Task: Look for space in Sarikei, Malaysia from 3rd June, 2023 to 9th June, 2023 for 2 adults in price range Rs.6000 to Rs.12000. Place can be entire place with 1  bedroom having 1 bed and 1 bathroom. Property type can be house, flat, guest house, hotel. Booking option can be shelf check-in. Required host language is English.
Action: Mouse moved to (575, 150)
Screenshot: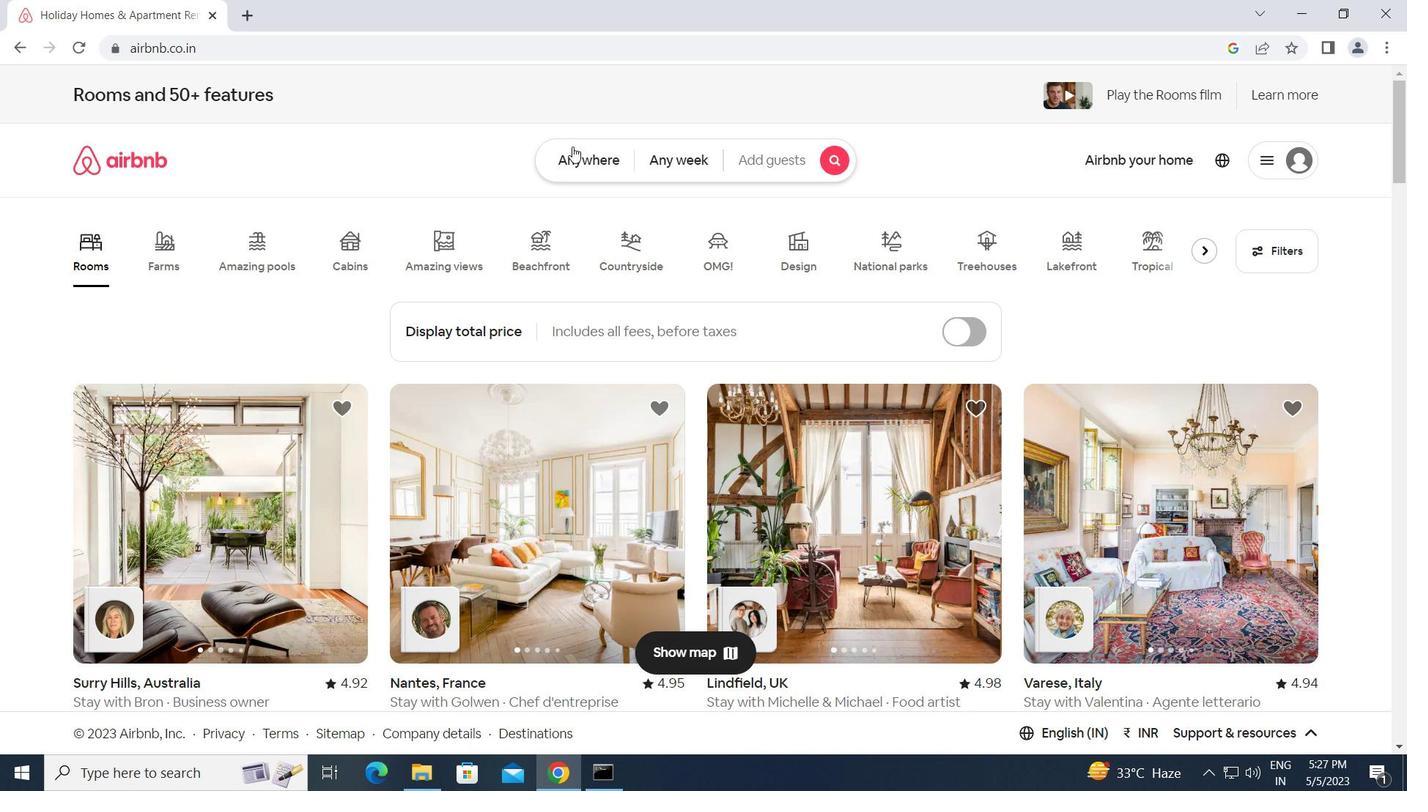 
Action: Mouse pressed left at (575, 150)
Screenshot: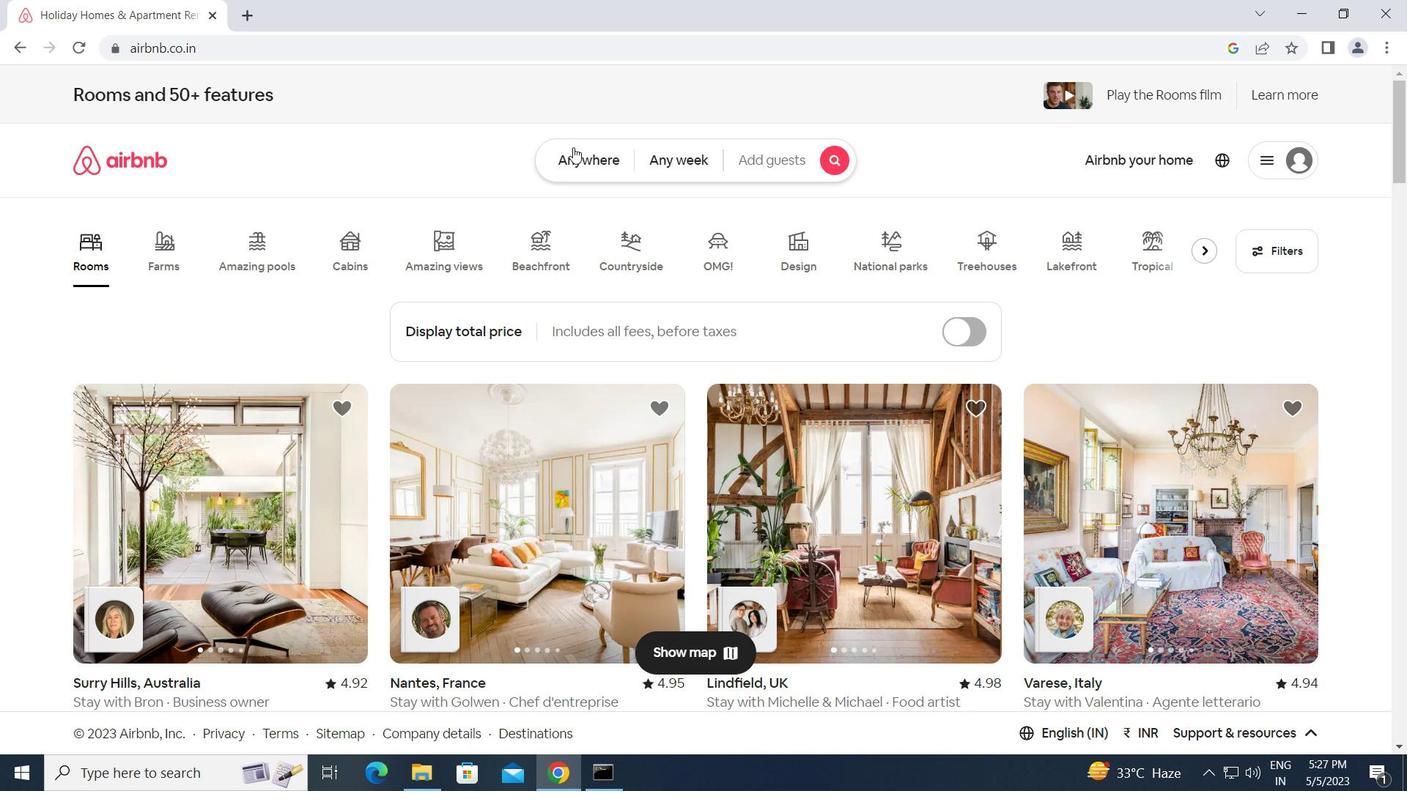 
Action: Mouse moved to (505, 218)
Screenshot: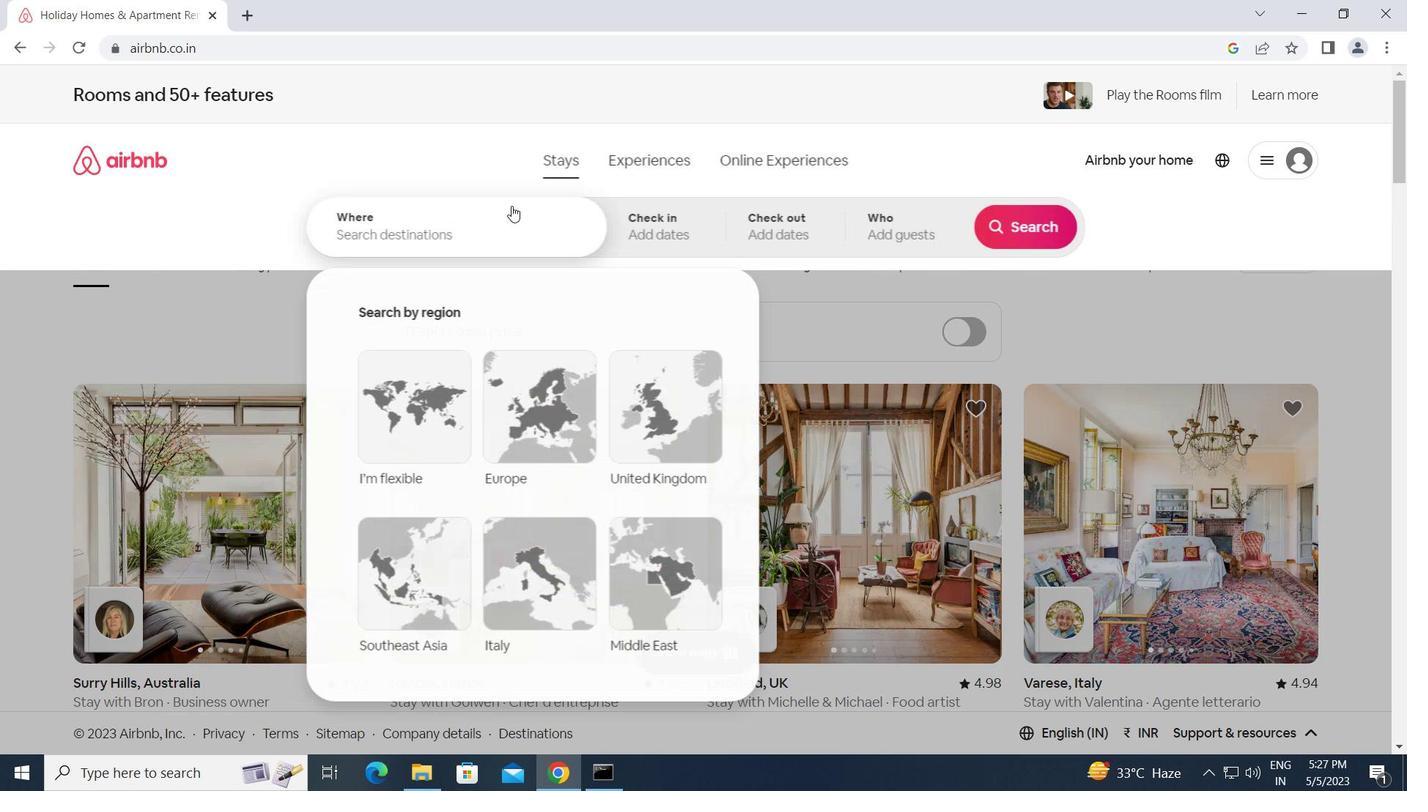 
Action: Mouse pressed left at (505, 218)
Screenshot: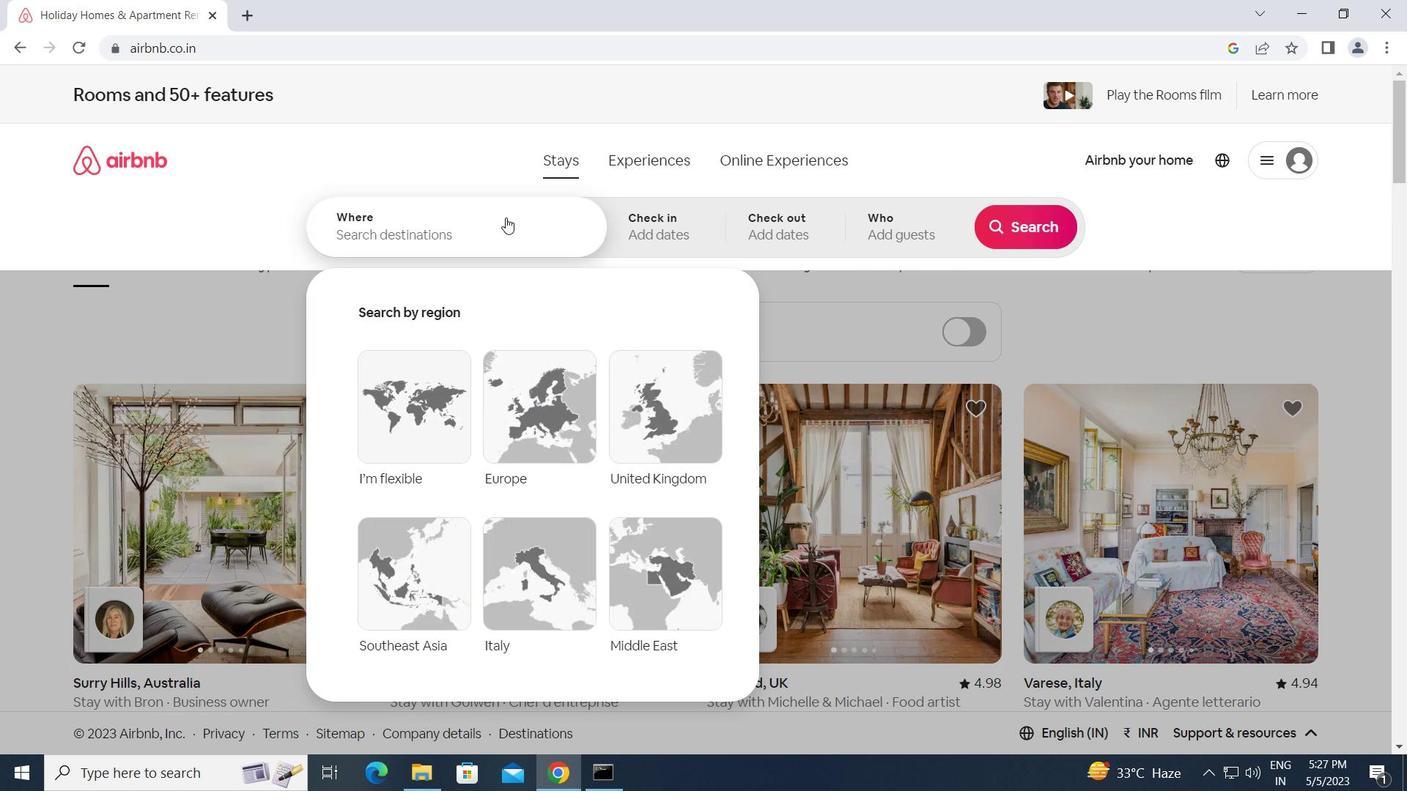 
Action: Key pressed s<Key.caps_lock>arikei,<Key.space><Key.caps_lock>m<Key.caps_lock>alaysia<Key.enter>
Screenshot: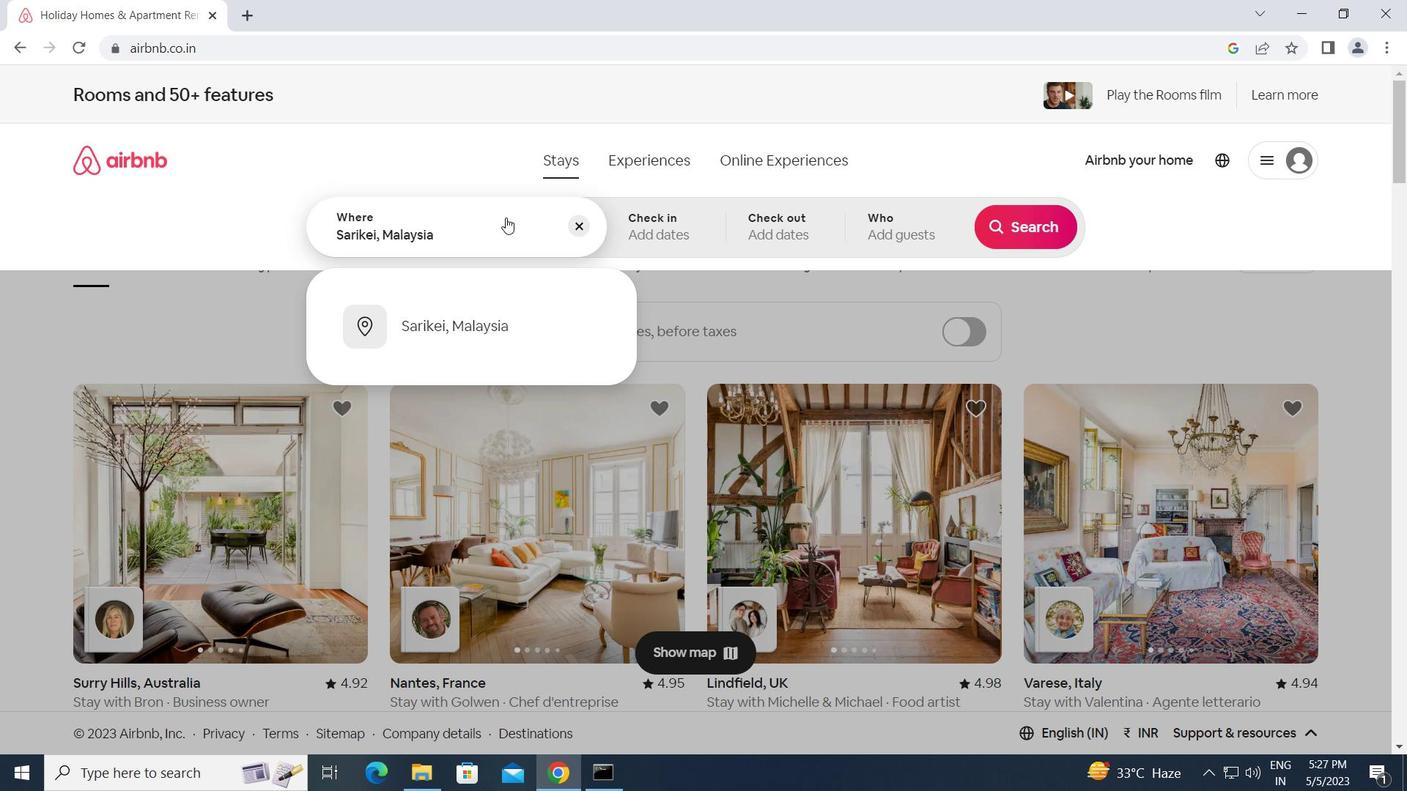 
Action: Mouse moved to (1000, 446)
Screenshot: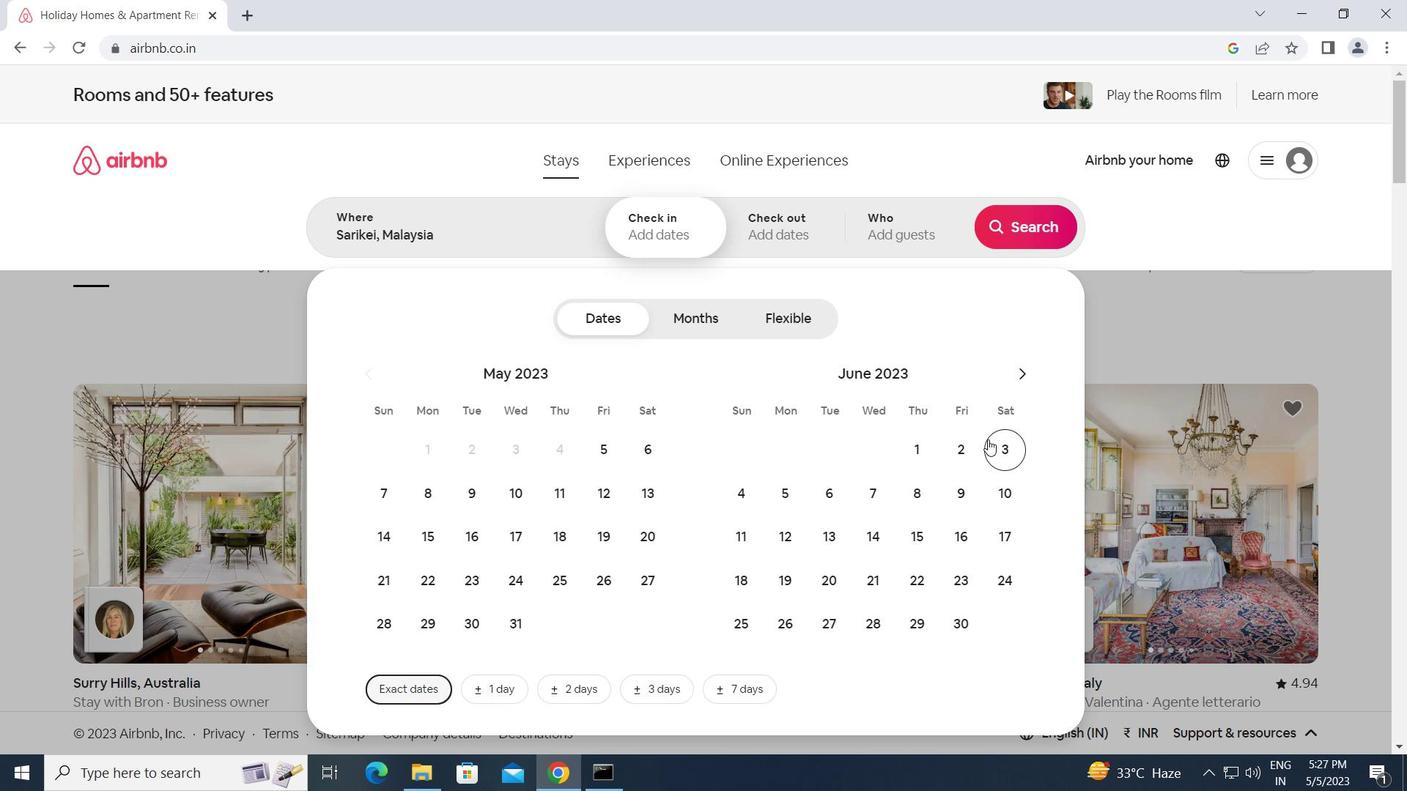 
Action: Mouse pressed left at (1000, 446)
Screenshot: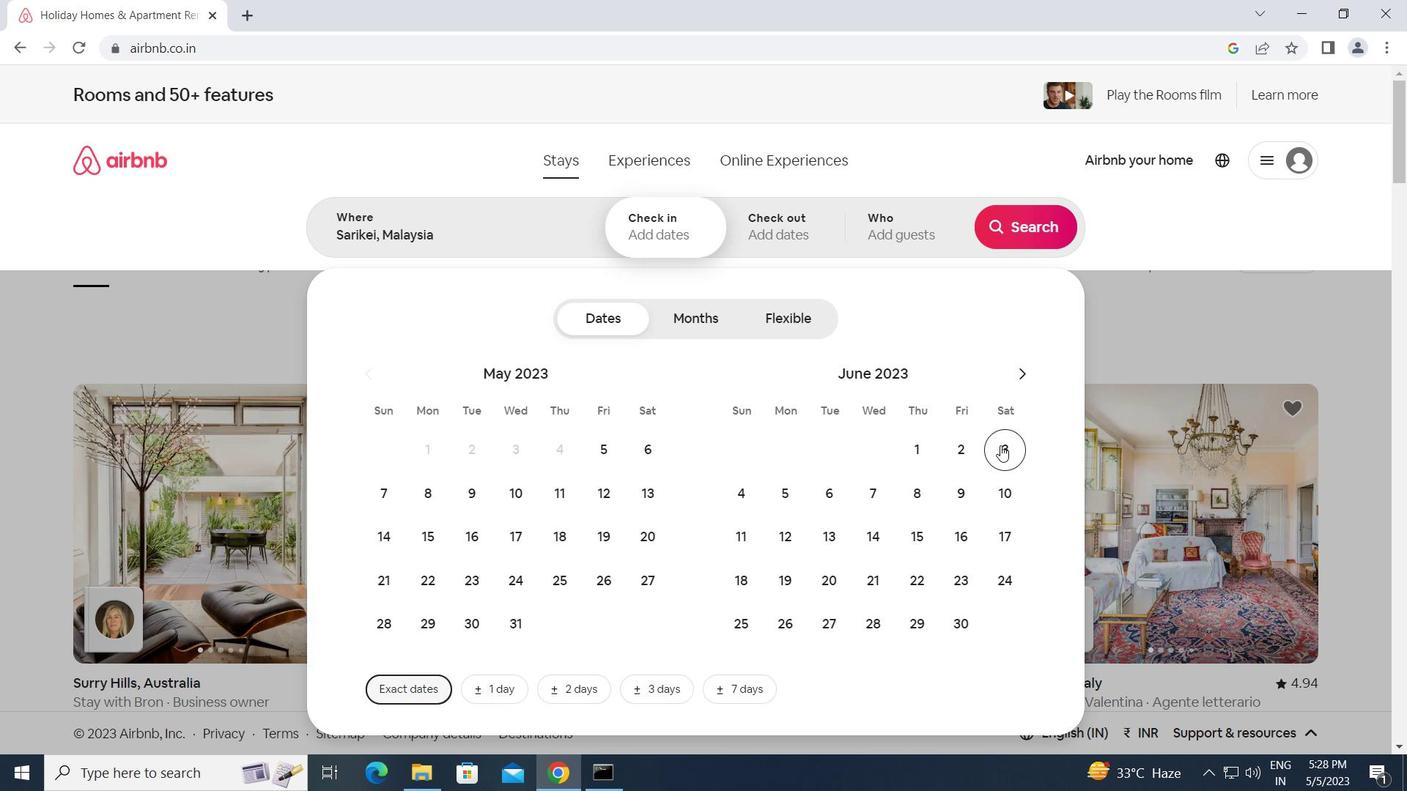 
Action: Mouse moved to (958, 505)
Screenshot: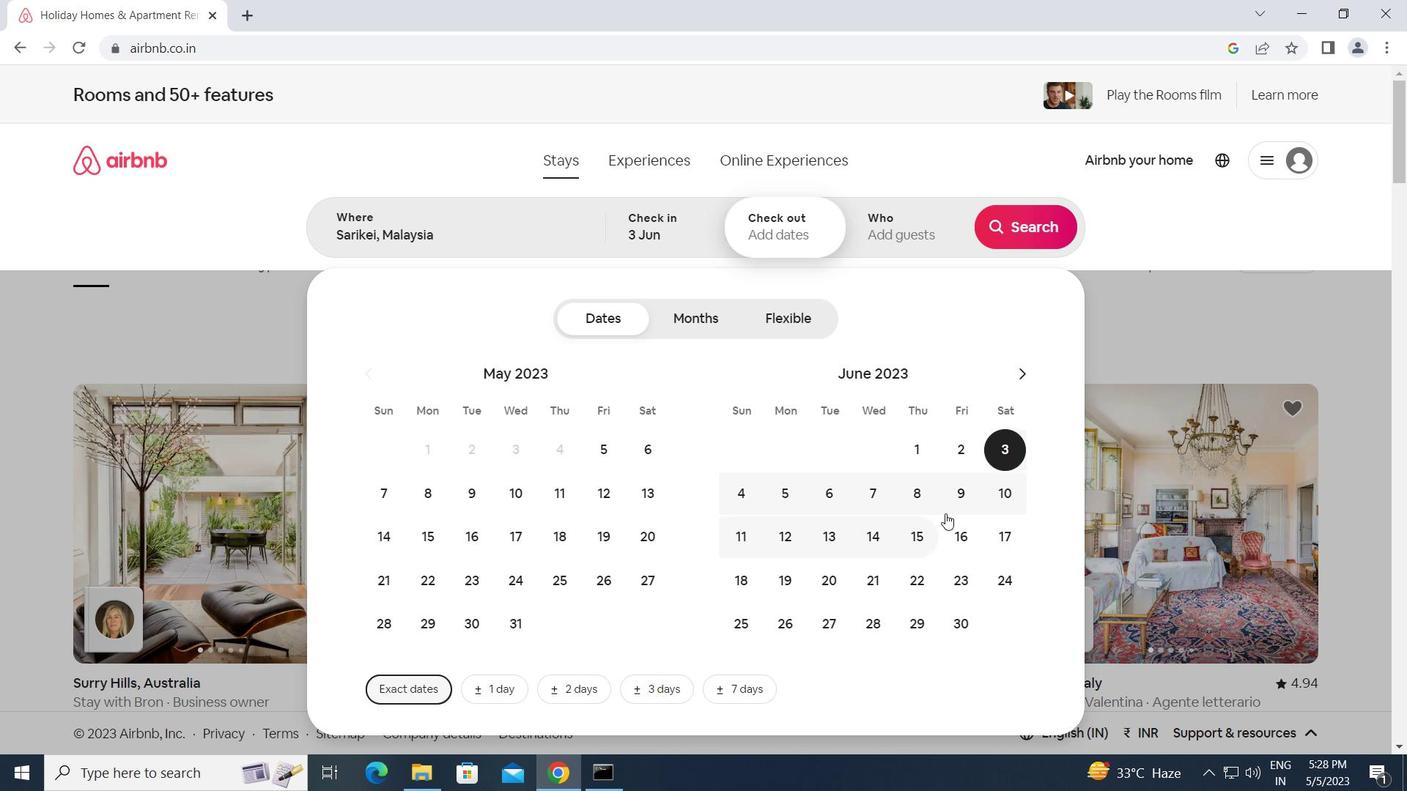 
Action: Mouse pressed left at (958, 505)
Screenshot: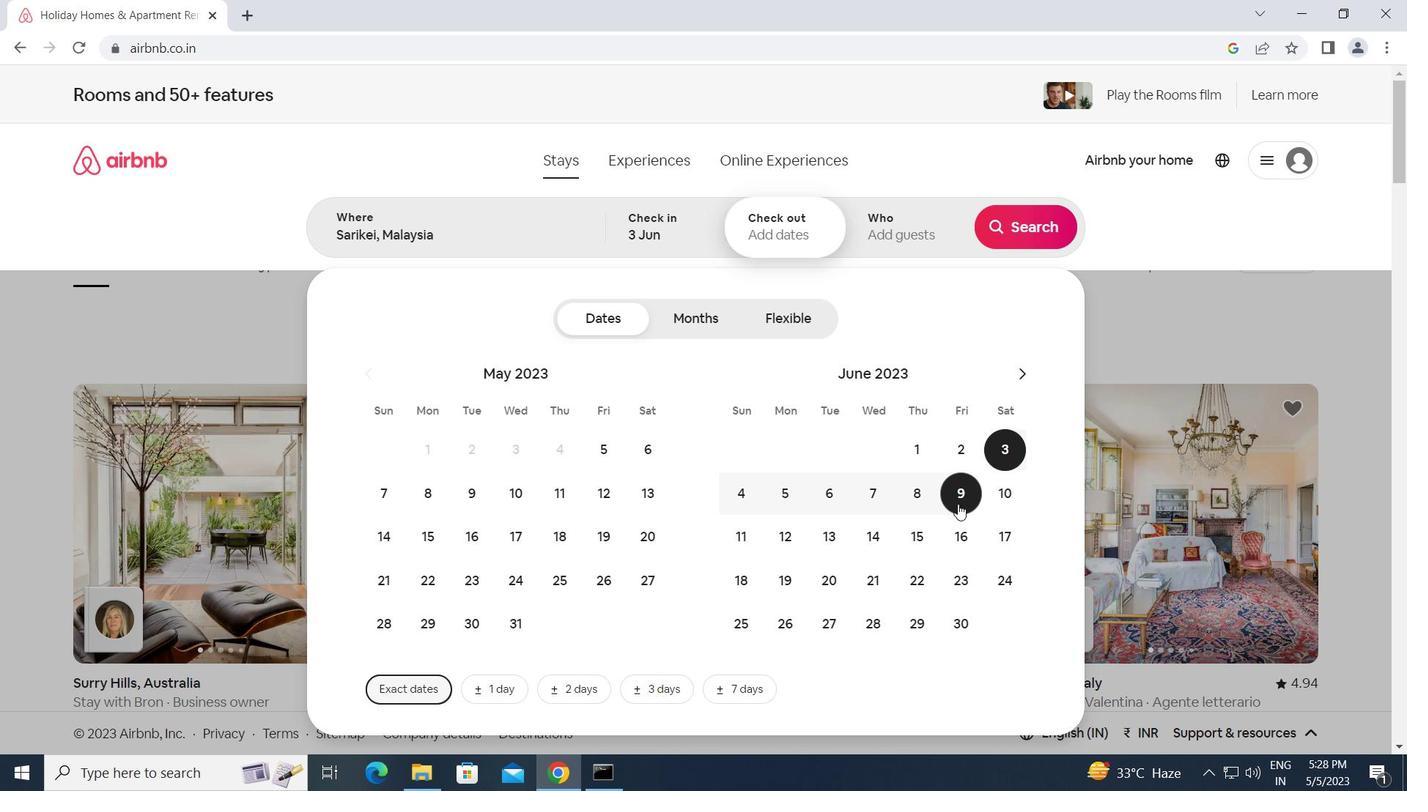 
Action: Mouse moved to (903, 230)
Screenshot: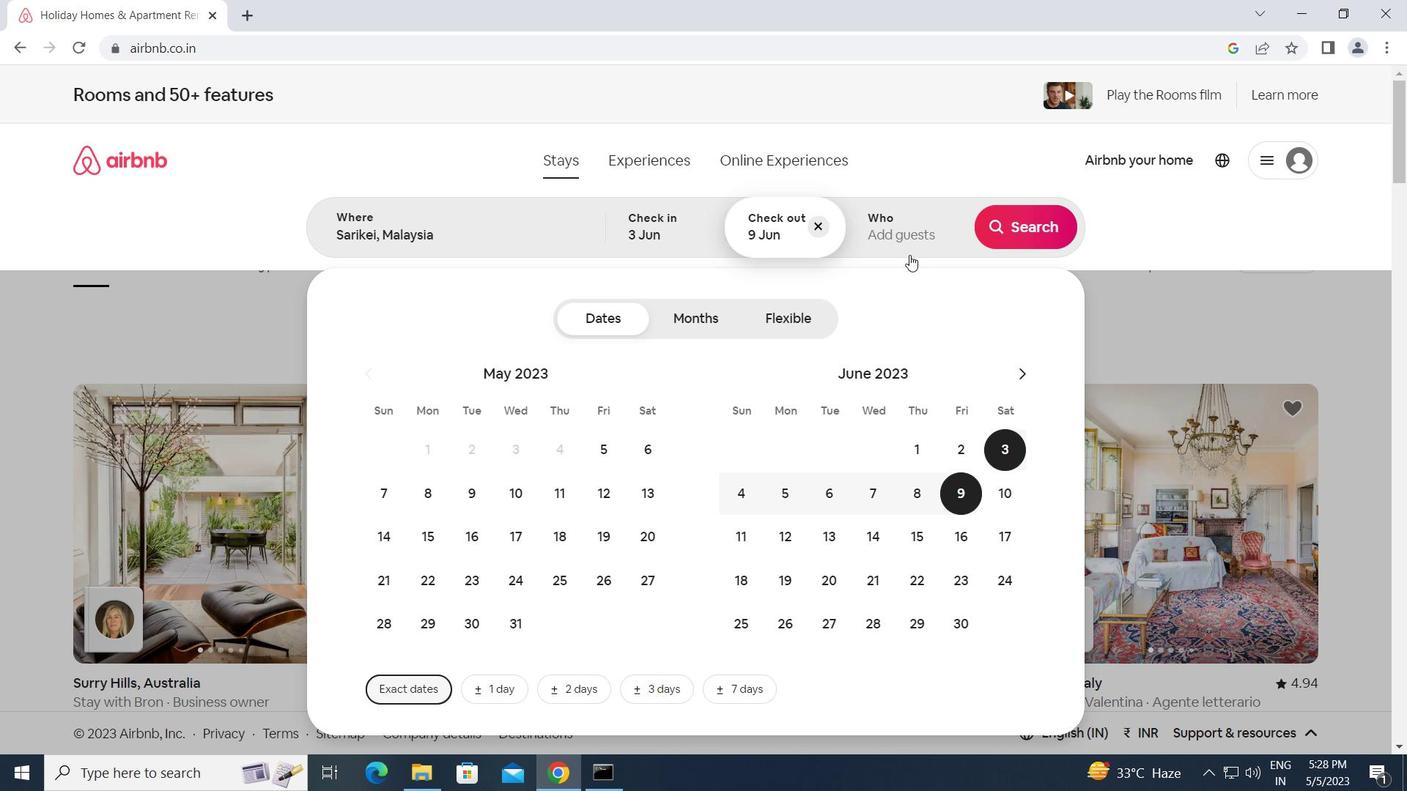 
Action: Mouse pressed left at (903, 230)
Screenshot: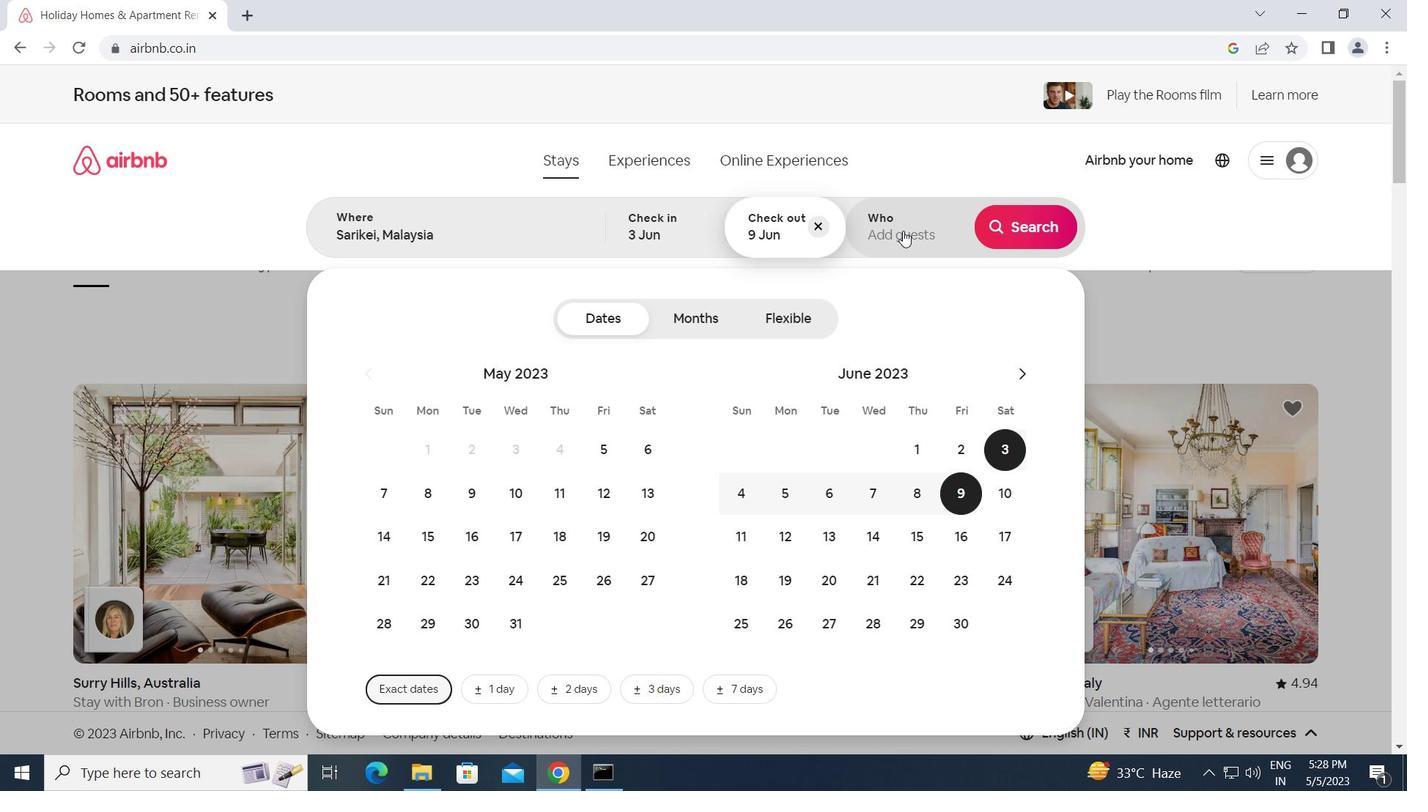 
Action: Mouse moved to (1030, 320)
Screenshot: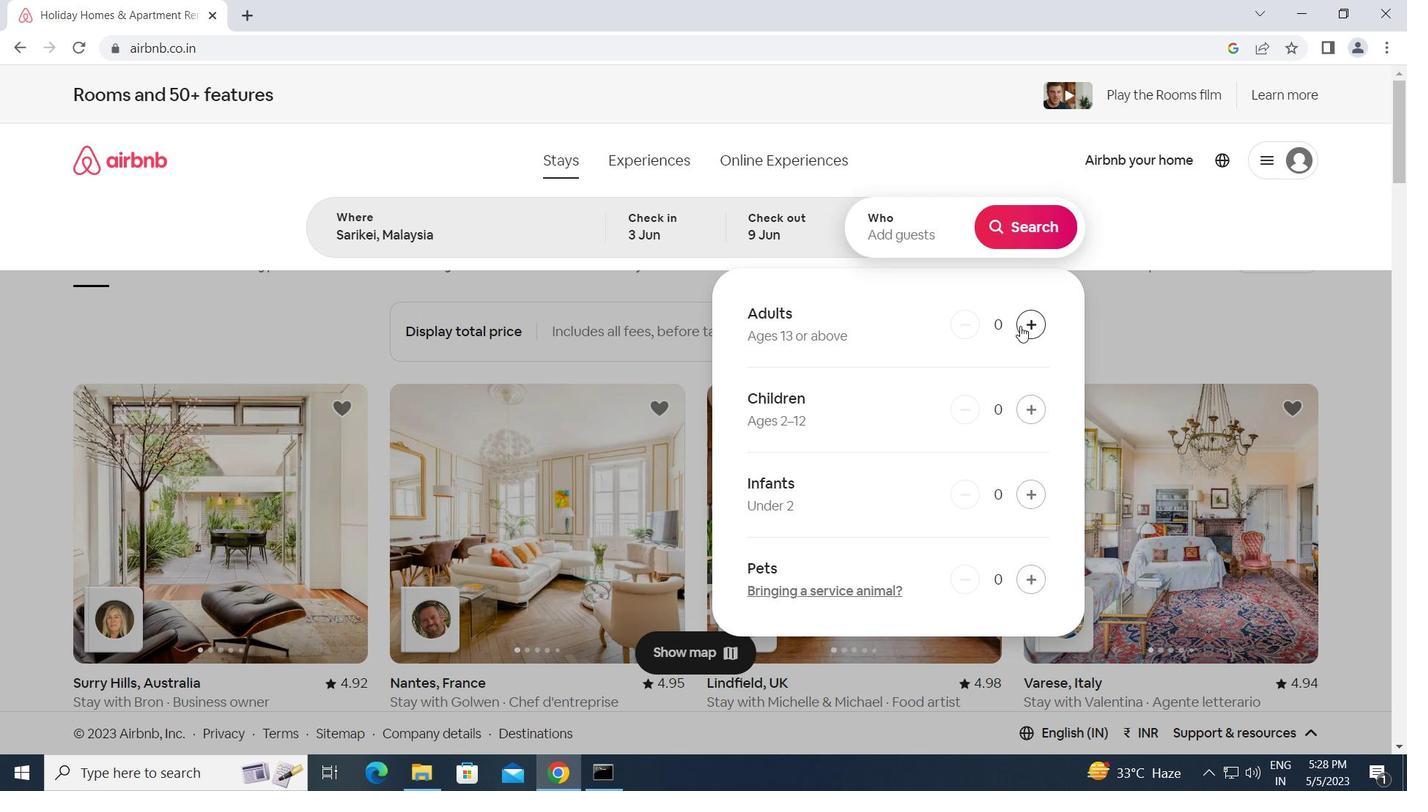 
Action: Mouse pressed left at (1030, 320)
Screenshot: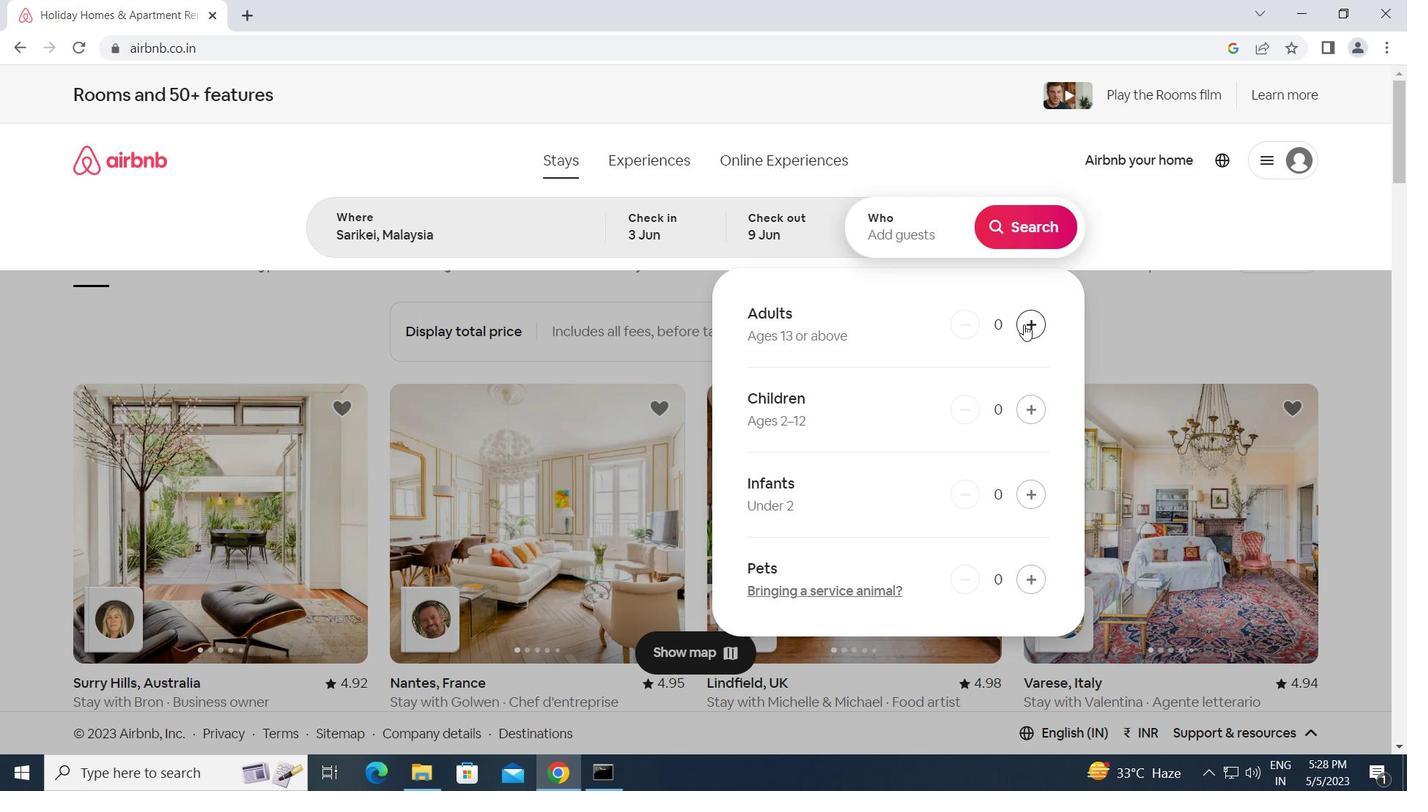 
Action: Mouse pressed left at (1030, 320)
Screenshot: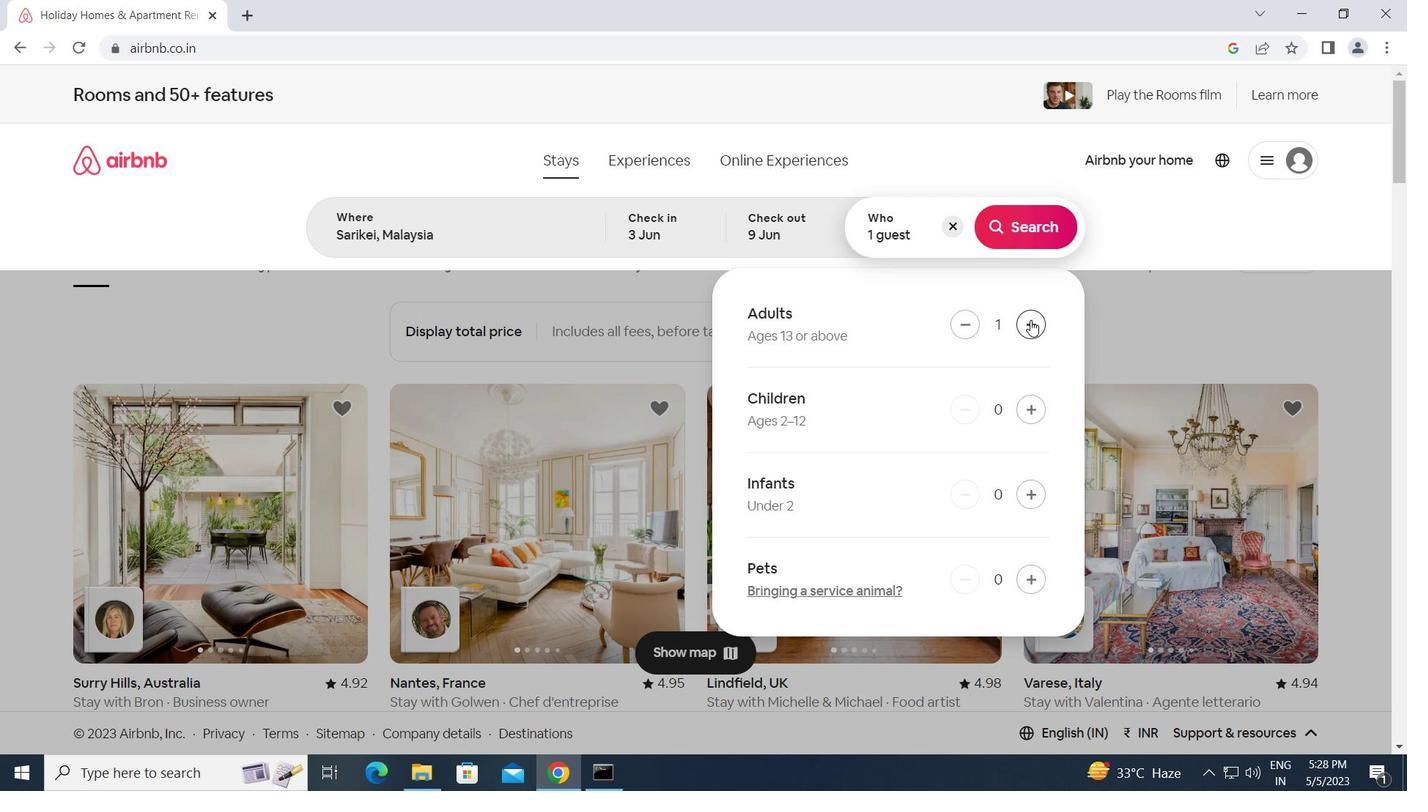
Action: Mouse moved to (1023, 230)
Screenshot: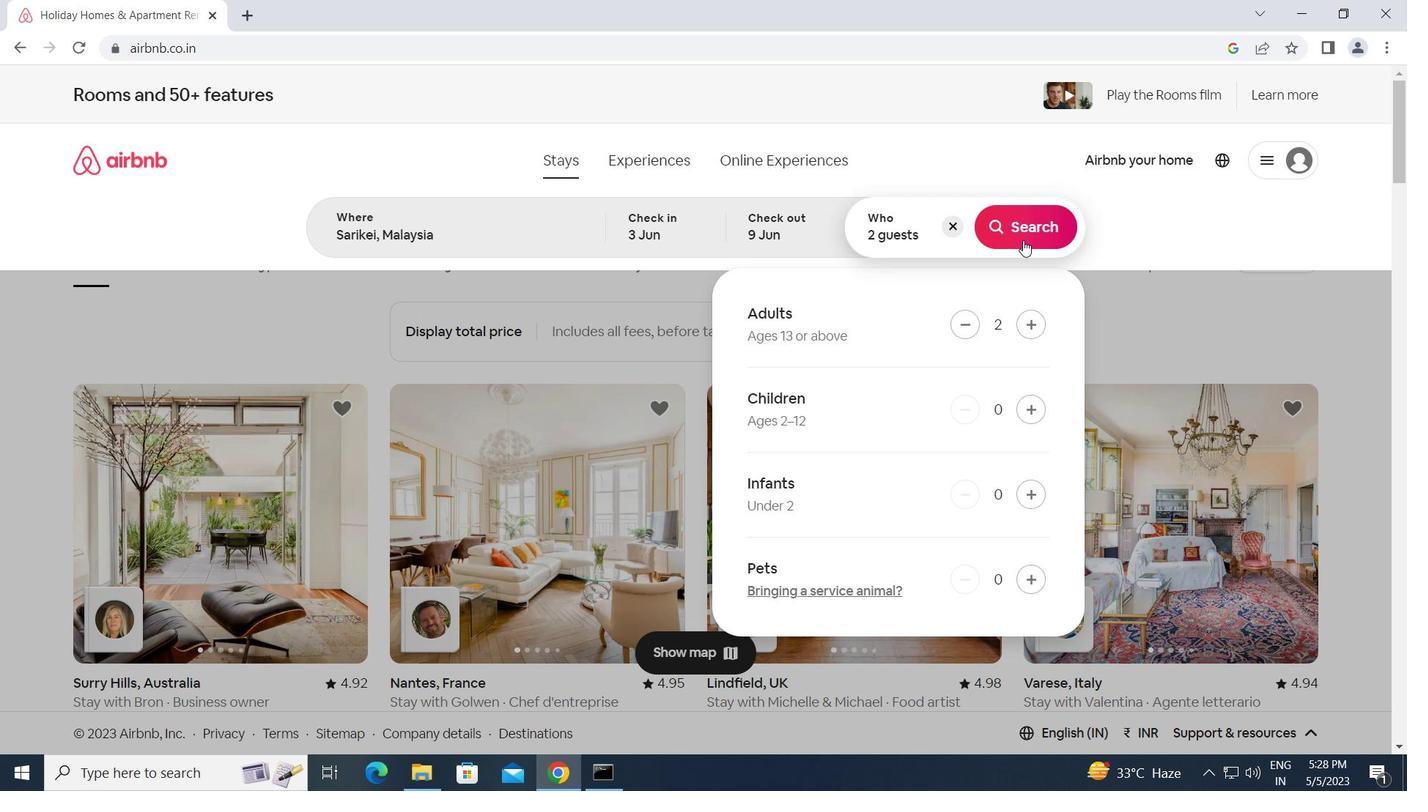 
Action: Mouse pressed left at (1023, 230)
Screenshot: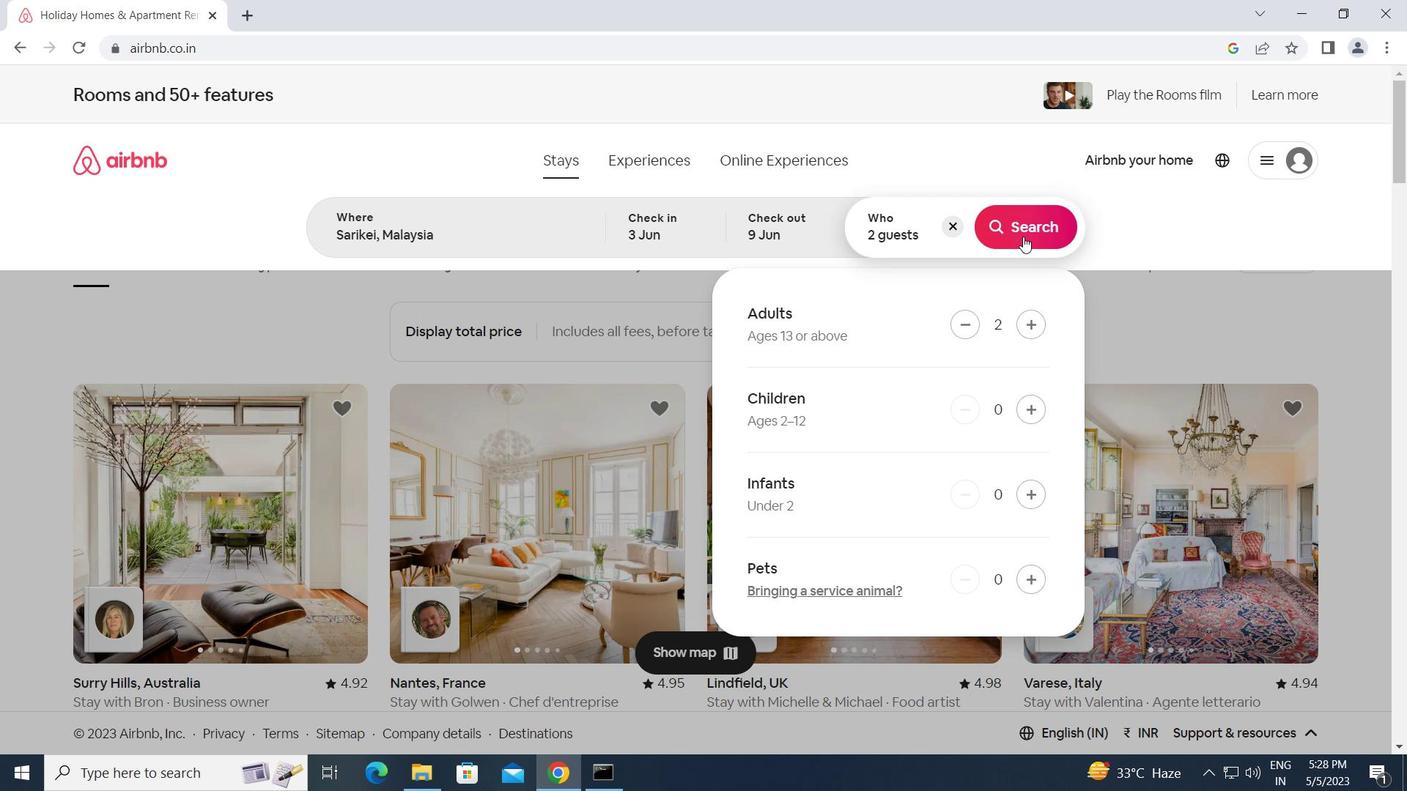 
Action: Mouse moved to (1321, 170)
Screenshot: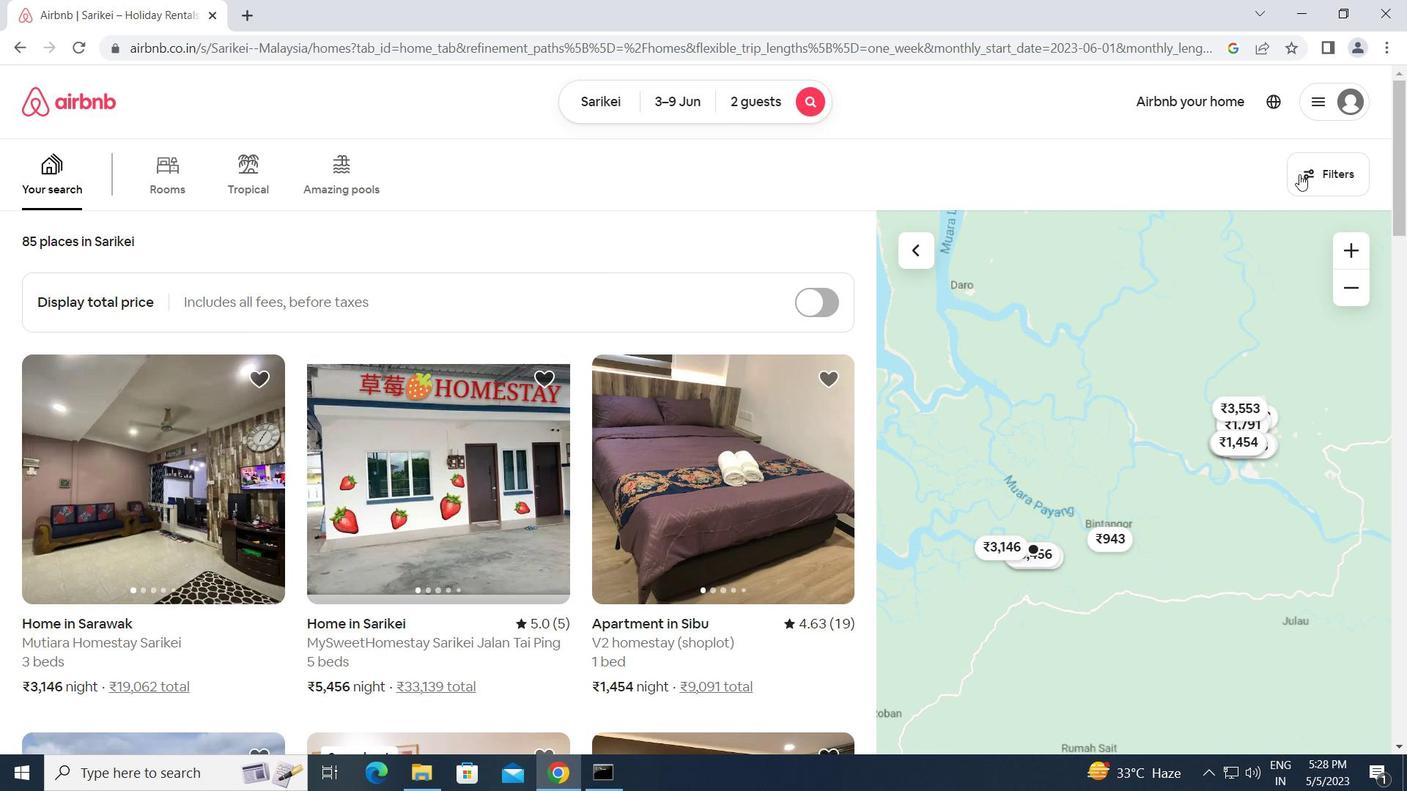 
Action: Mouse pressed left at (1321, 170)
Screenshot: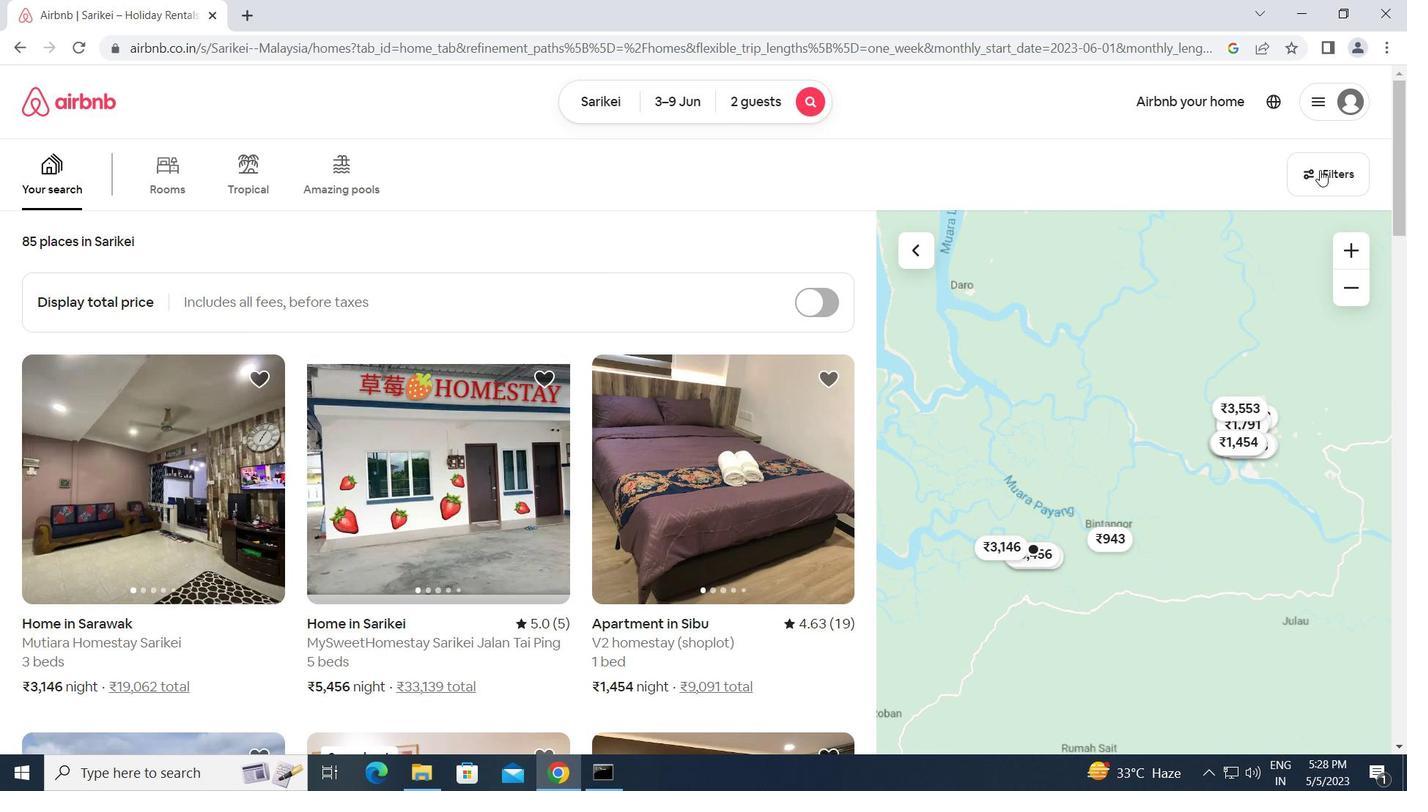 
Action: Mouse moved to (431, 494)
Screenshot: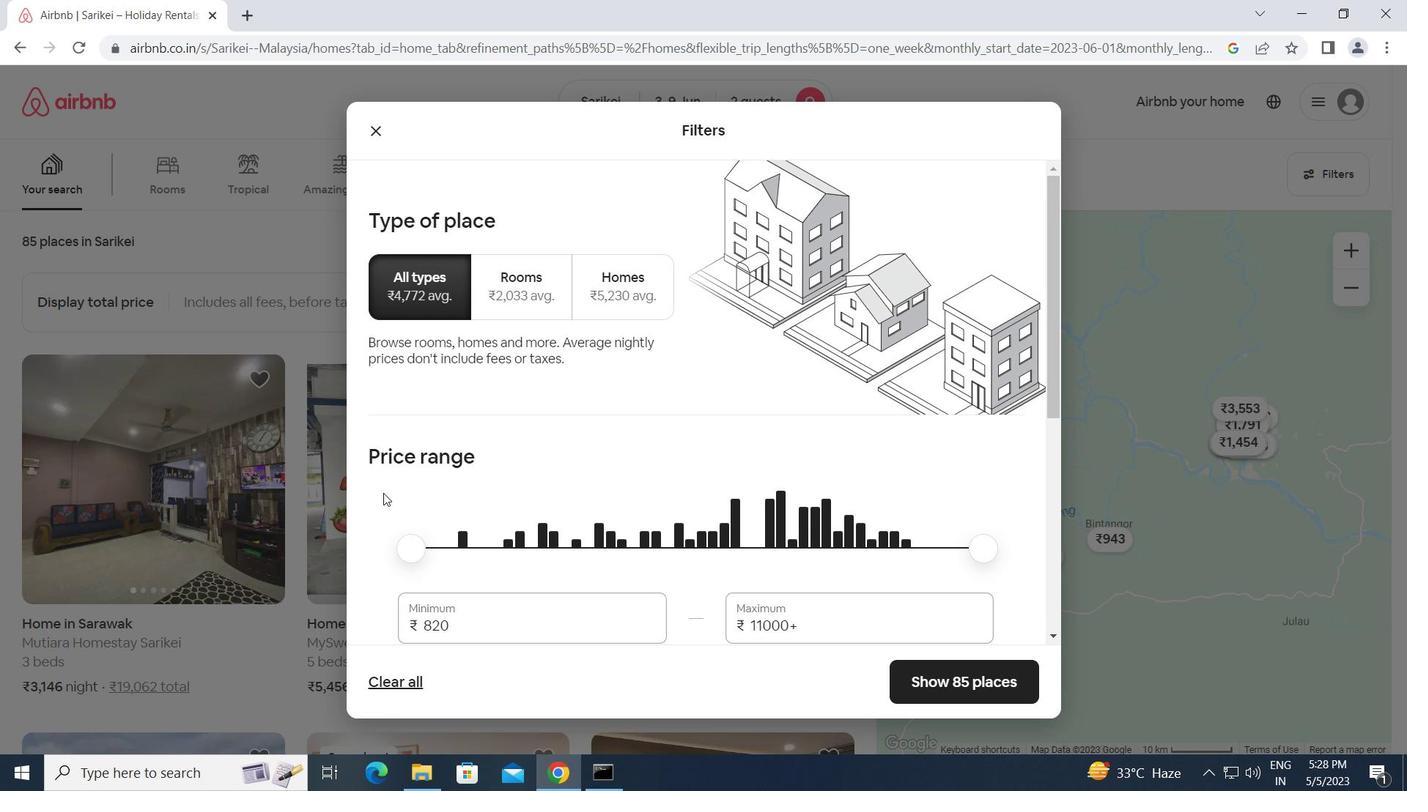 
Action: Mouse scrolled (431, 493) with delta (0, 0)
Screenshot: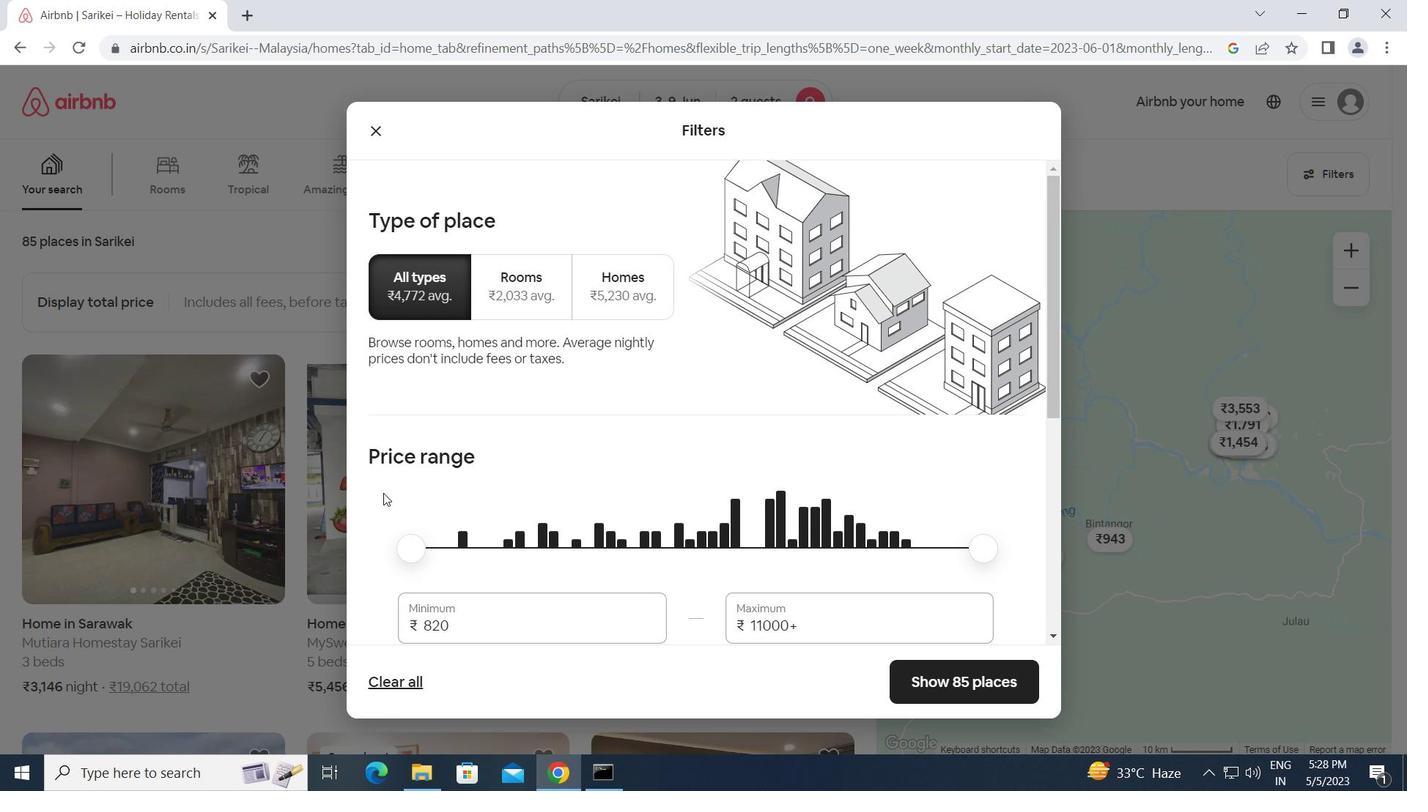 
Action: Mouse scrolled (431, 493) with delta (0, 0)
Screenshot: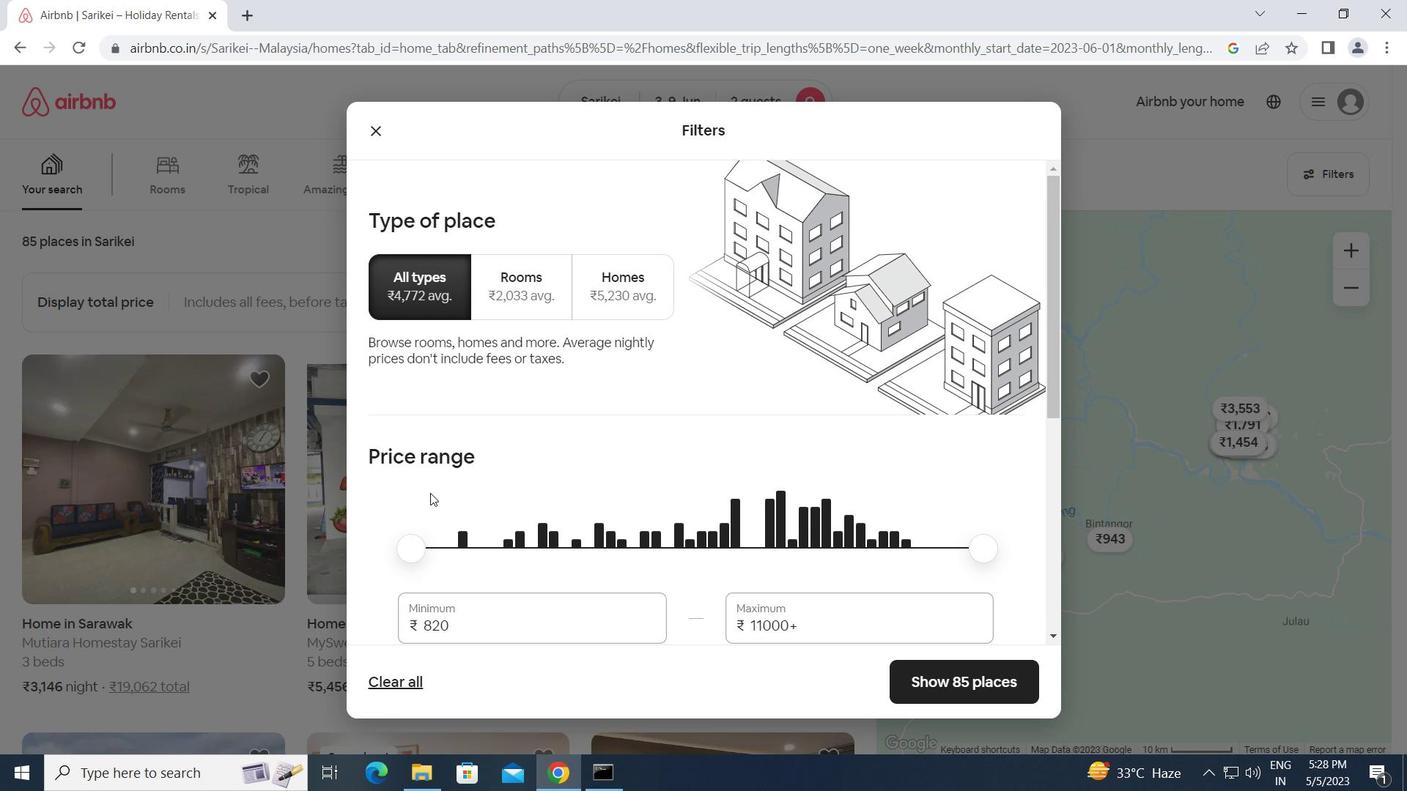 
Action: Mouse moved to (459, 431)
Screenshot: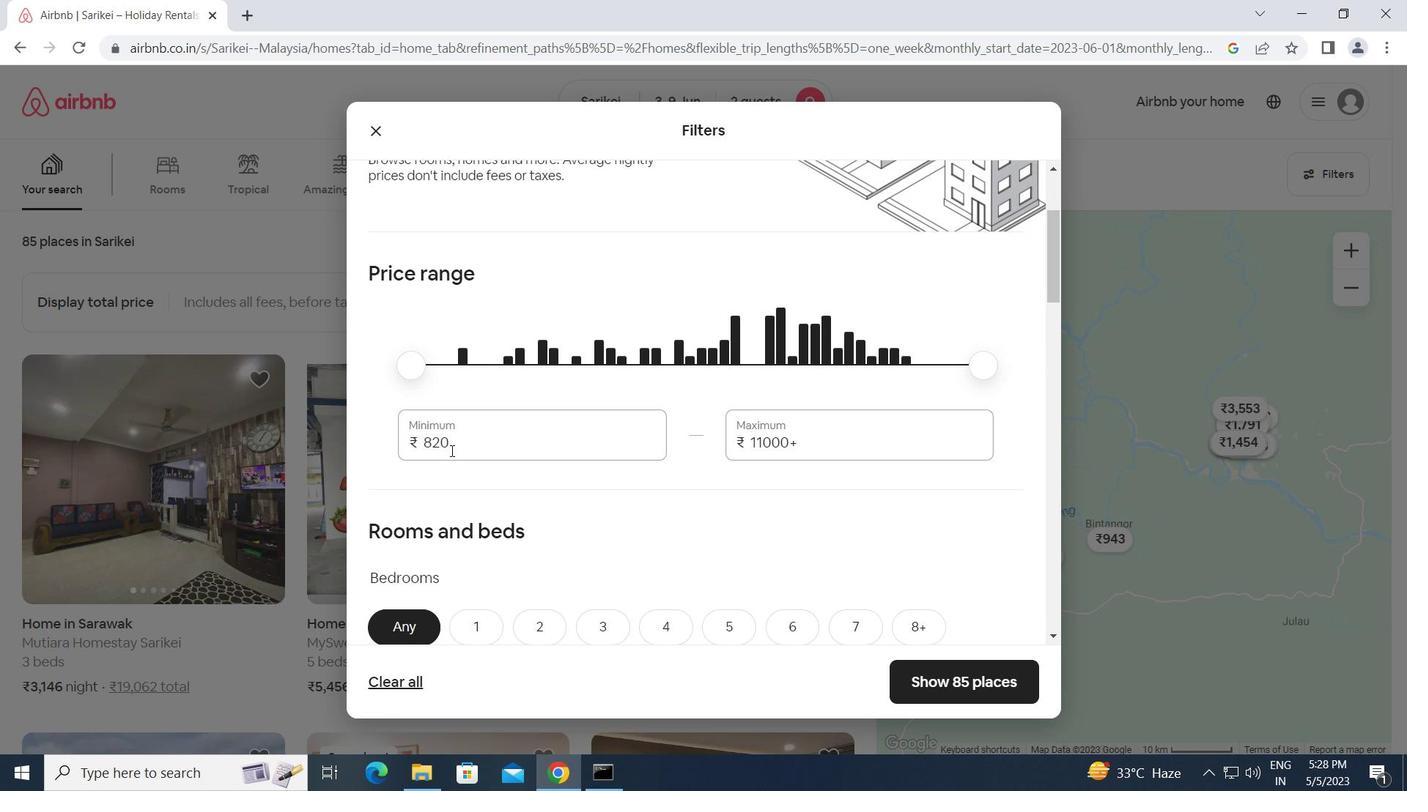 
Action: Mouse pressed left at (459, 431)
Screenshot: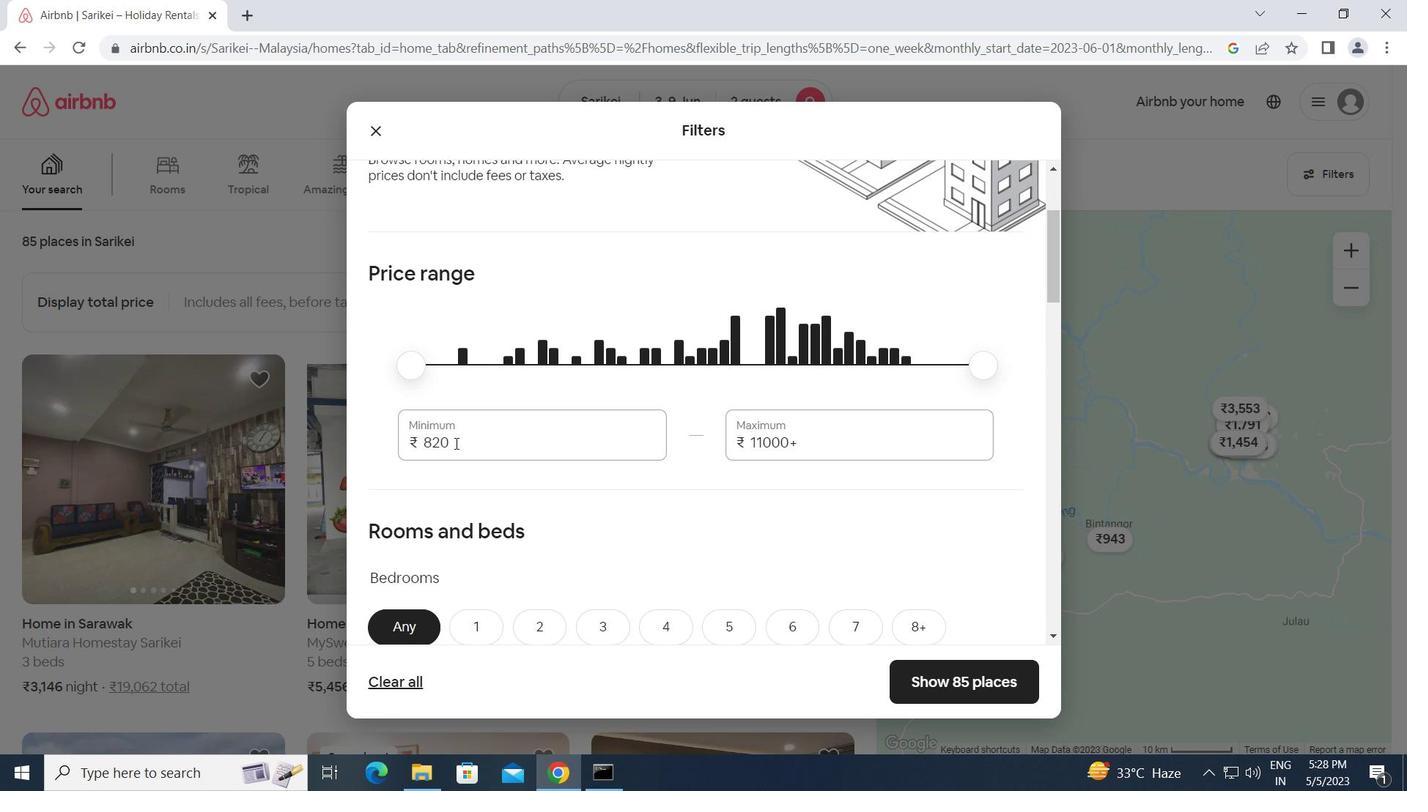
Action: Mouse moved to (371, 449)
Screenshot: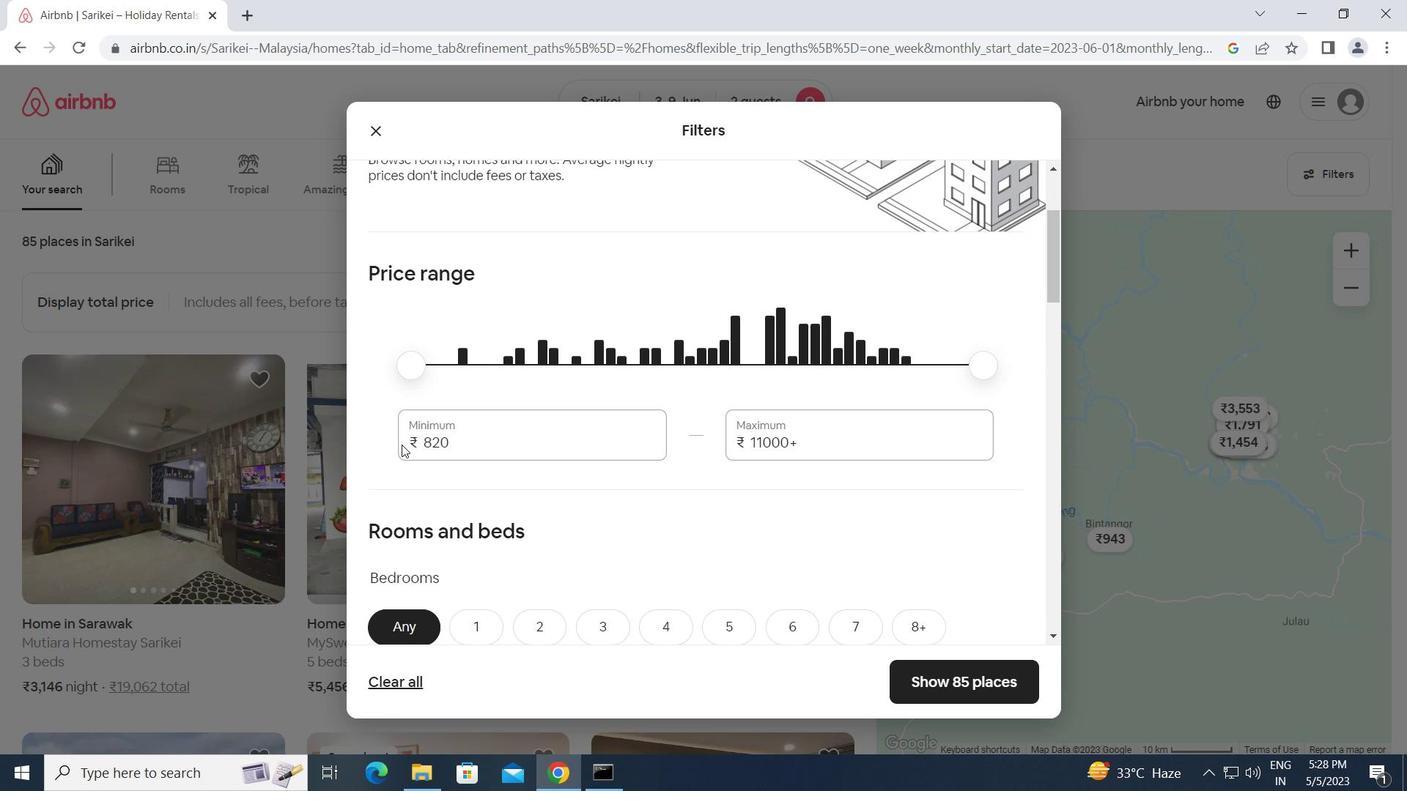 
Action: Key pressed 6
Screenshot: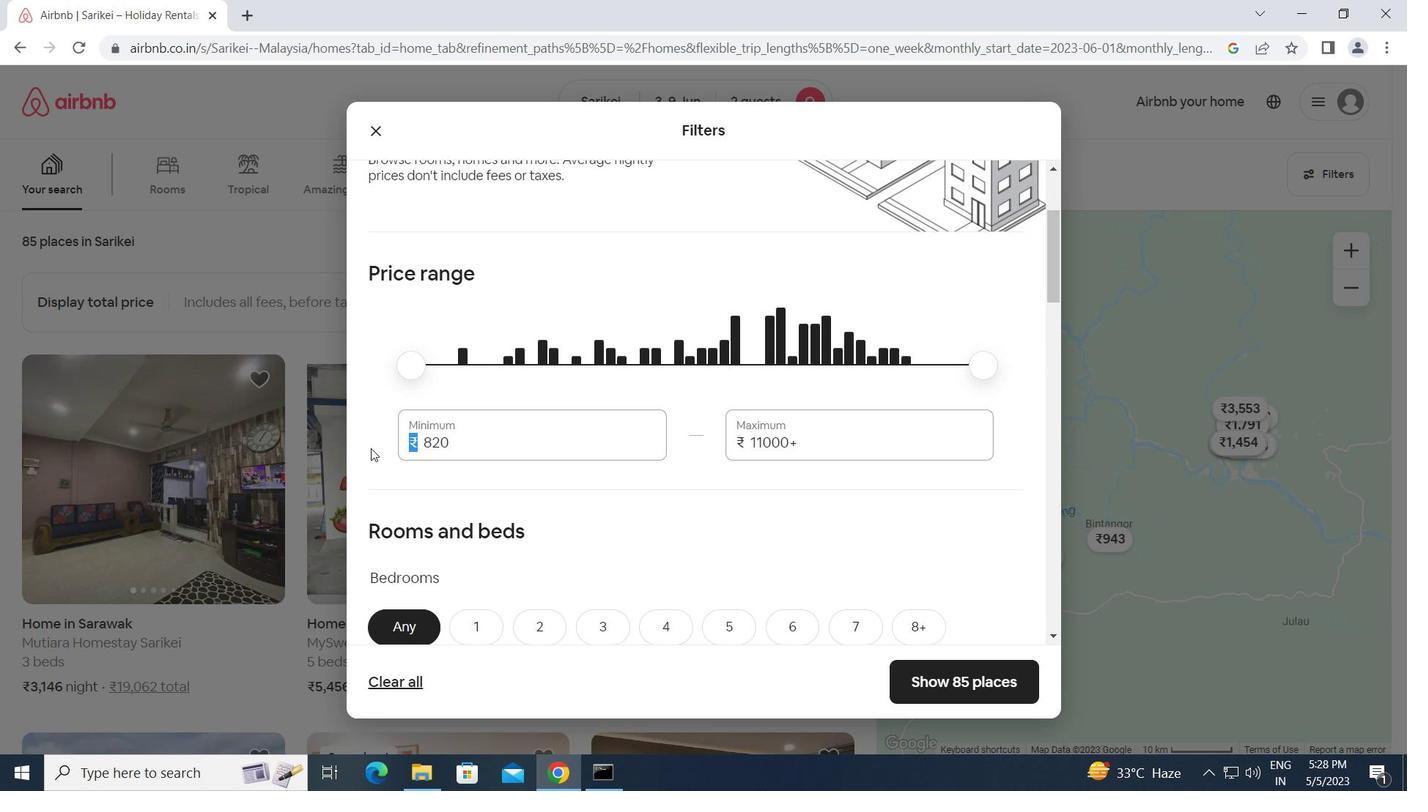 
Action: Mouse moved to (455, 444)
Screenshot: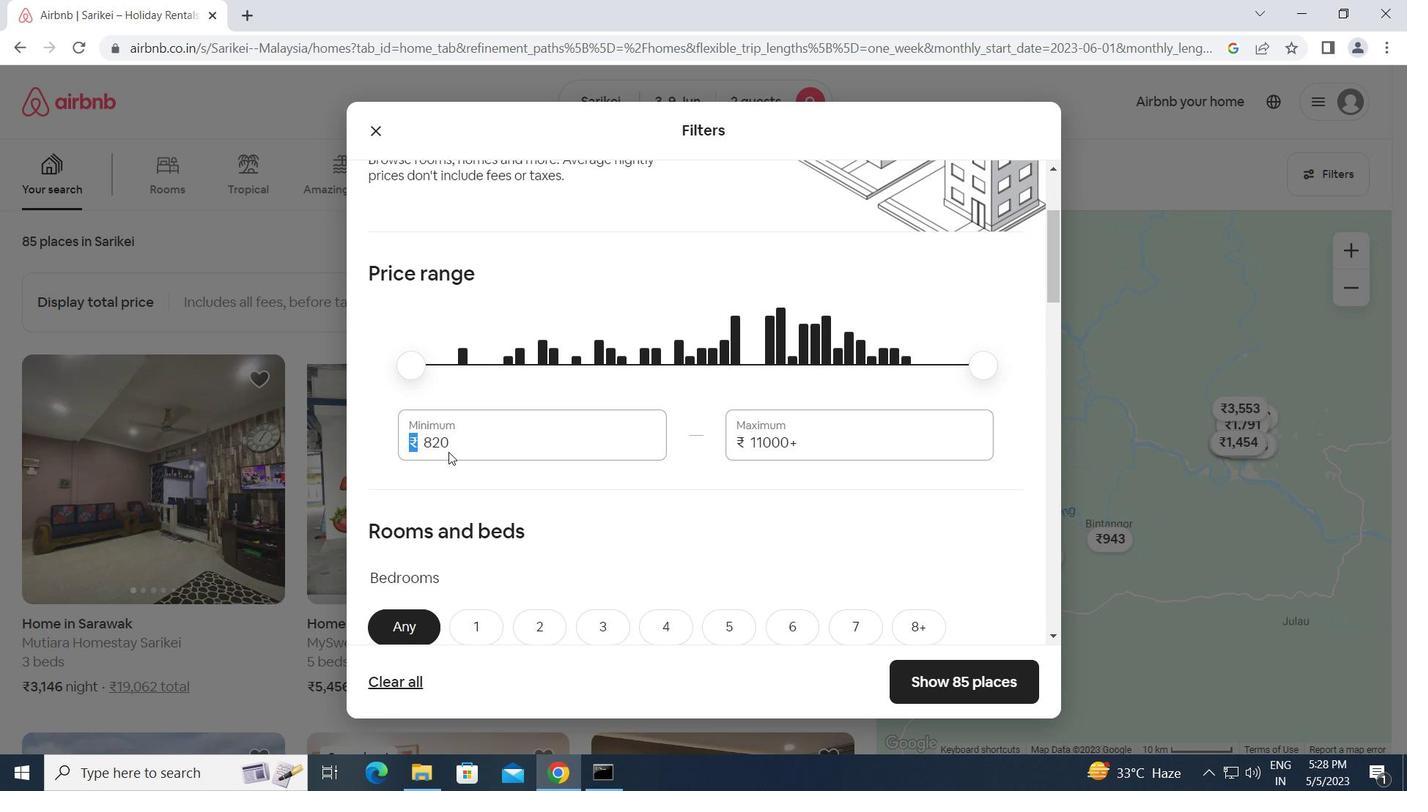 
Action: Mouse pressed left at (455, 444)
Screenshot: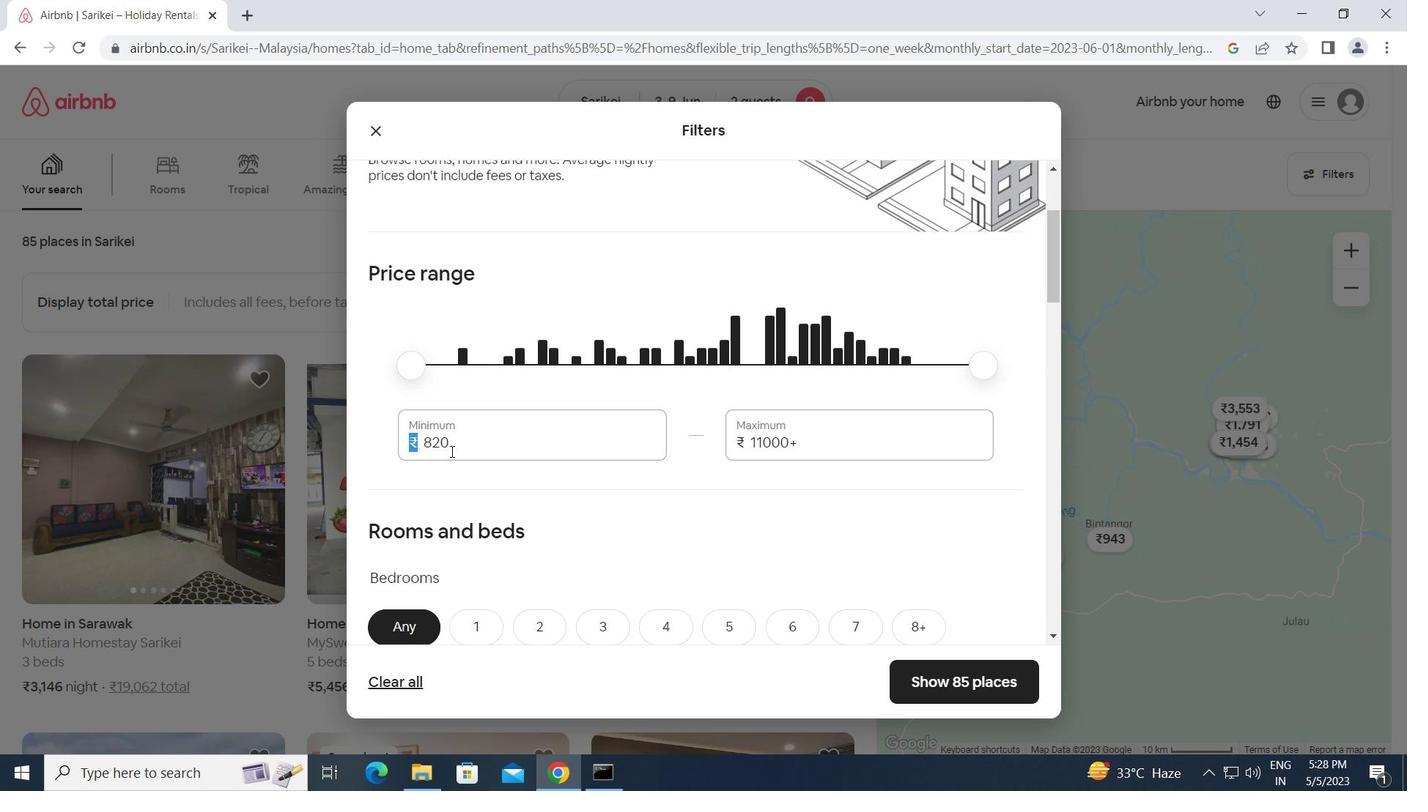
Action: Mouse moved to (416, 444)
Screenshot: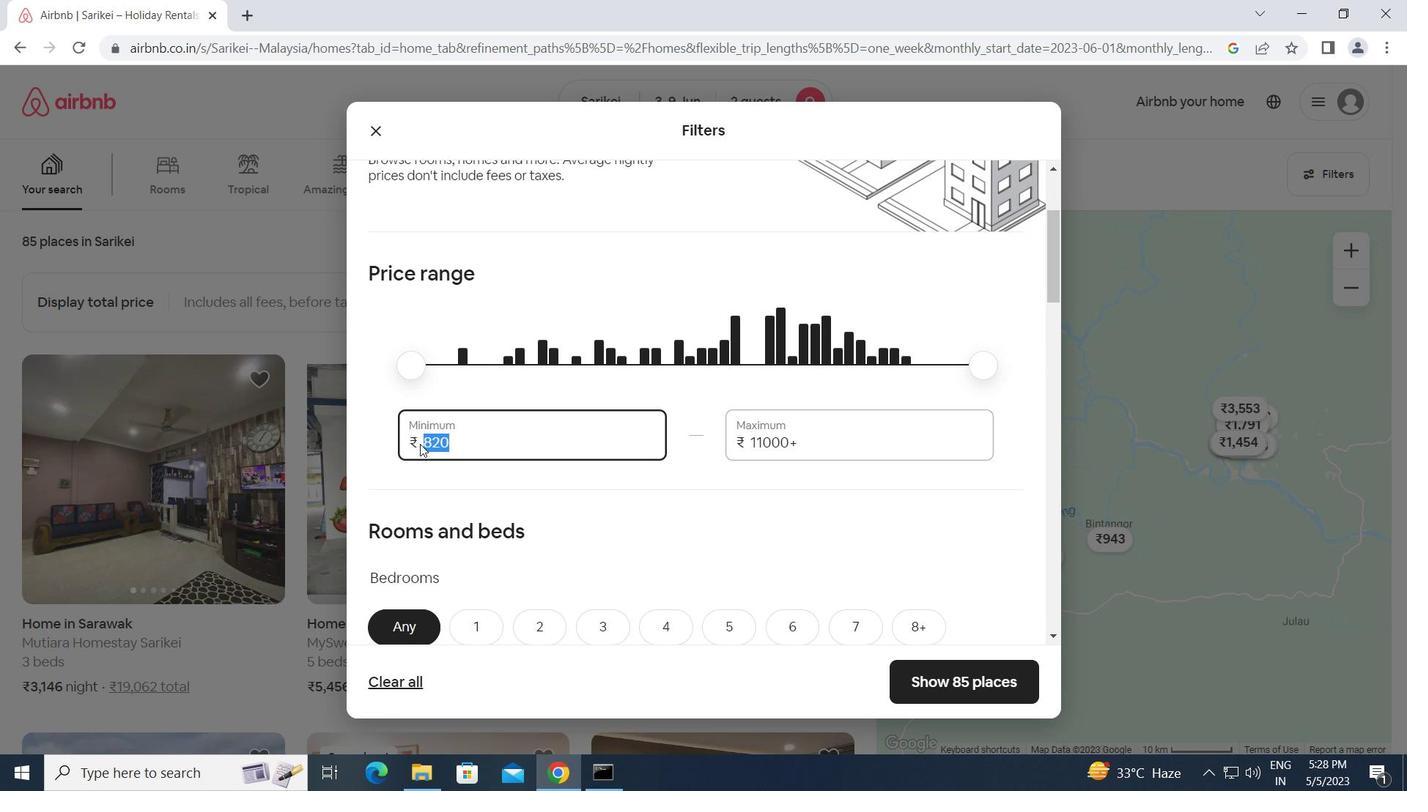 
Action: Key pressed 6000
Screenshot: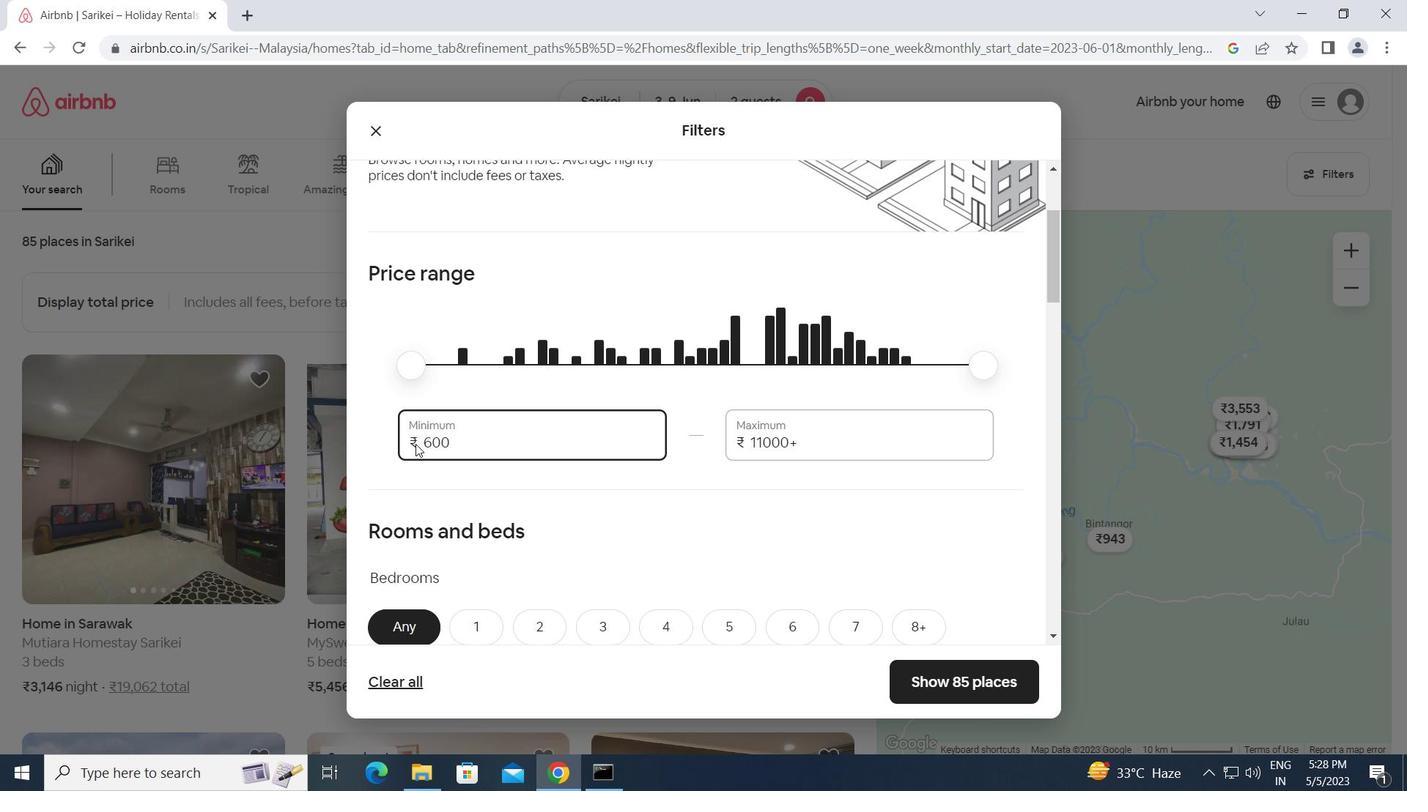
Action: Mouse moved to (390, 383)
Screenshot: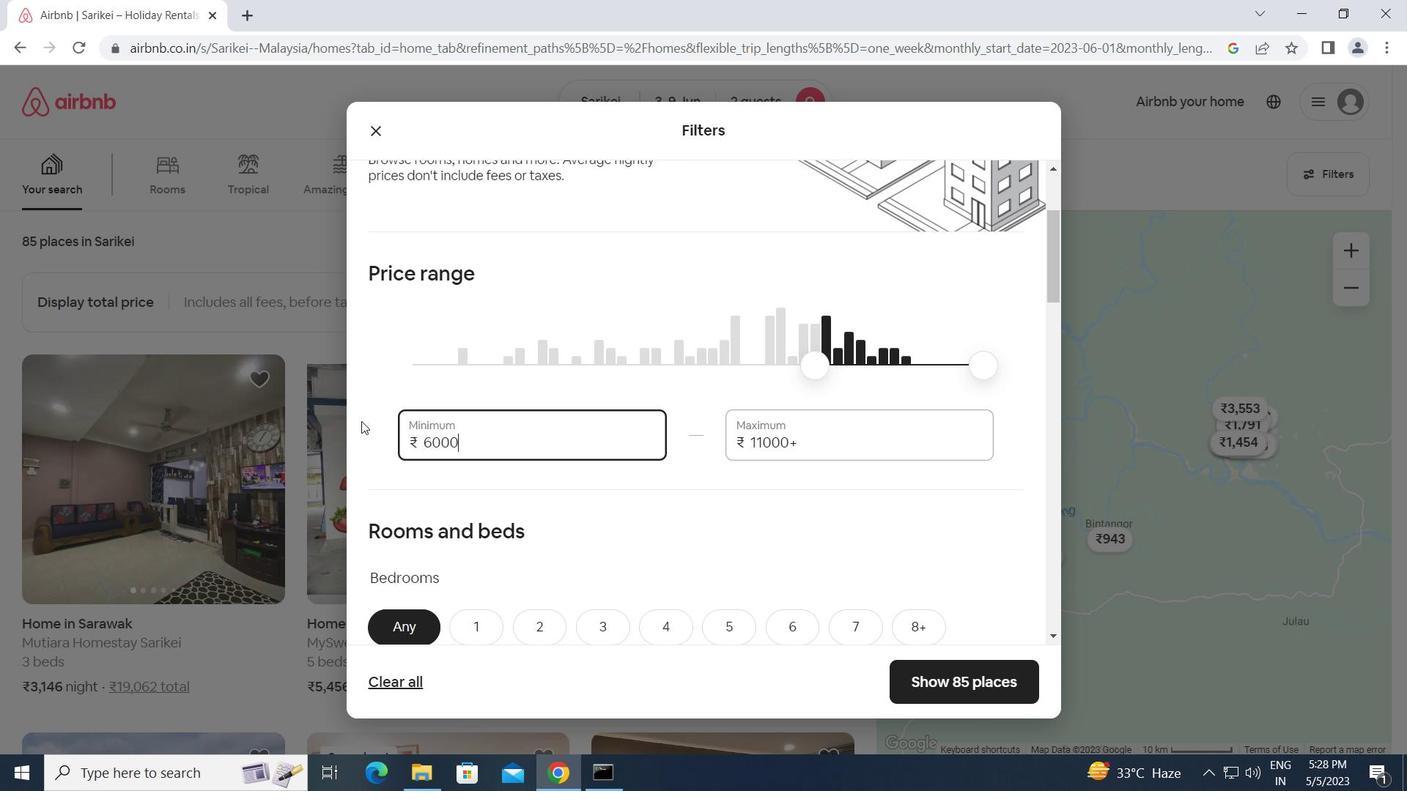 
Action: Key pressed <Key.tab>12000
Screenshot: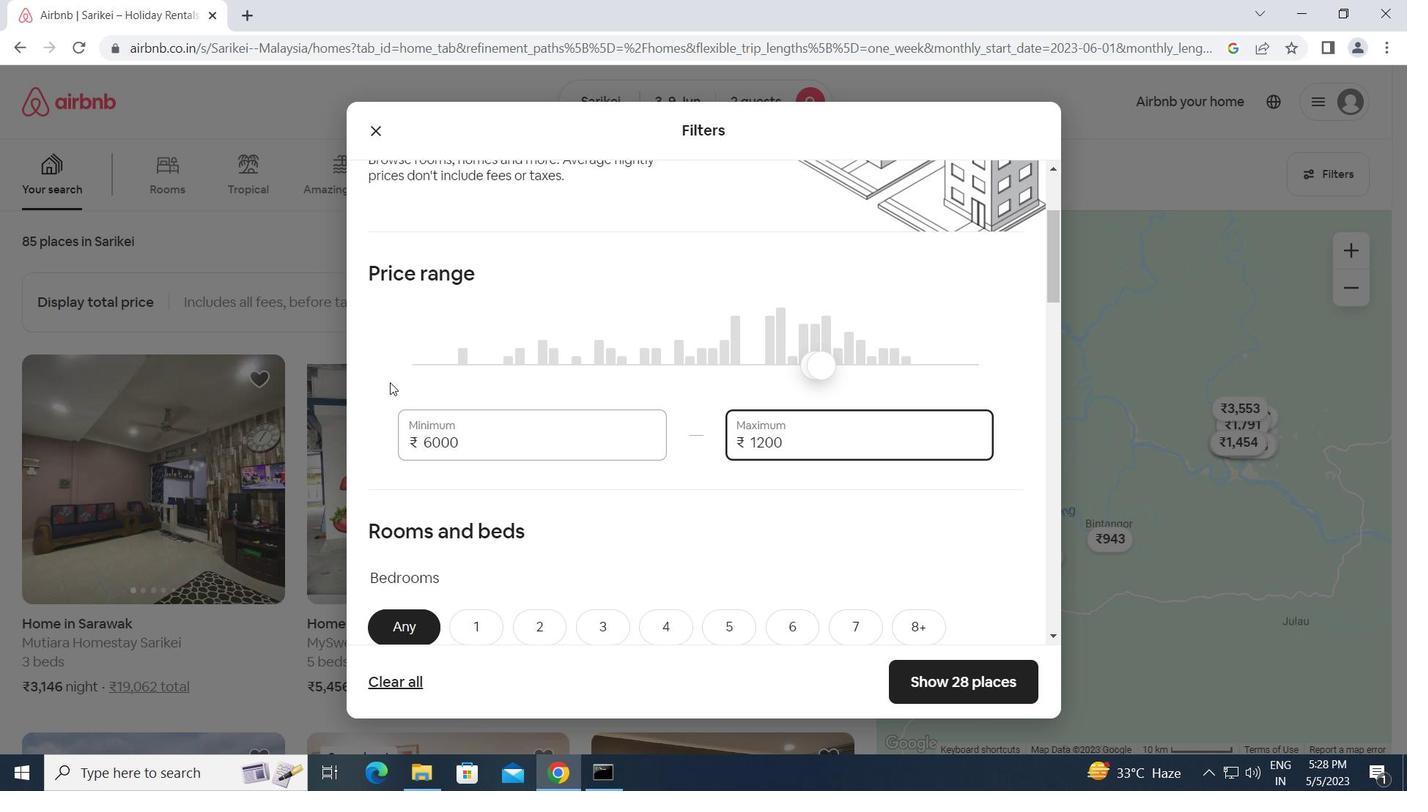 
Action: Mouse moved to (503, 445)
Screenshot: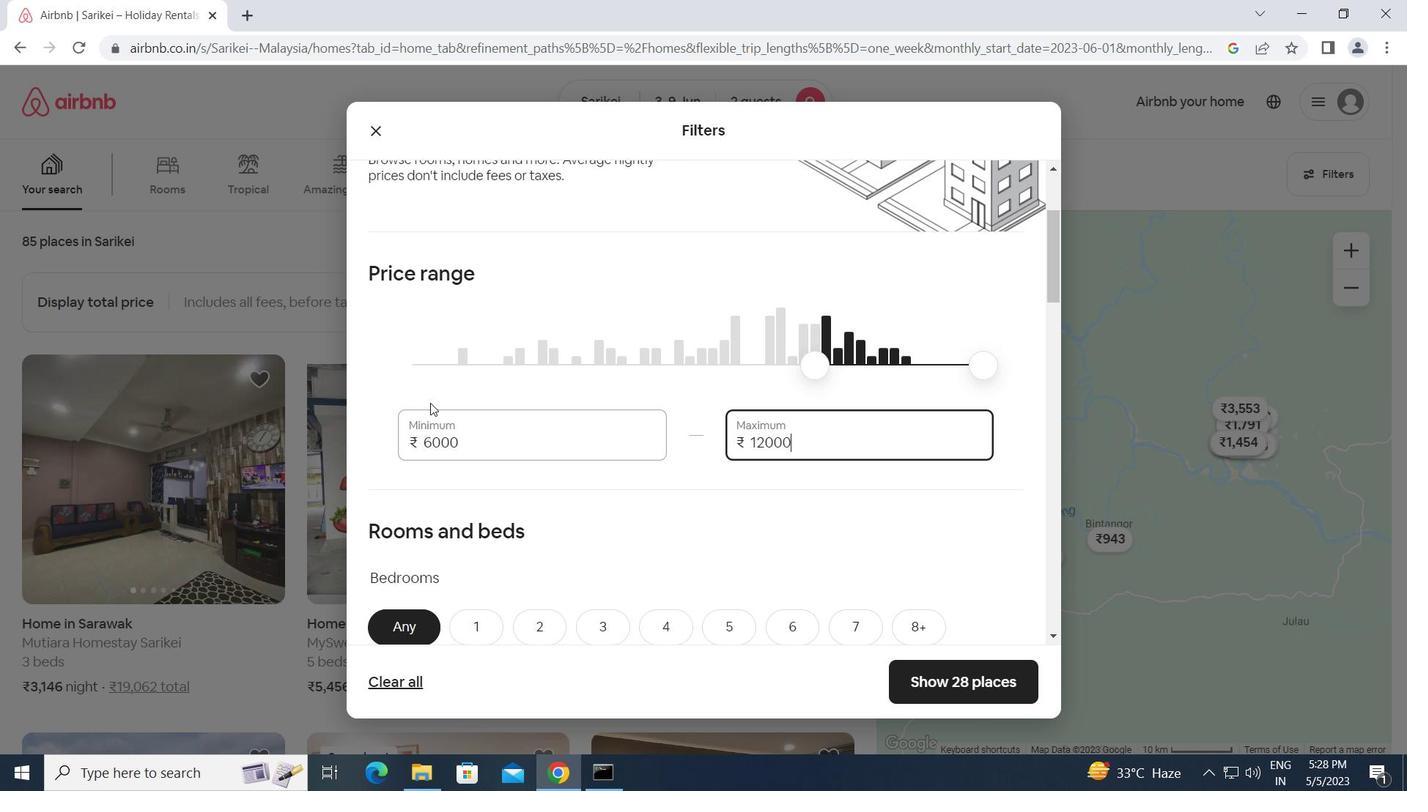 
Action: Mouse scrolled (503, 444) with delta (0, 0)
Screenshot: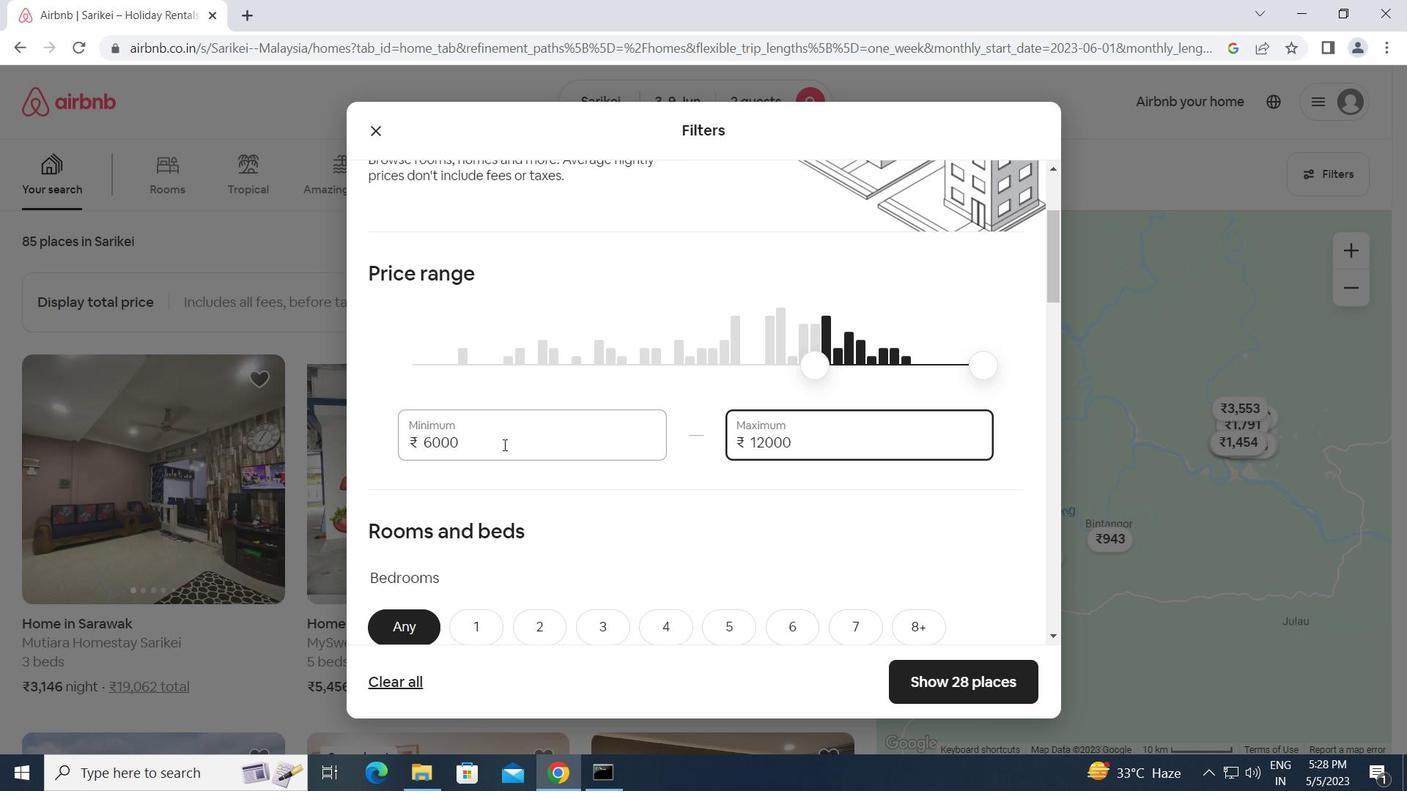 
Action: Mouse scrolled (503, 444) with delta (0, 0)
Screenshot: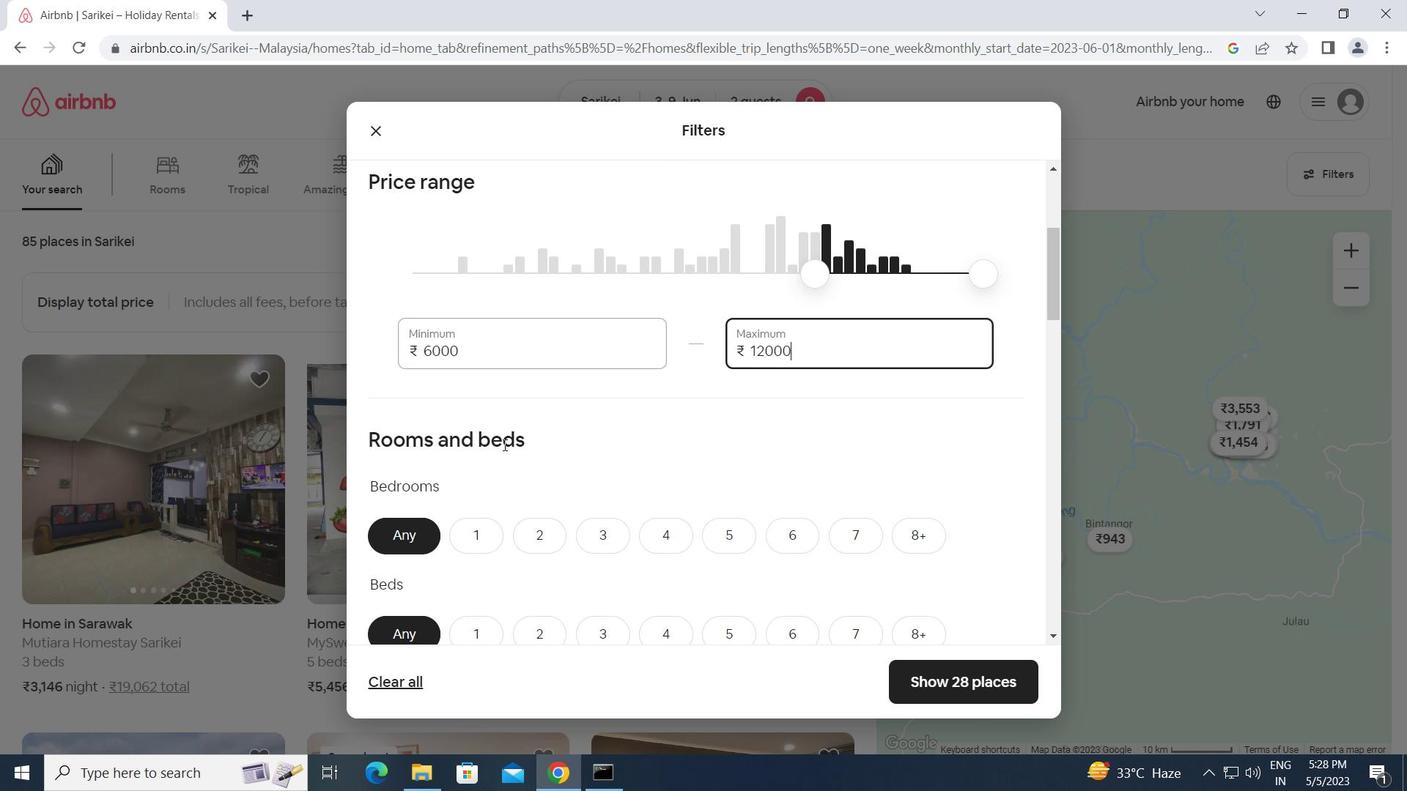 
Action: Mouse moved to (487, 439)
Screenshot: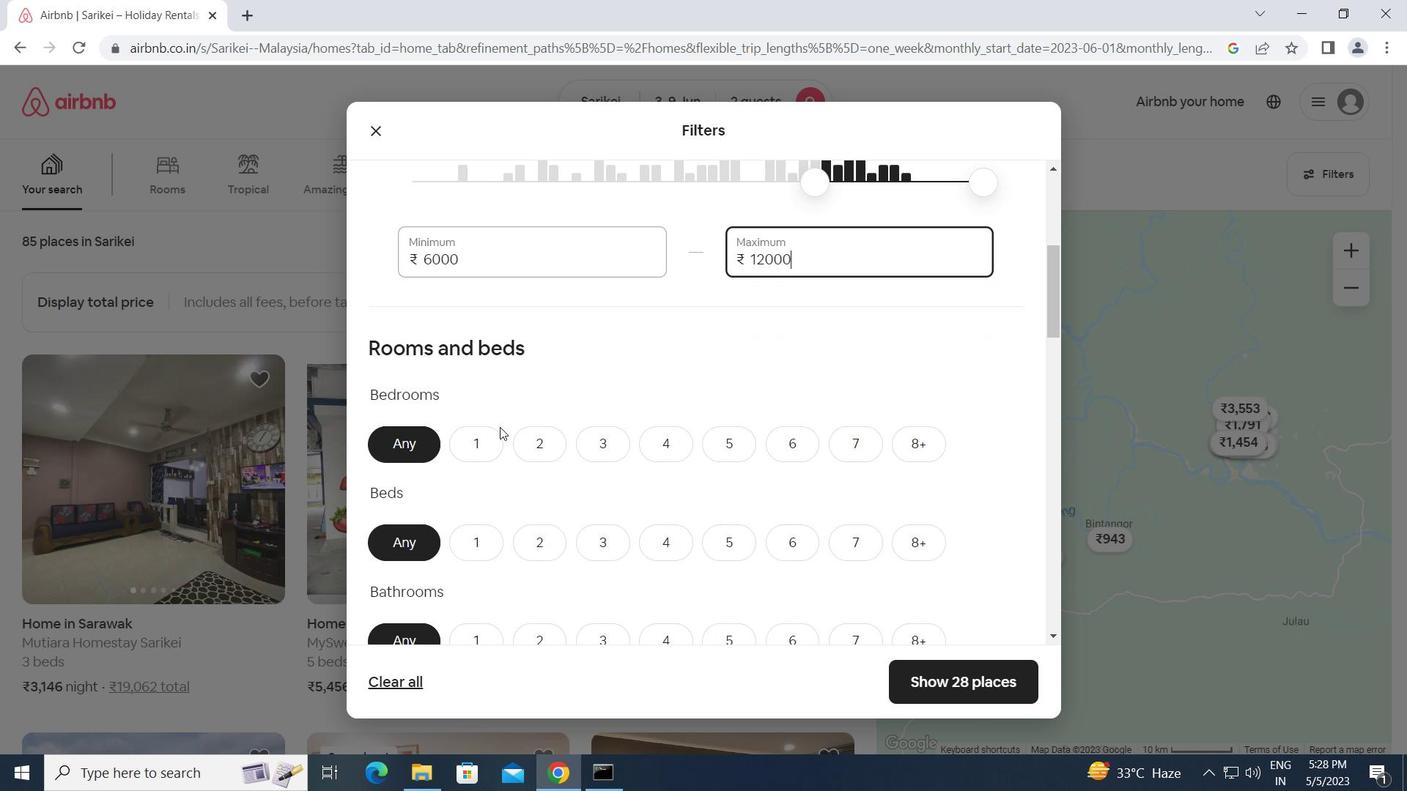 
Action: Mouse pressed left at (487, 439)
Screenshot: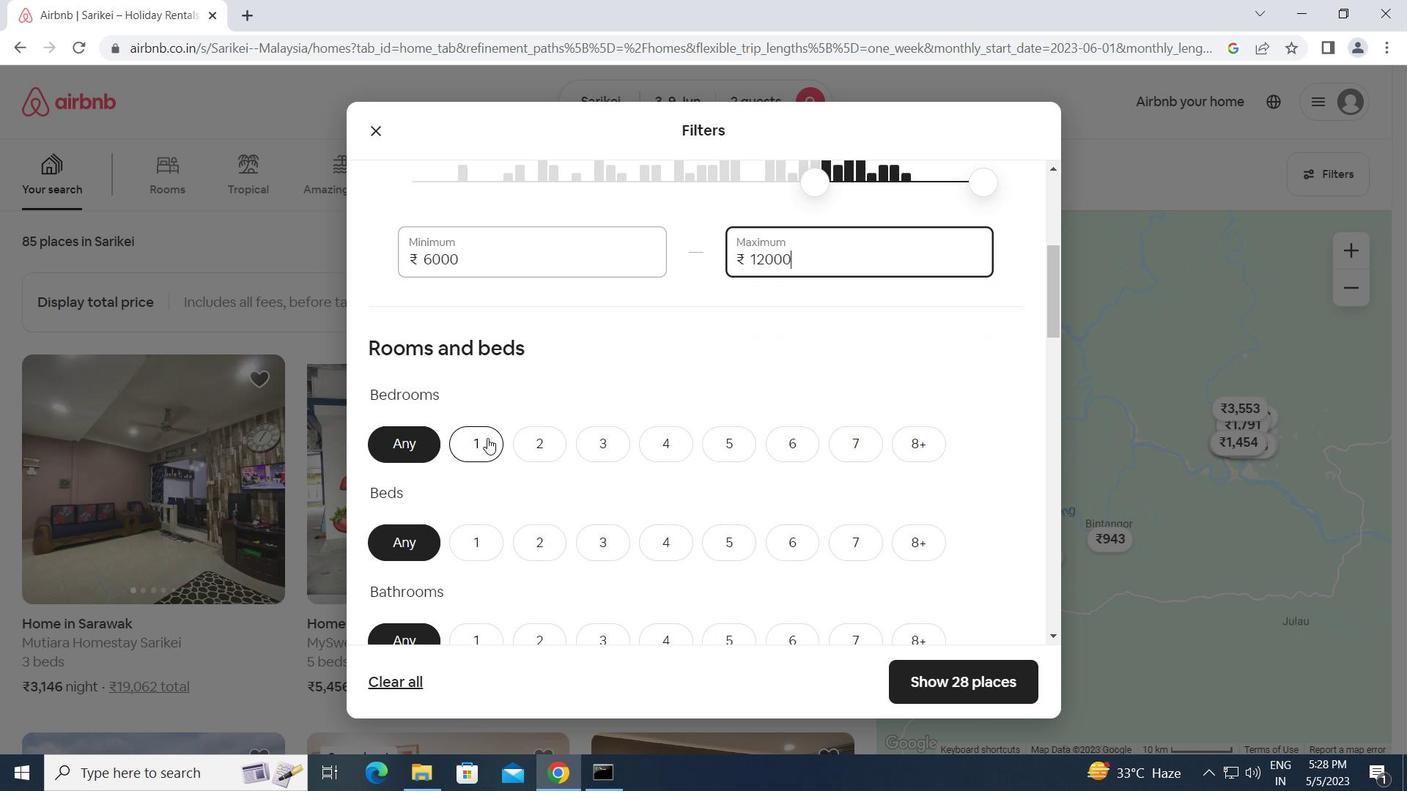 
Action: Mouse moved to (478, 534)
Screenshot: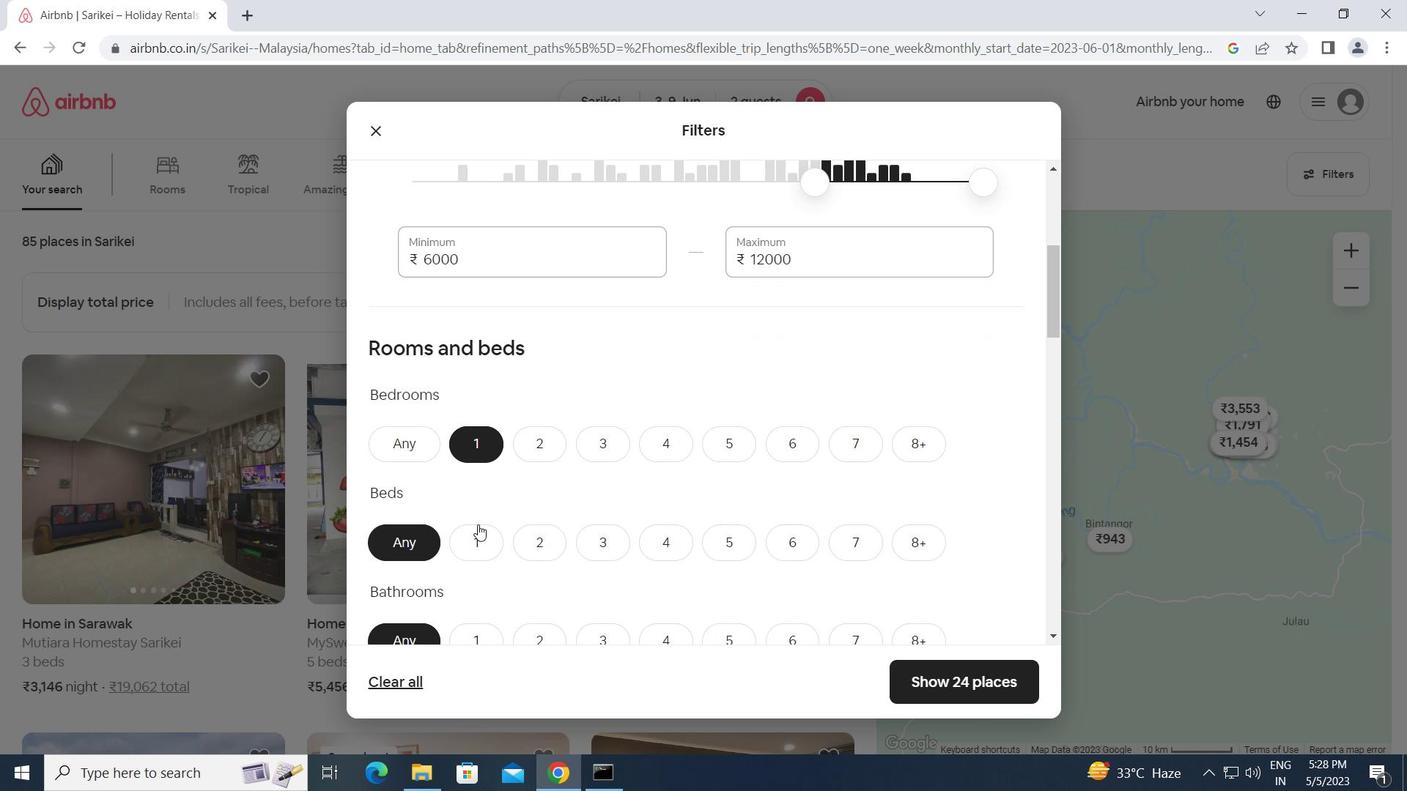 
Action: Mouse pressed left at (478, 534)
Screenshot: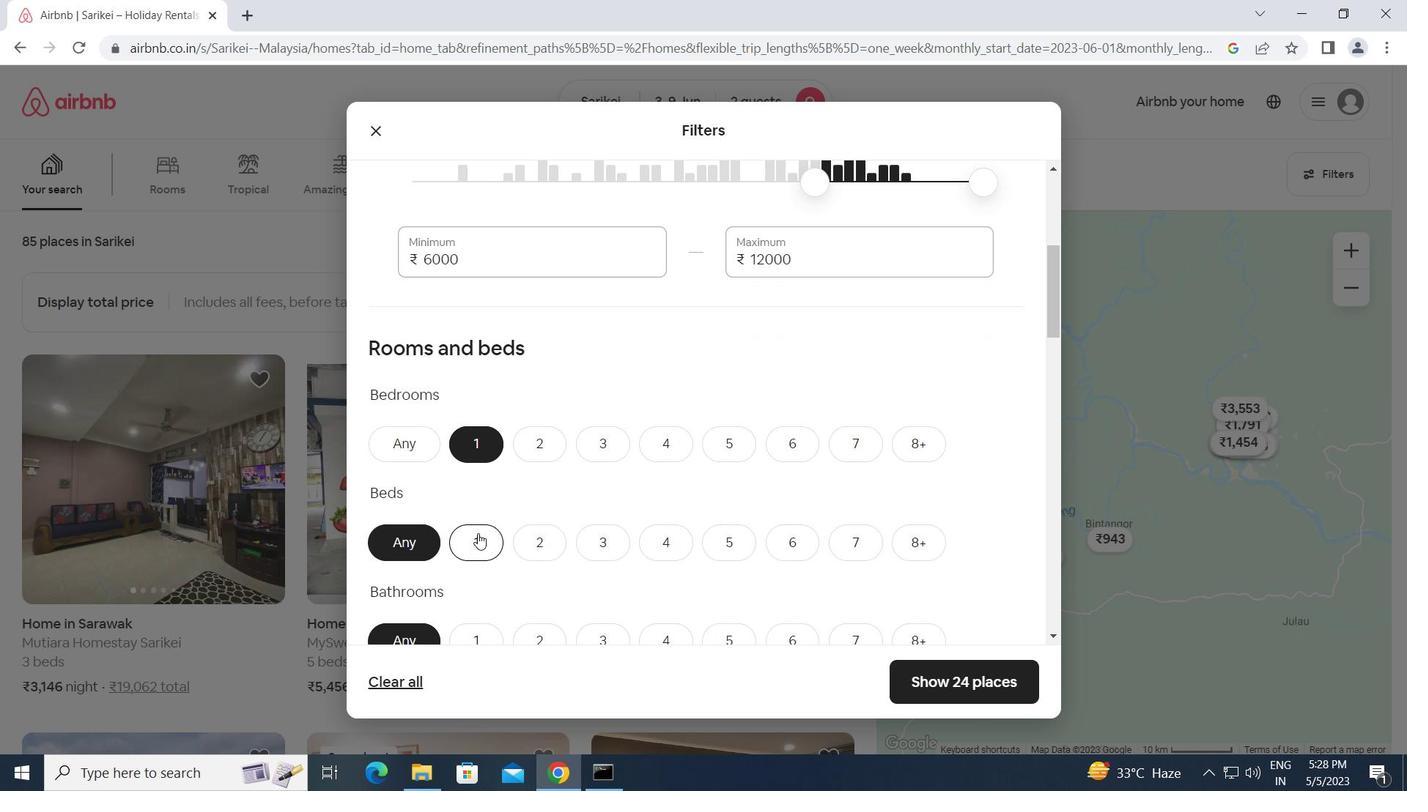
Action: Mouse scrolled (478, 533) with delta (0, 0)
Screenshot: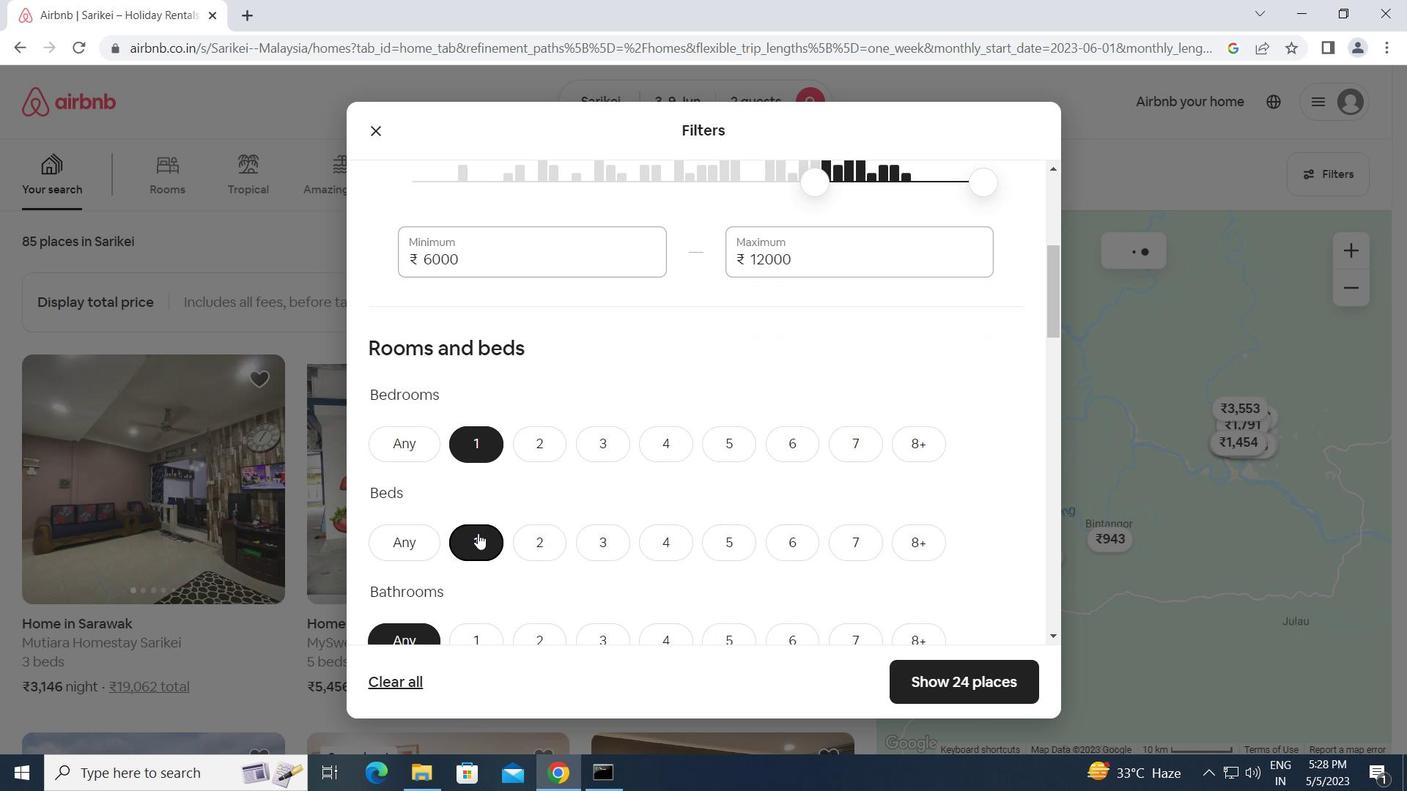 
Action: Mouse pressed left at (478, 534)
Screenshot: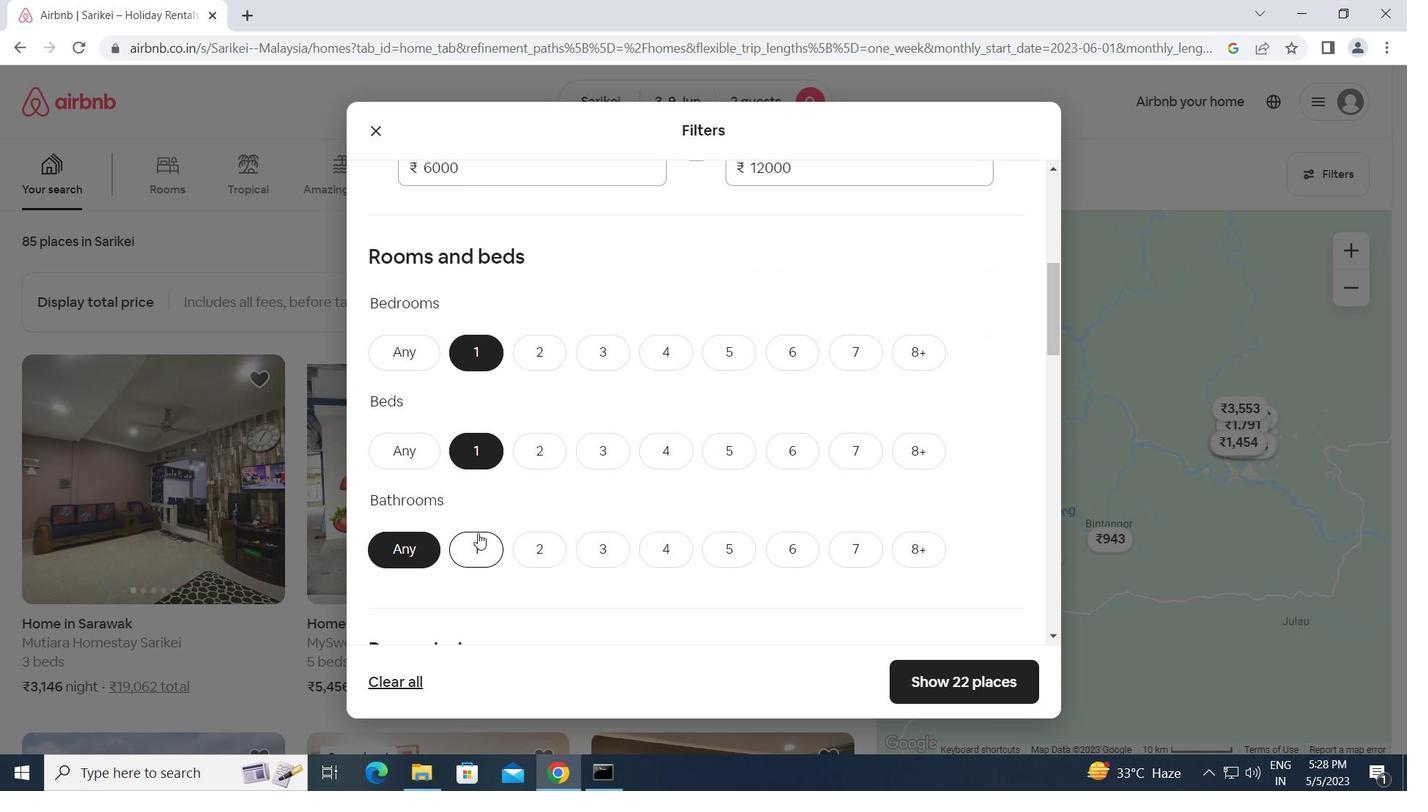 
Action: Mouse moved to (571, 568)
Screenshot: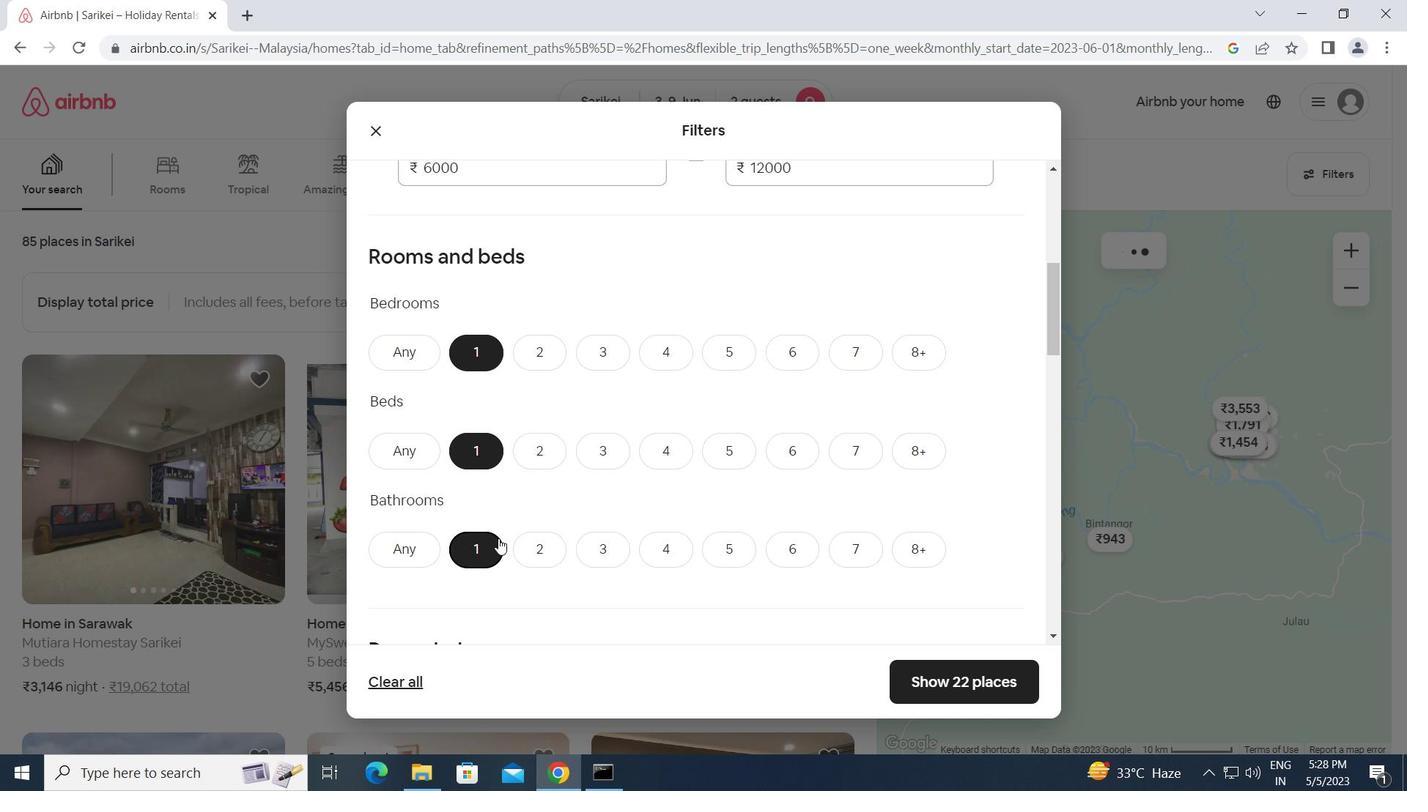 
Action: Mouse scrolled (571, 567) with delta (0, 0)
Screenshot: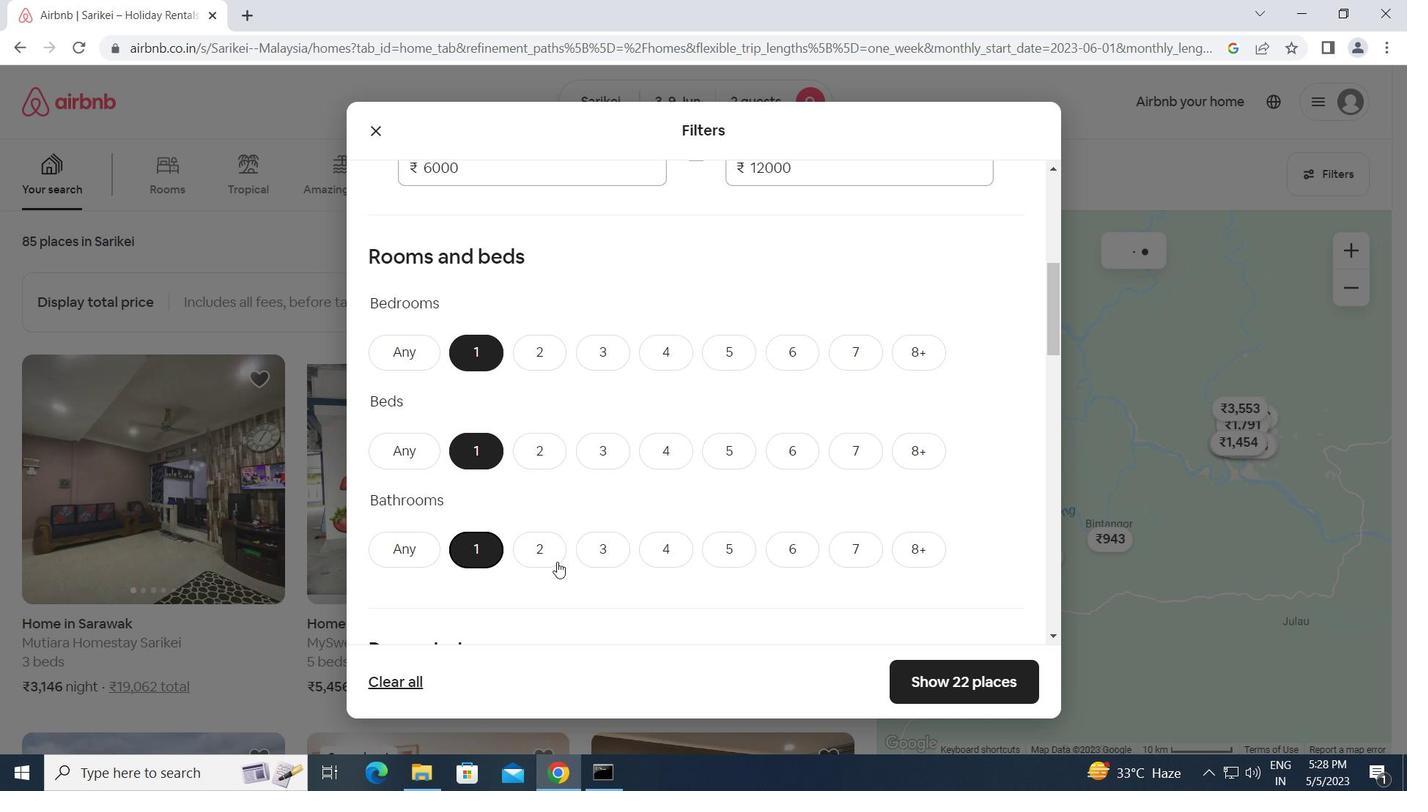 
Action: Mouse scrolled (571, 567) with delta (0, 0)
Screenshot: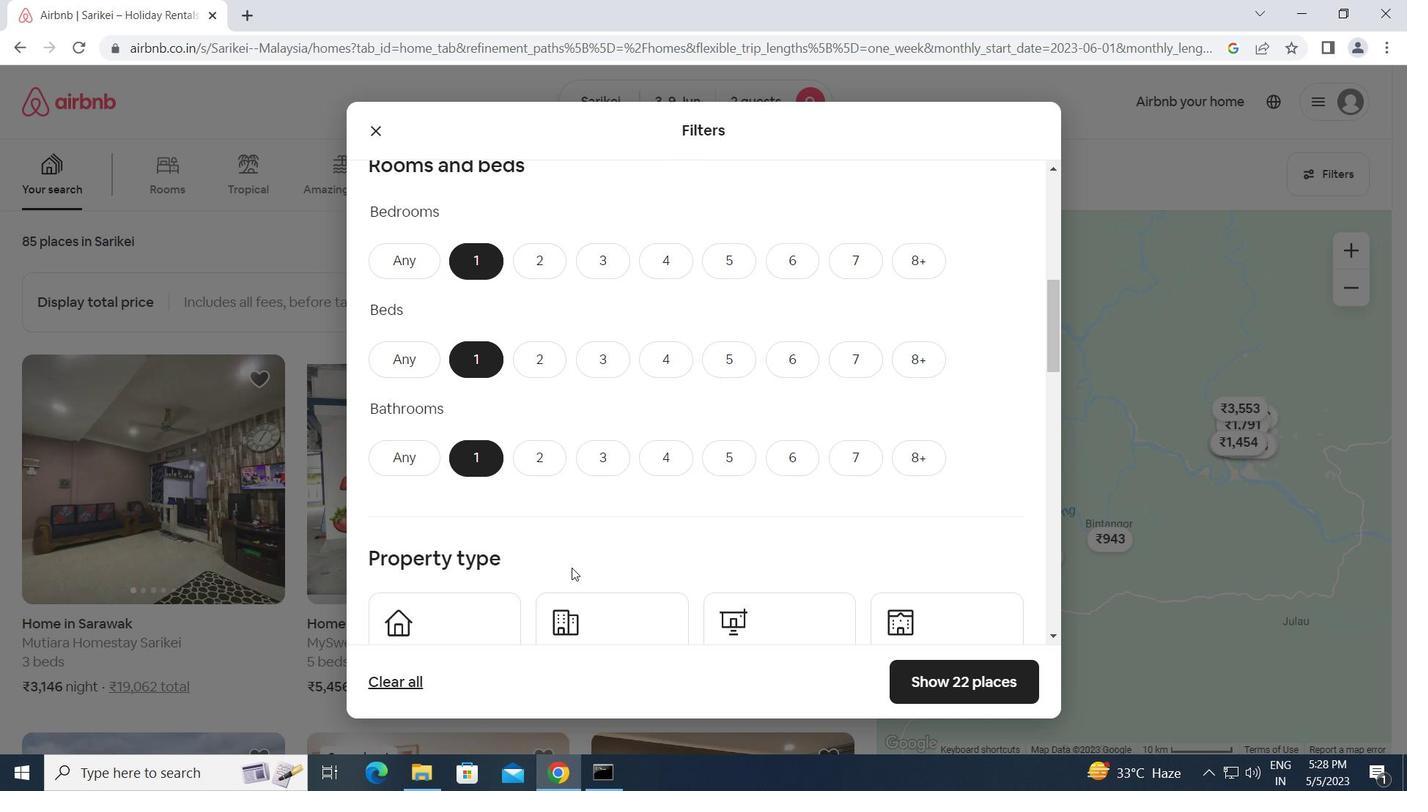 
Action: Mouse moved to (480, 552)
Screenshot: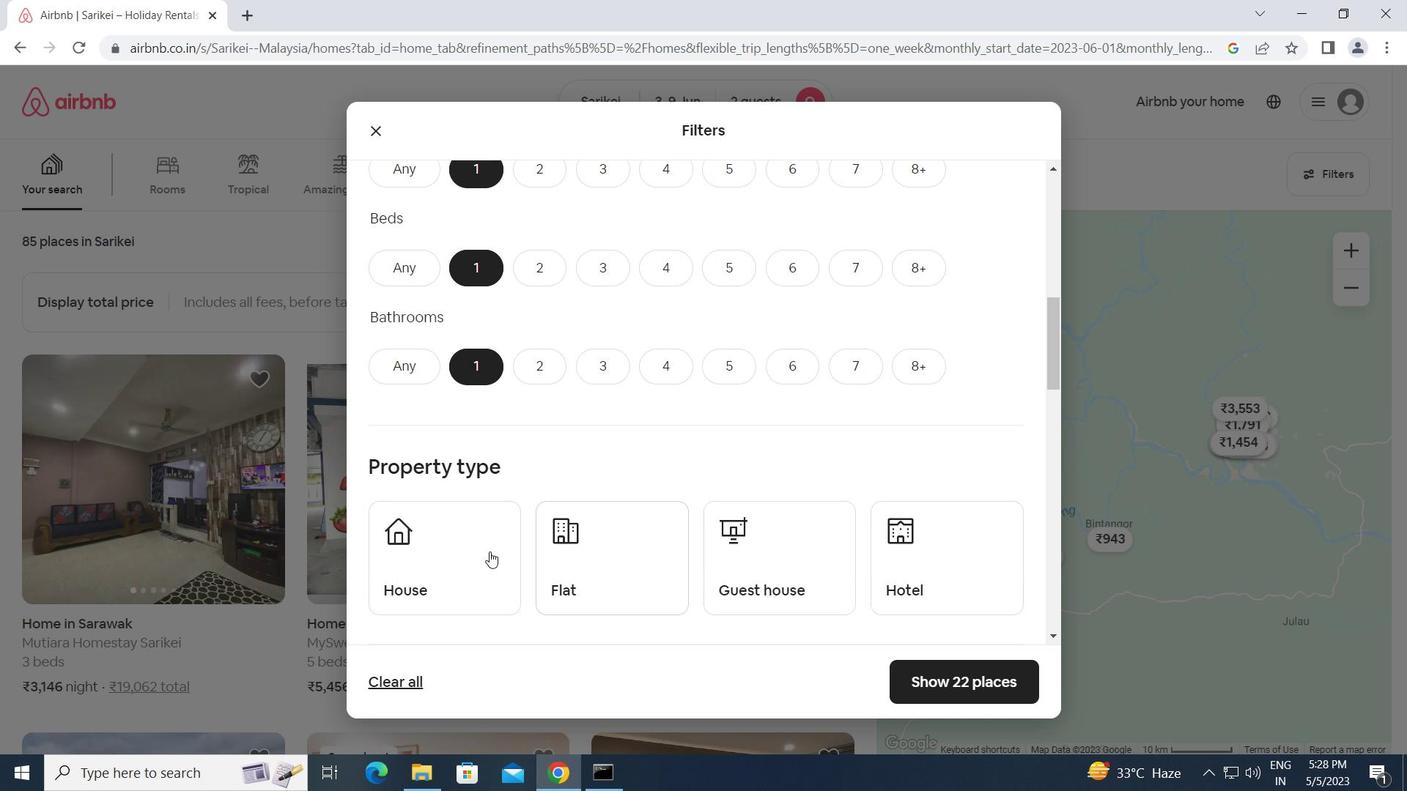 
Action: Mouse pressed left at (480, 552)
Screenshot: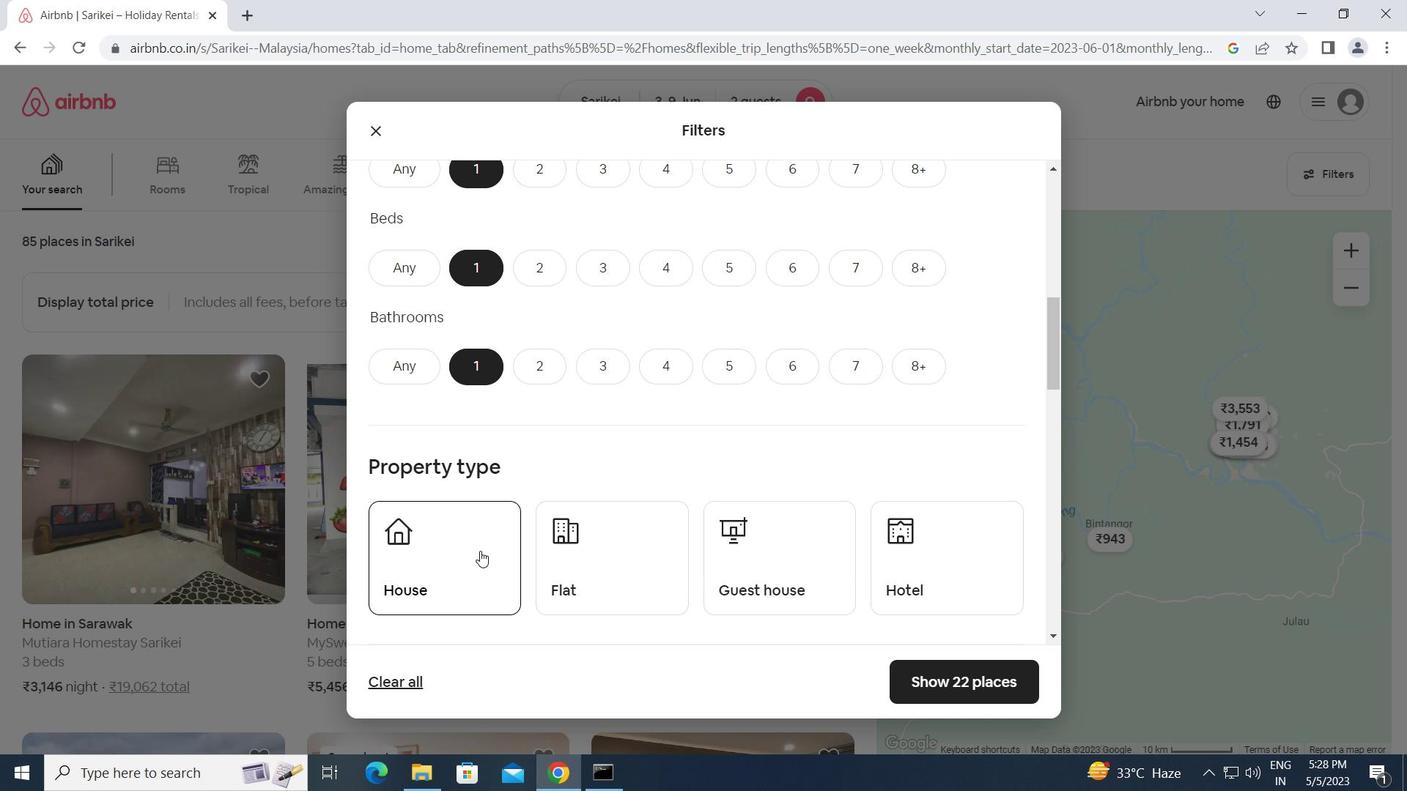 
Action: Mouse moved to (584, 538)
Screenshot: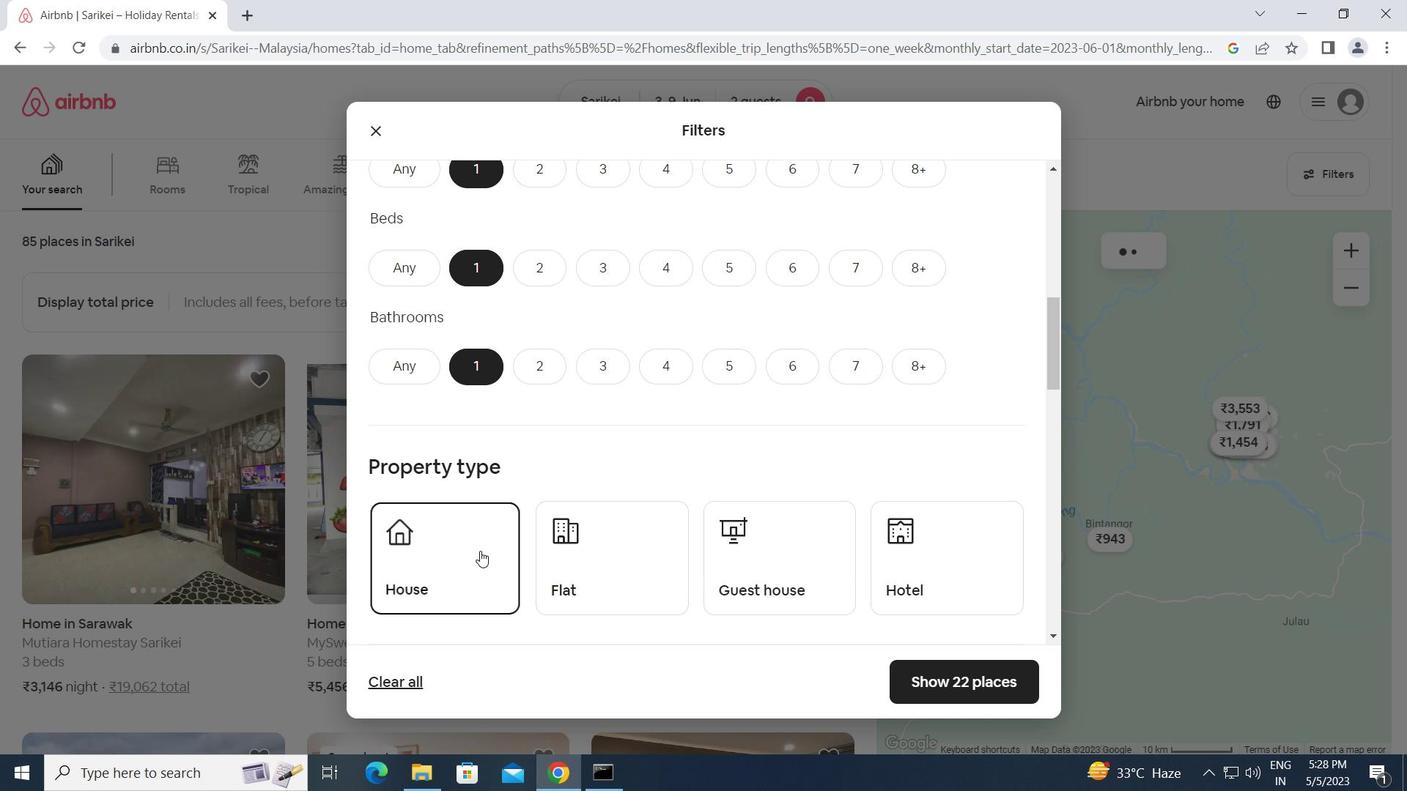 
Action: Mouse scrolled (584, 537) with delta (0, 0)
Screenshot: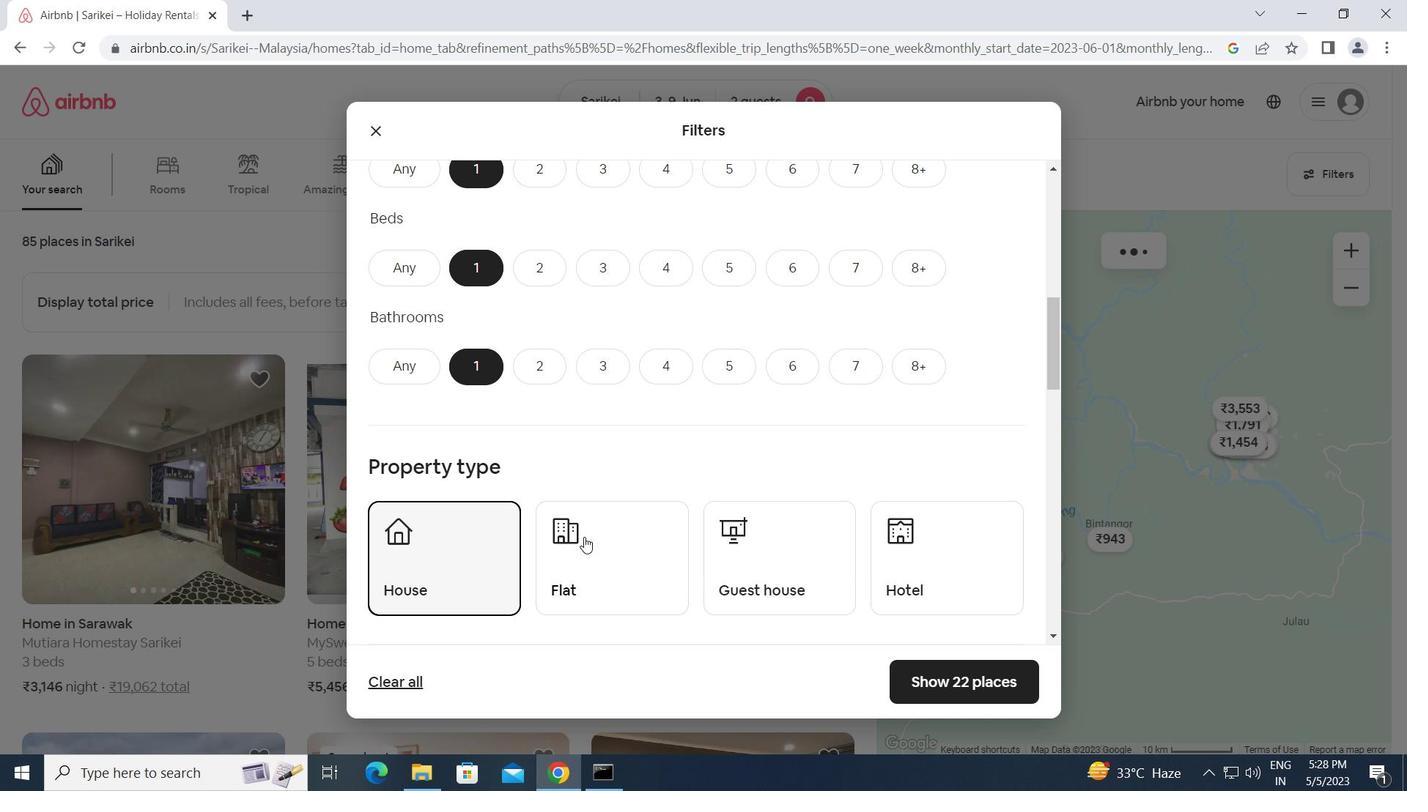 
Action: Mouse moved to (592, 490)
Screenshot: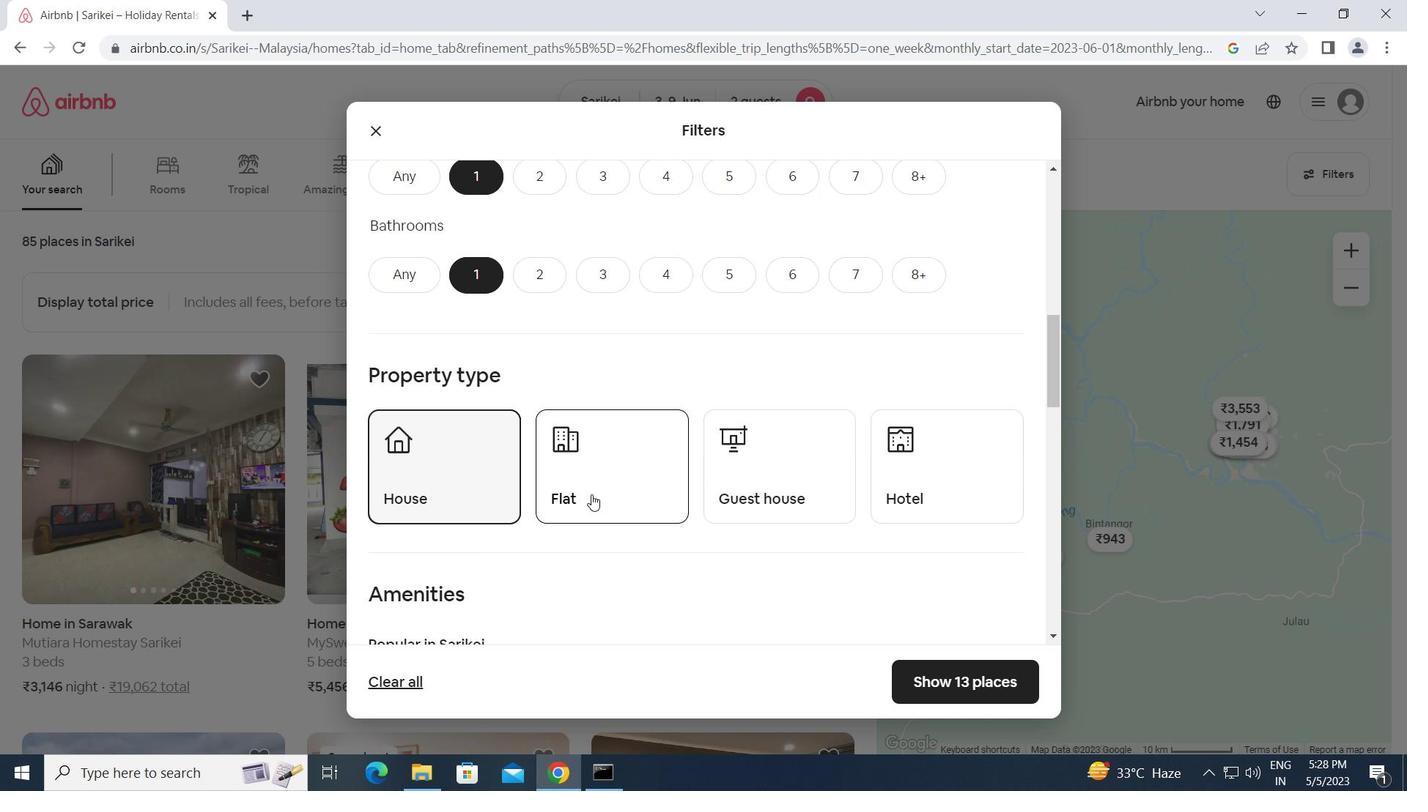 
Action: Mouse pressed left at (592, 490)
Screenshot: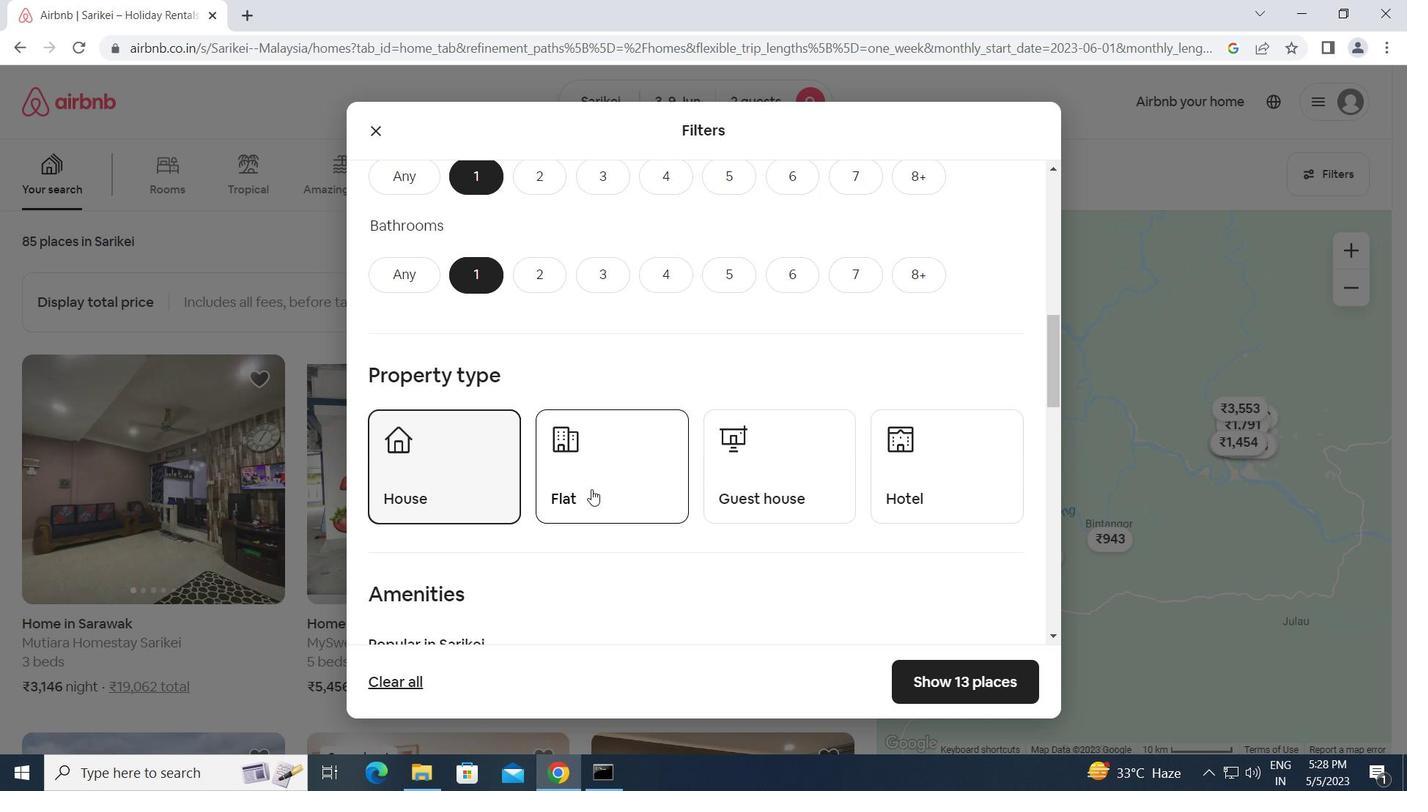 
Action: Mouse moved to (758, 461)
Screenshot: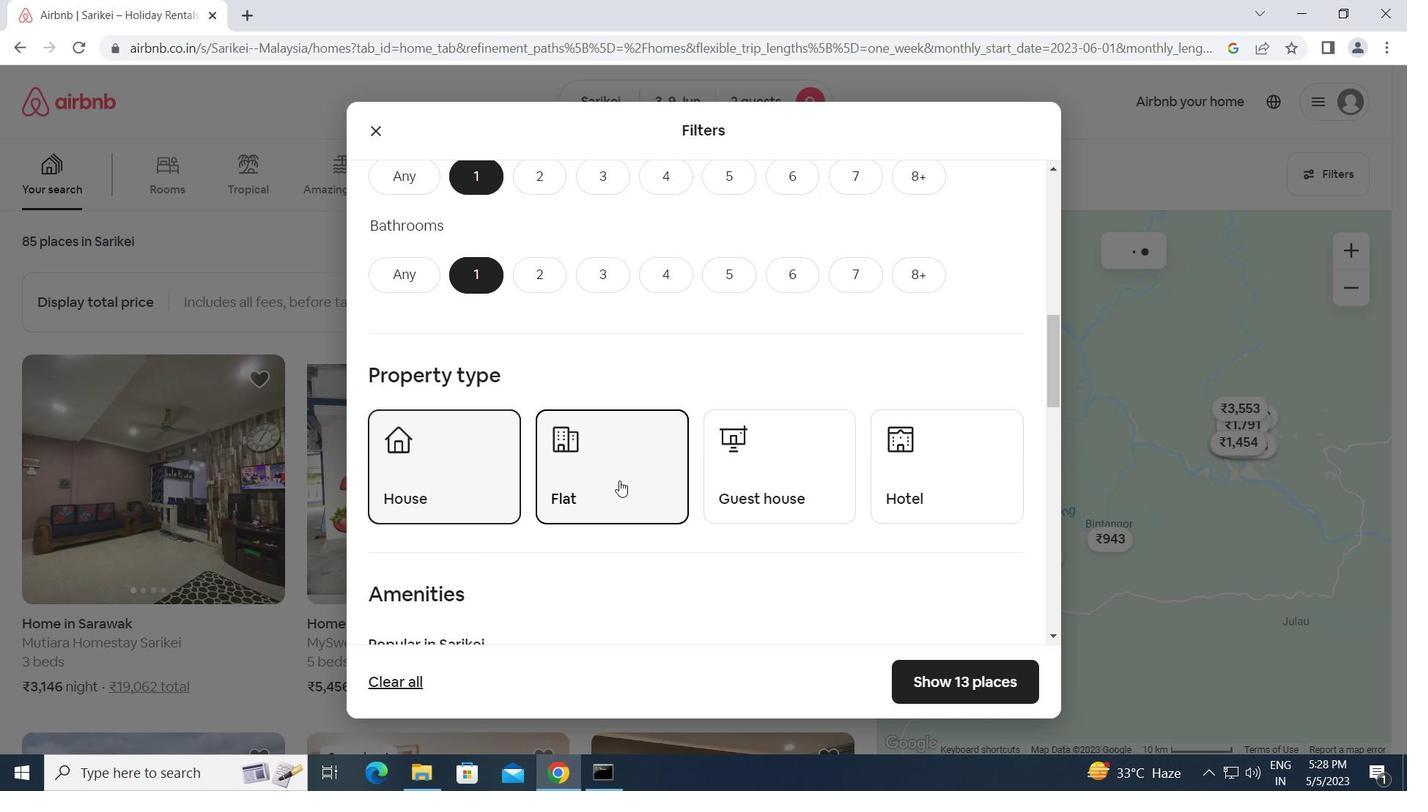 
Action: Mouse pressed left at (758, 461)
Screenshot: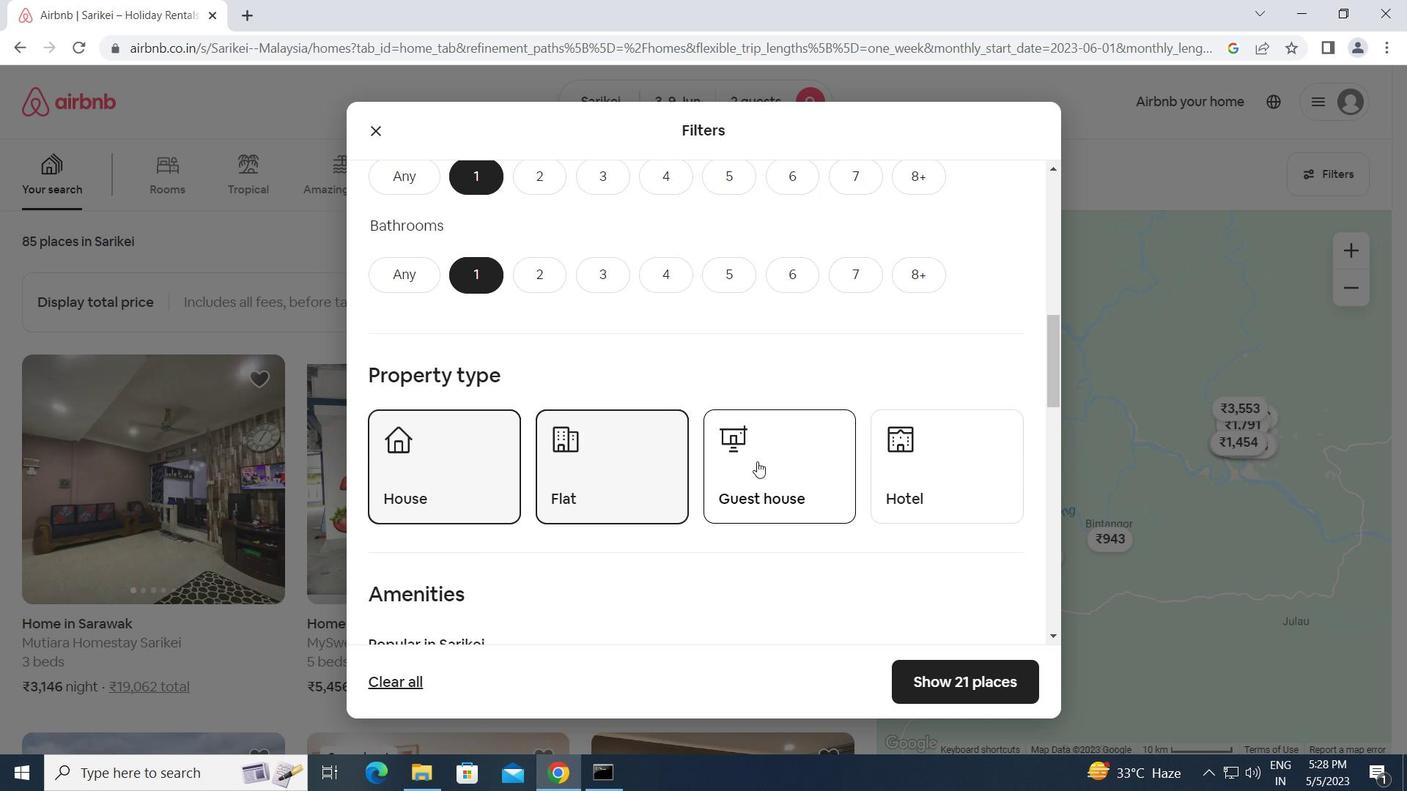 
Action: Mouse moved to (927, 458)
Screenshot: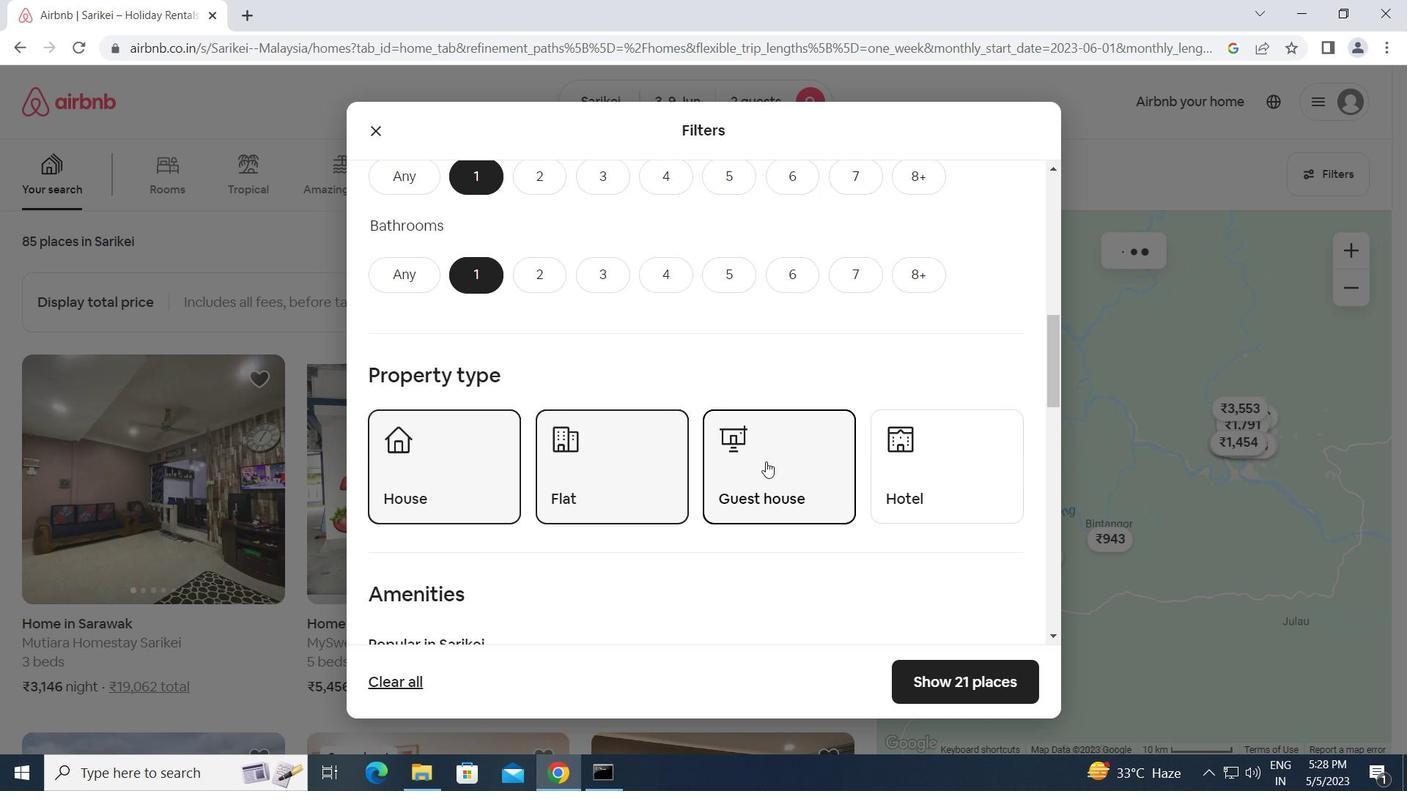 
Action: Mouse pressed left at (927, 458)
Screenshot: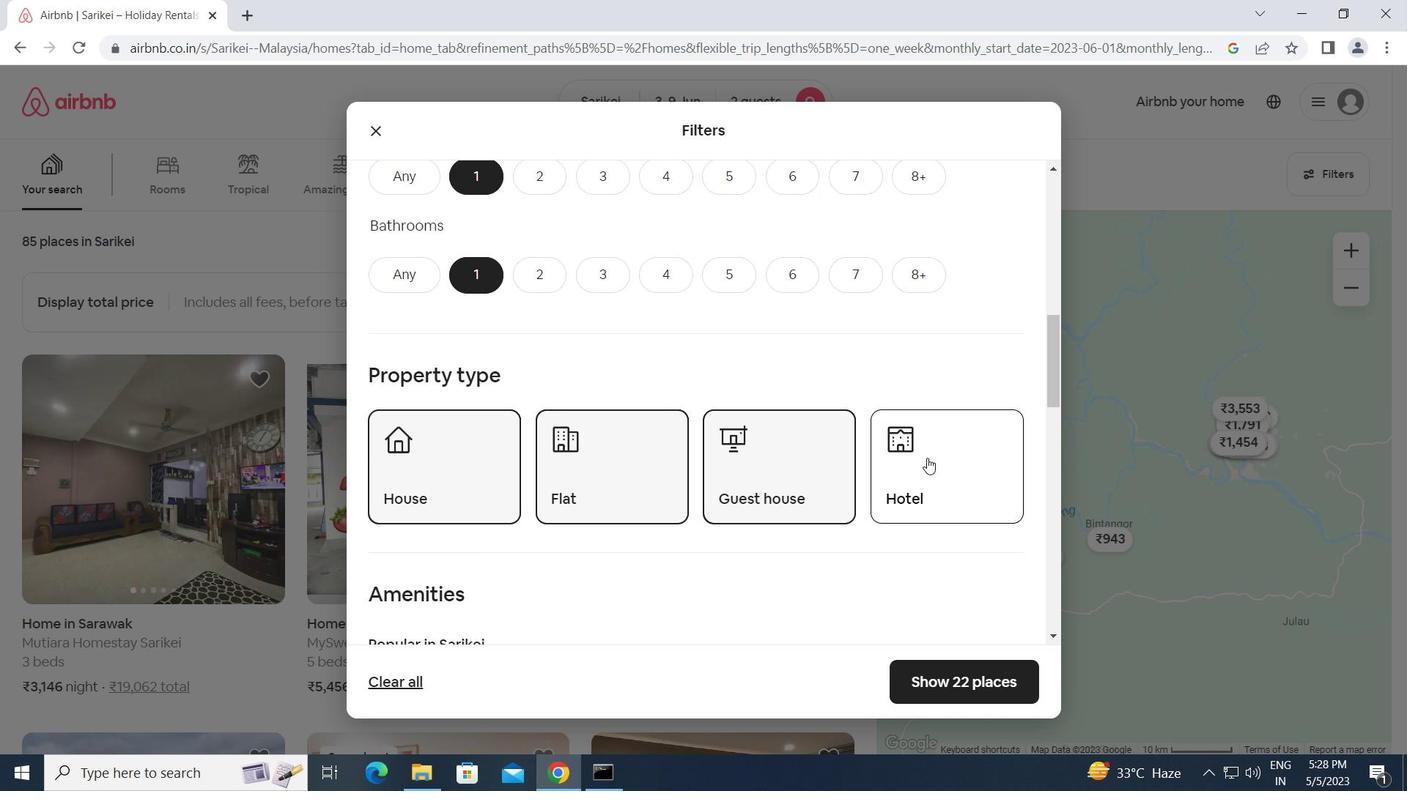 
Action: Mouse moved to (713, 544)
Screenshot: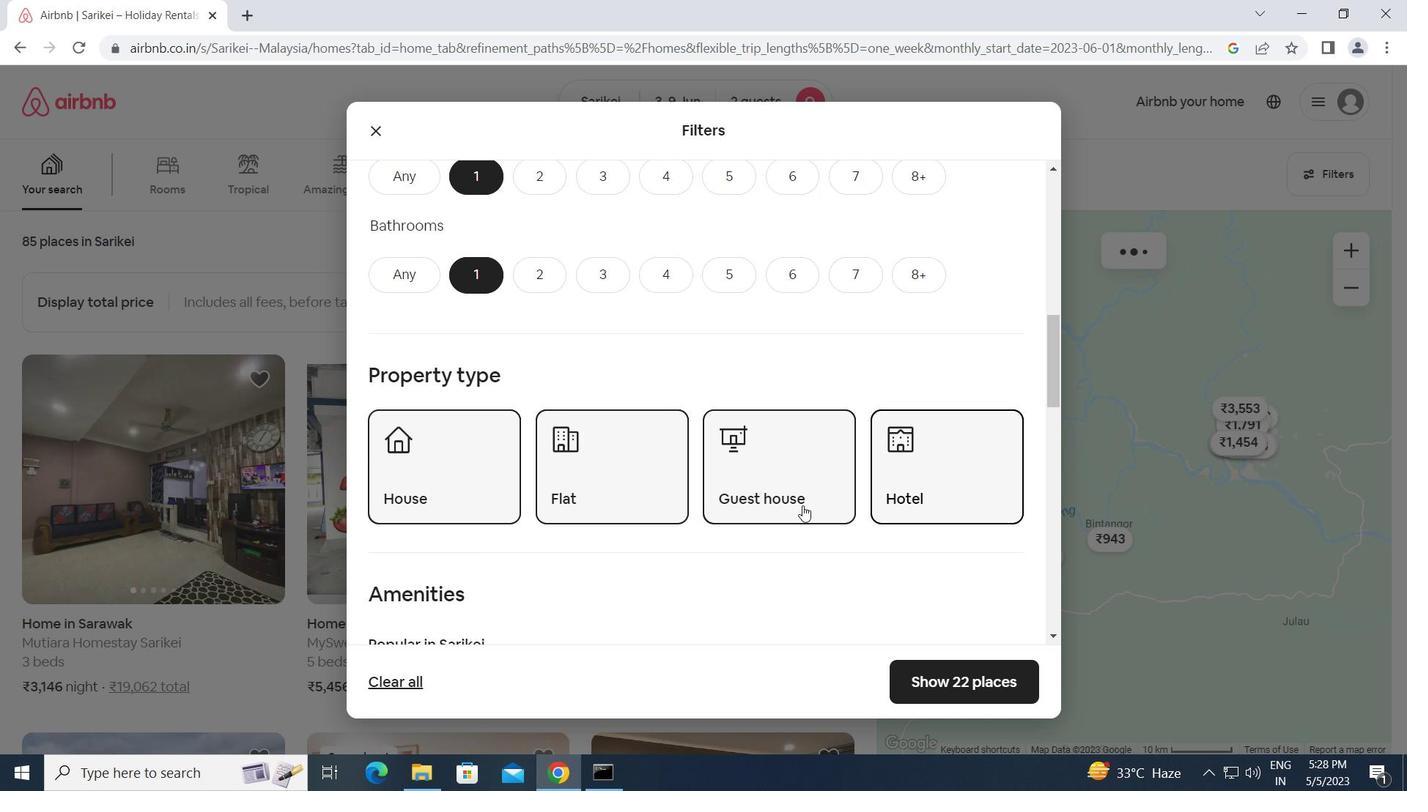 
Action: Mouse scrolled (713, 543) with delta (0, 0)
Screenshot: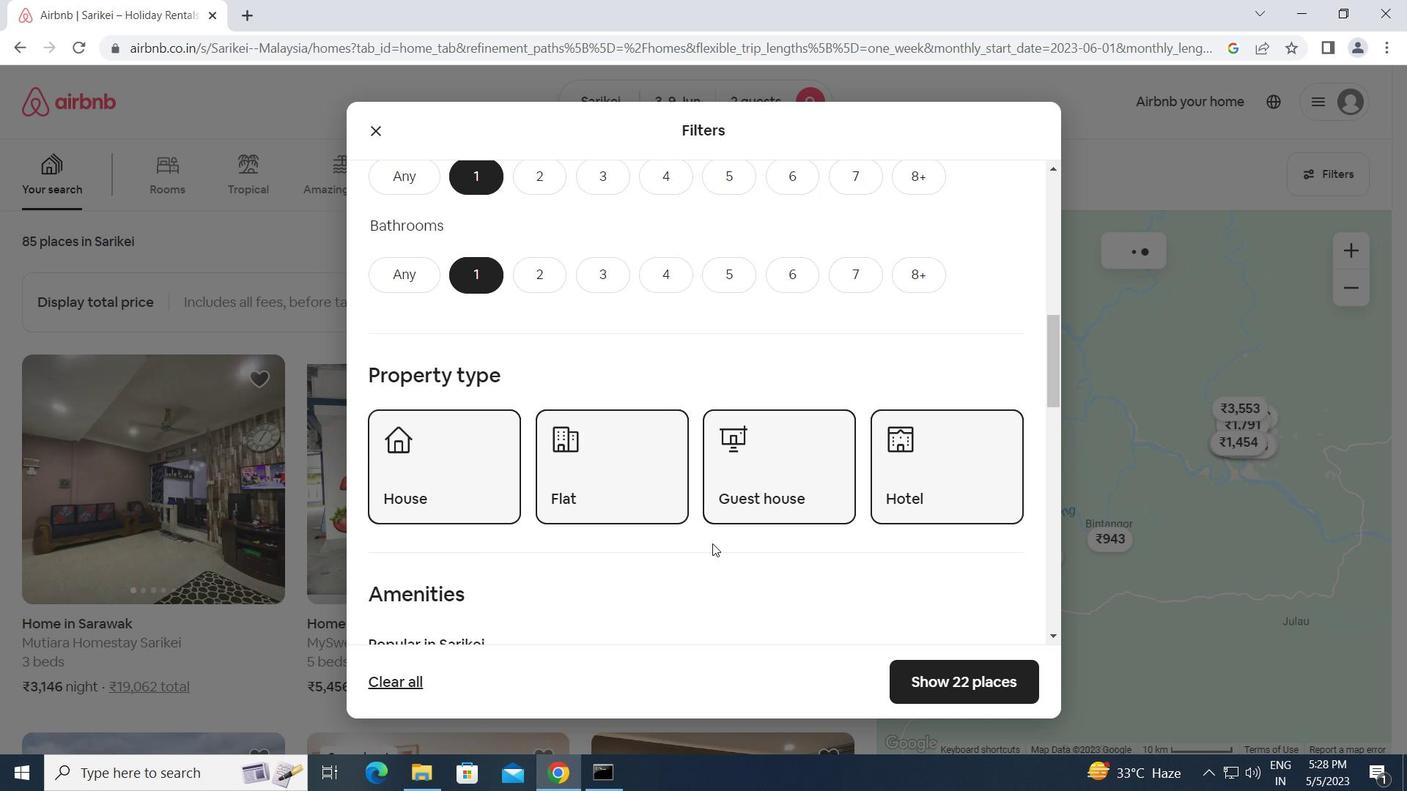 
Action: Mouse scrolled (713, 543) with delta (0, 0)
Screenshot: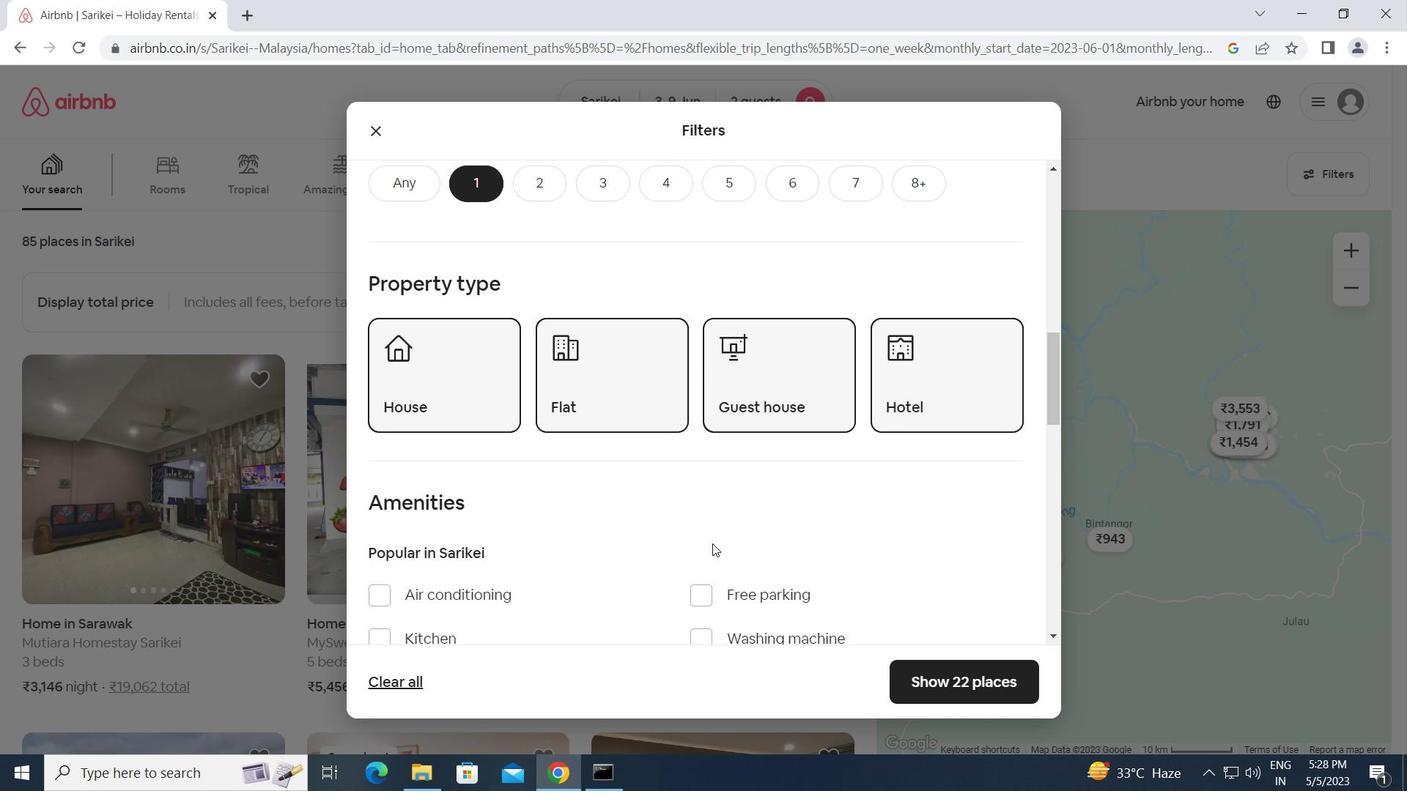 
Action: Mouse scrolled (713, 543) with delta (0, 0)
Screenshot: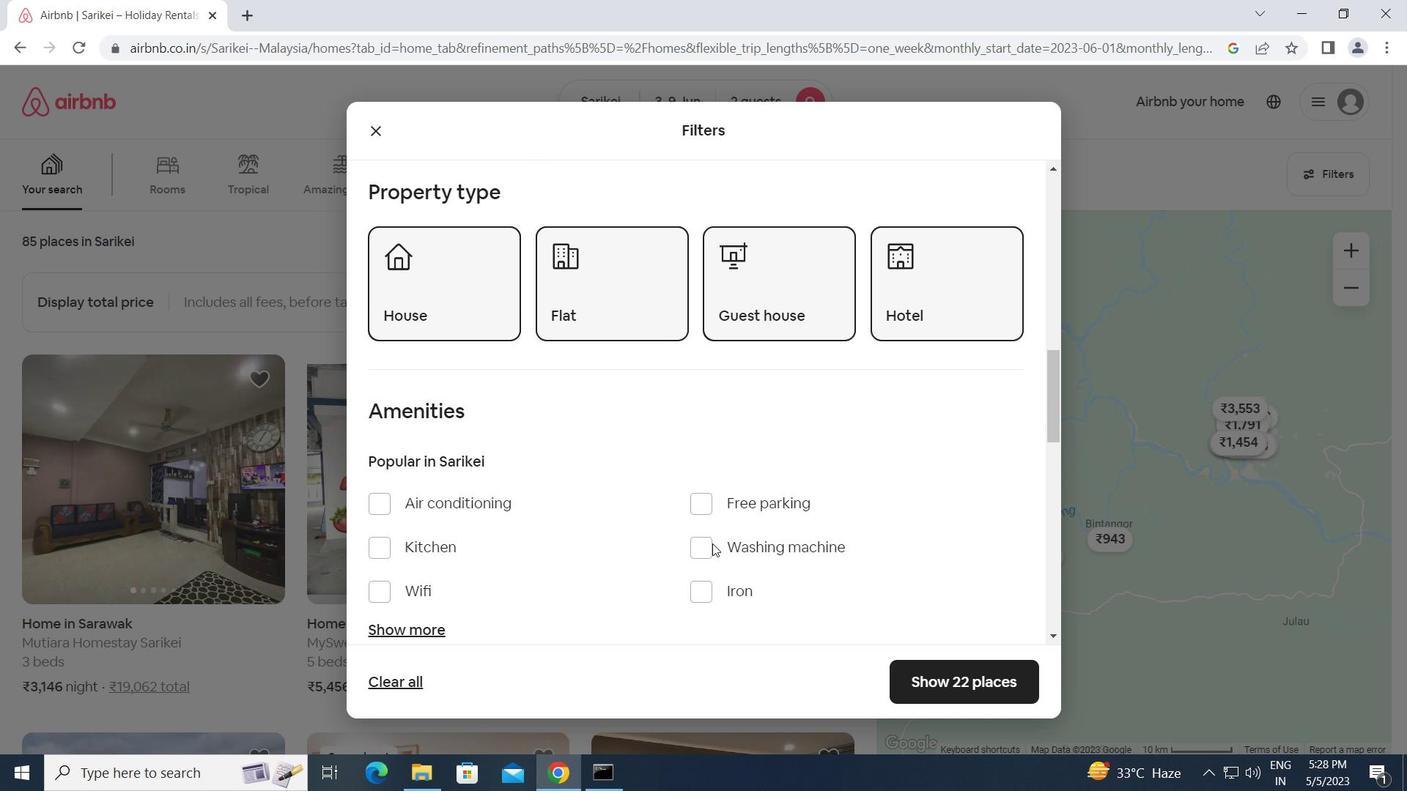 
Action: Mouse scrolled (713, 543) with delta (0, 0)
Screenshot: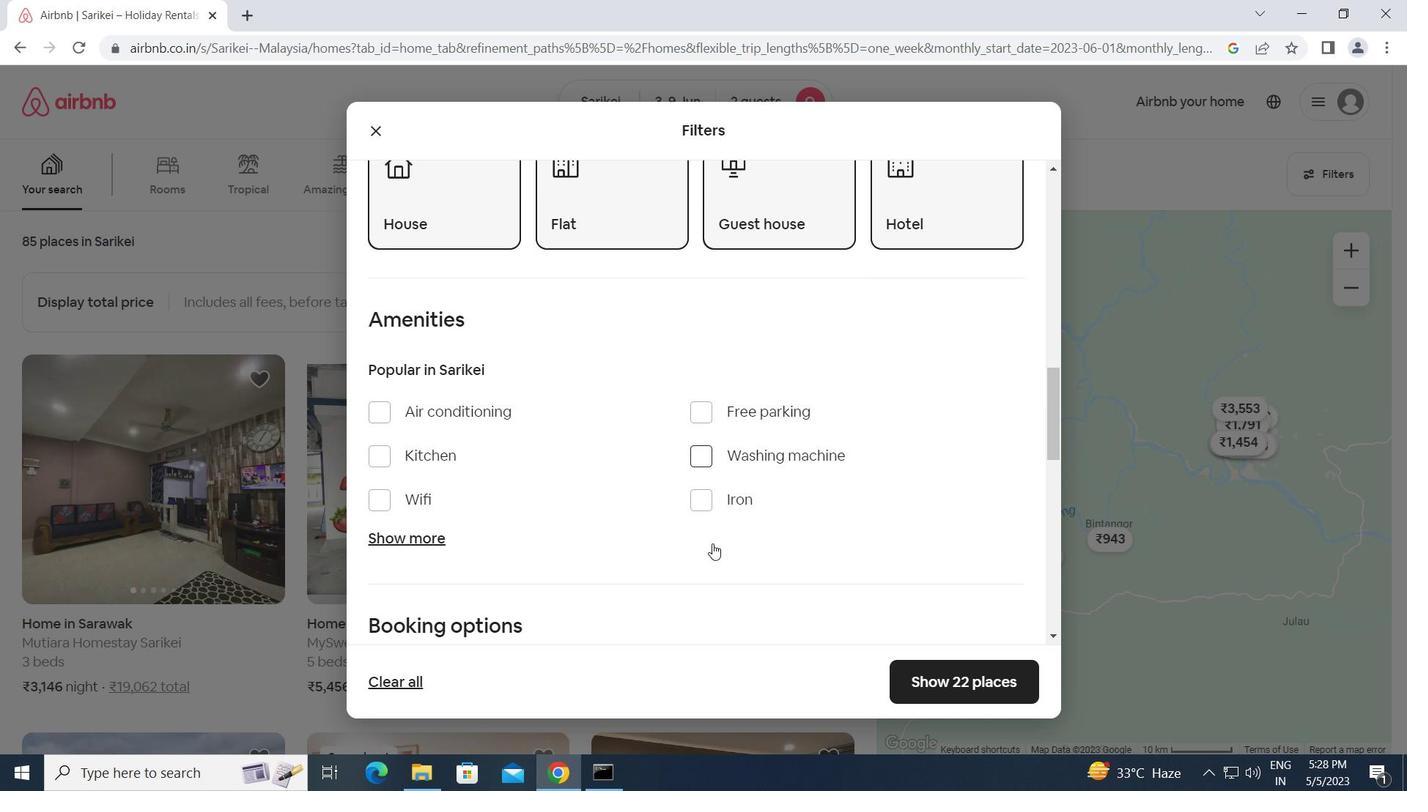
Action: Mouse scrolled (713, 543) with delta (0, 0)
Screenshot: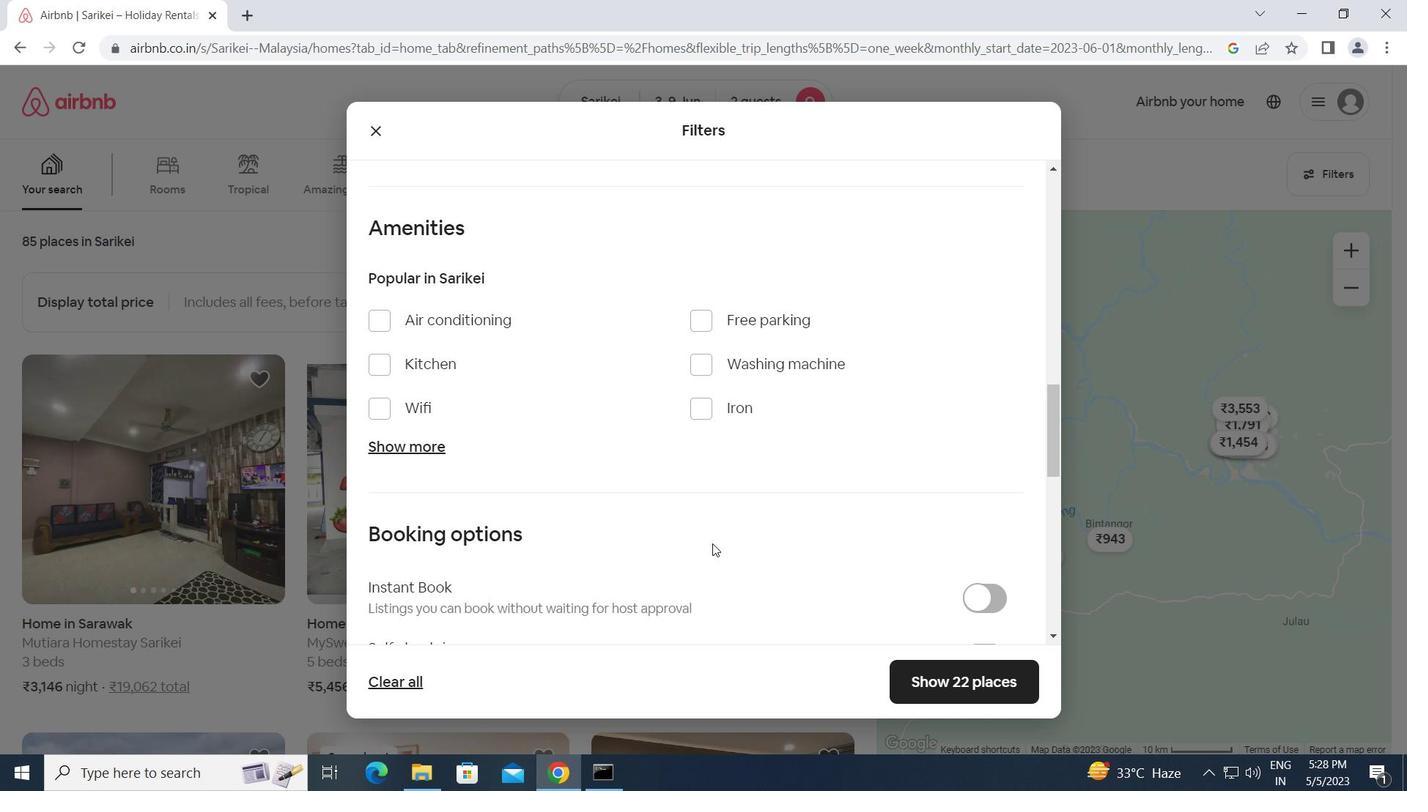 
Action: Mouse moved to (987, 565)
Screenshot: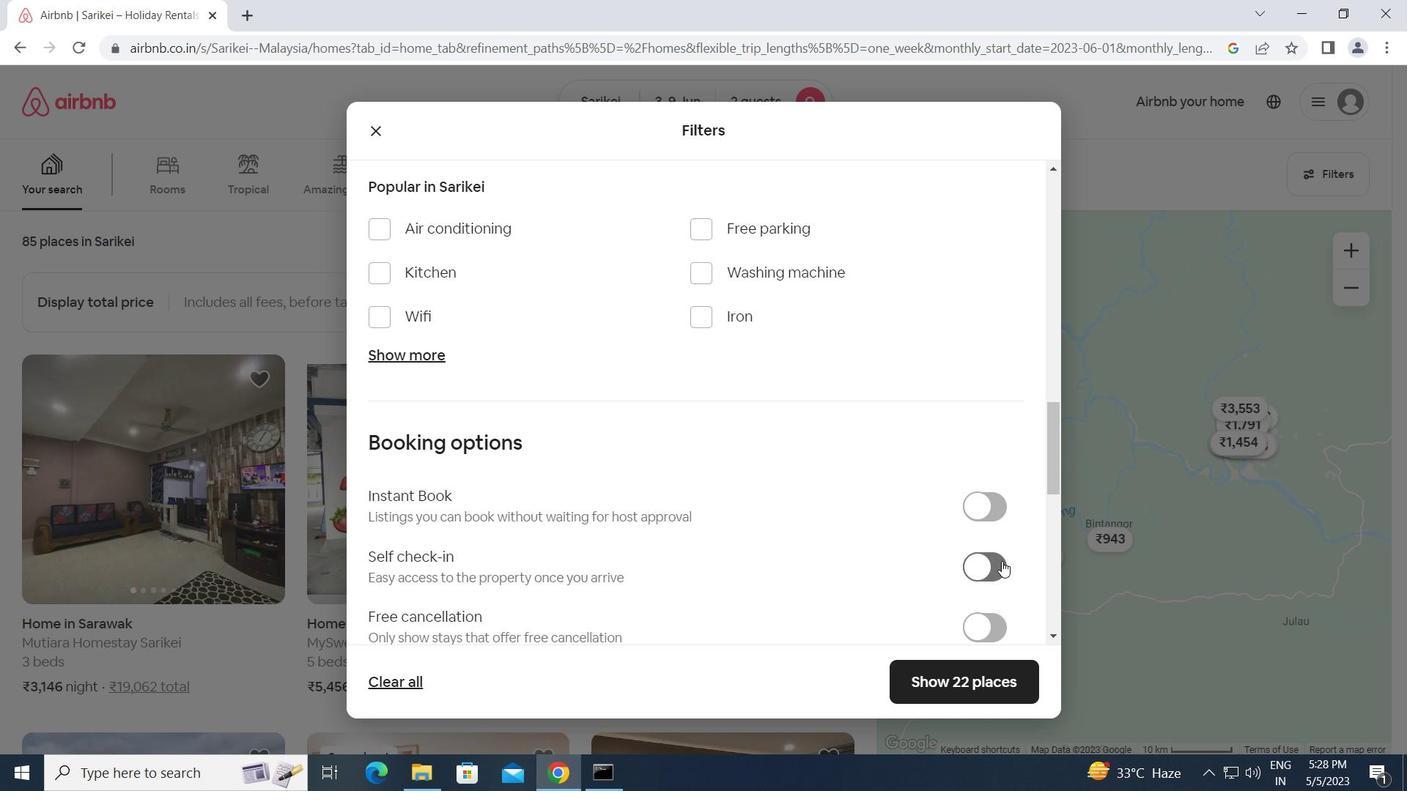 
Action: Mouse pressed left at (987, 565)
Screenshot: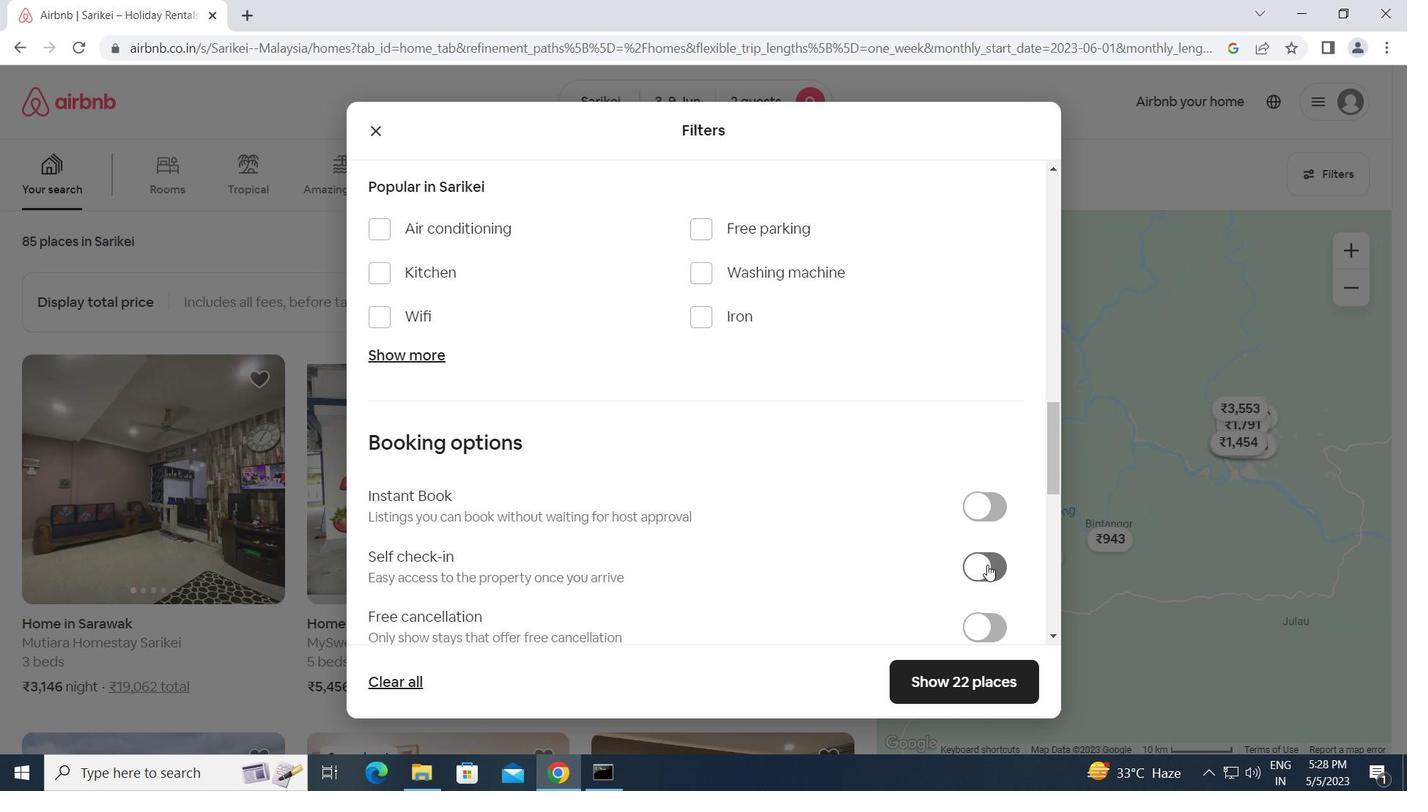 
Action: Mouse moved to (785, 568)
Screenshot: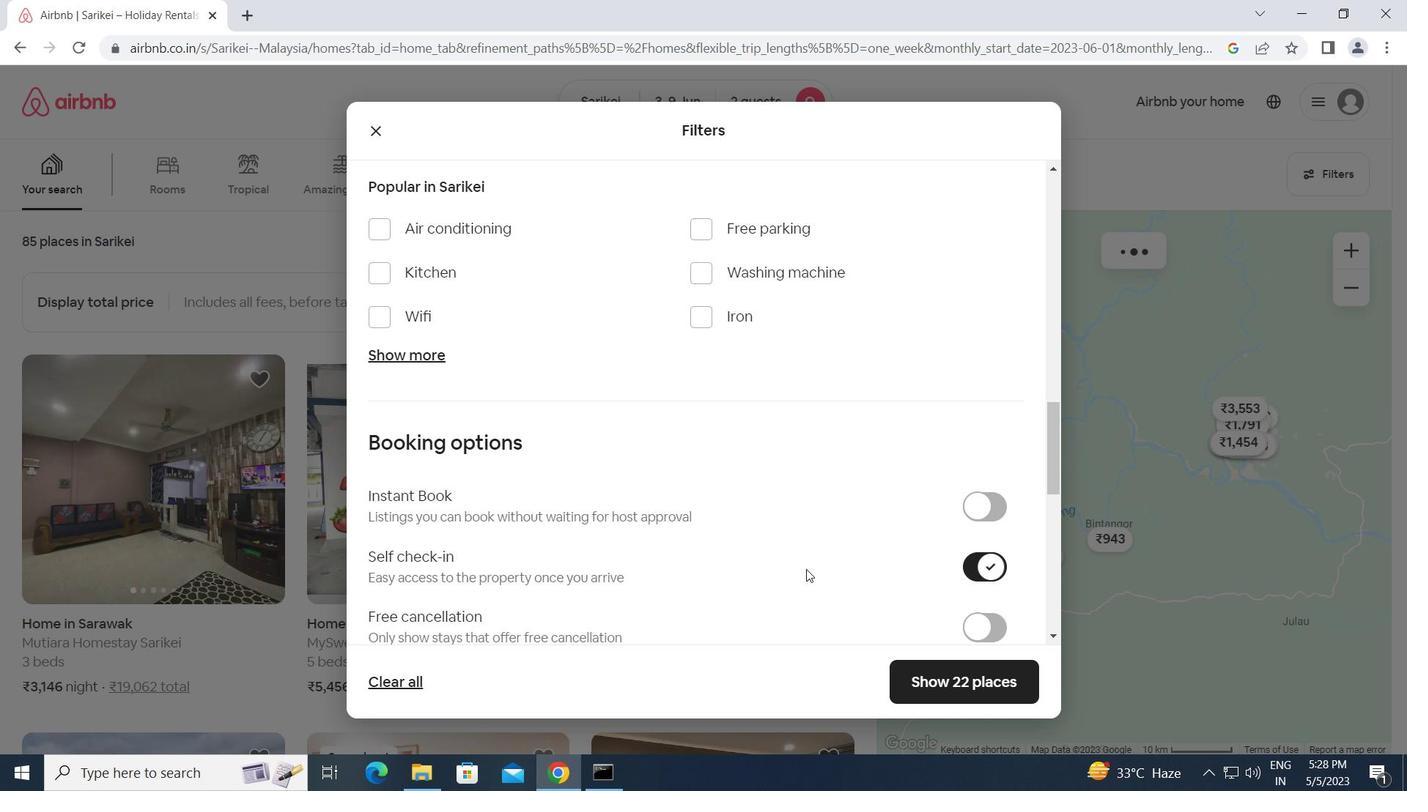 
Action: Mouse scrolled (785, 567) with delta (0, 0)
Screenshot: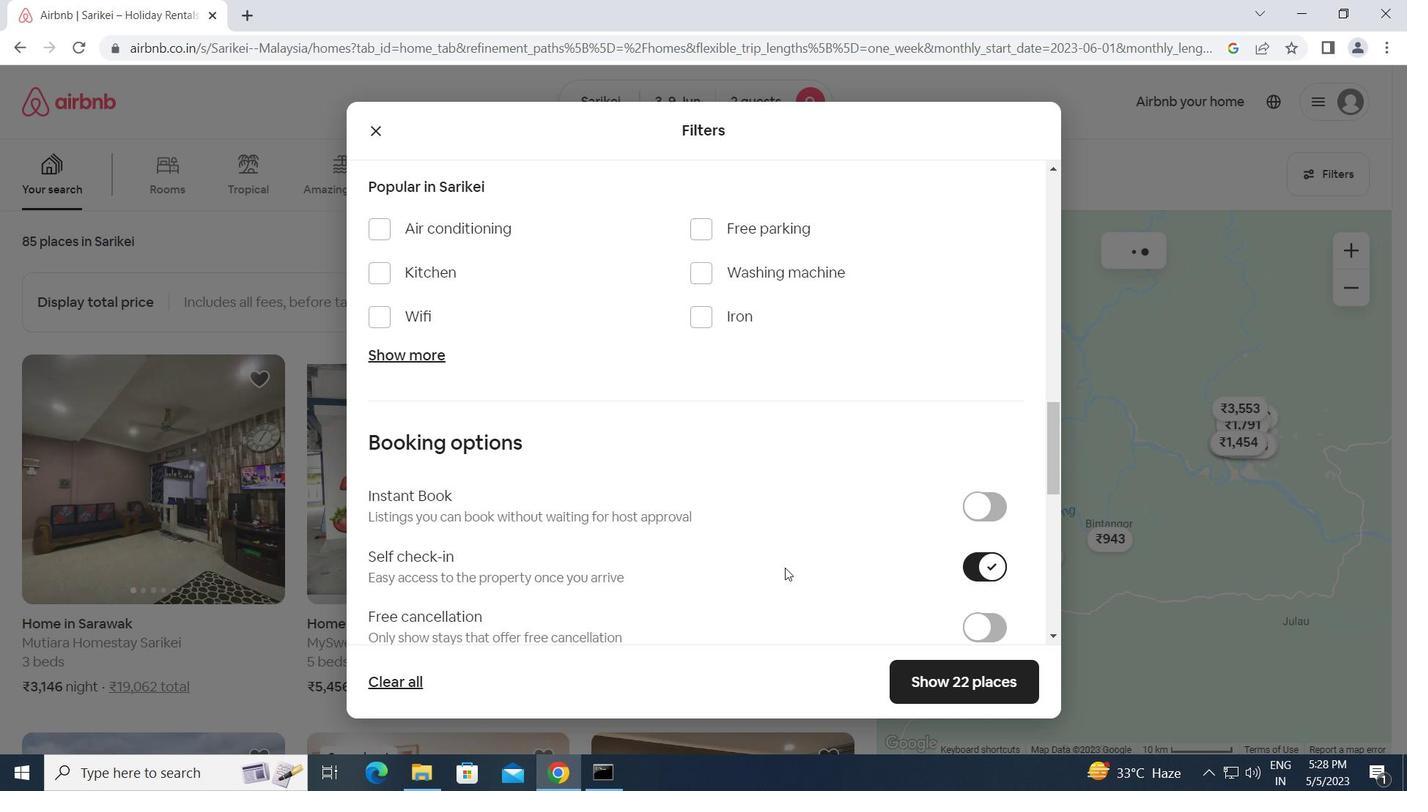 
Action: Mouse scrolled (785, 567) with delta (0, 0)
Screenshot: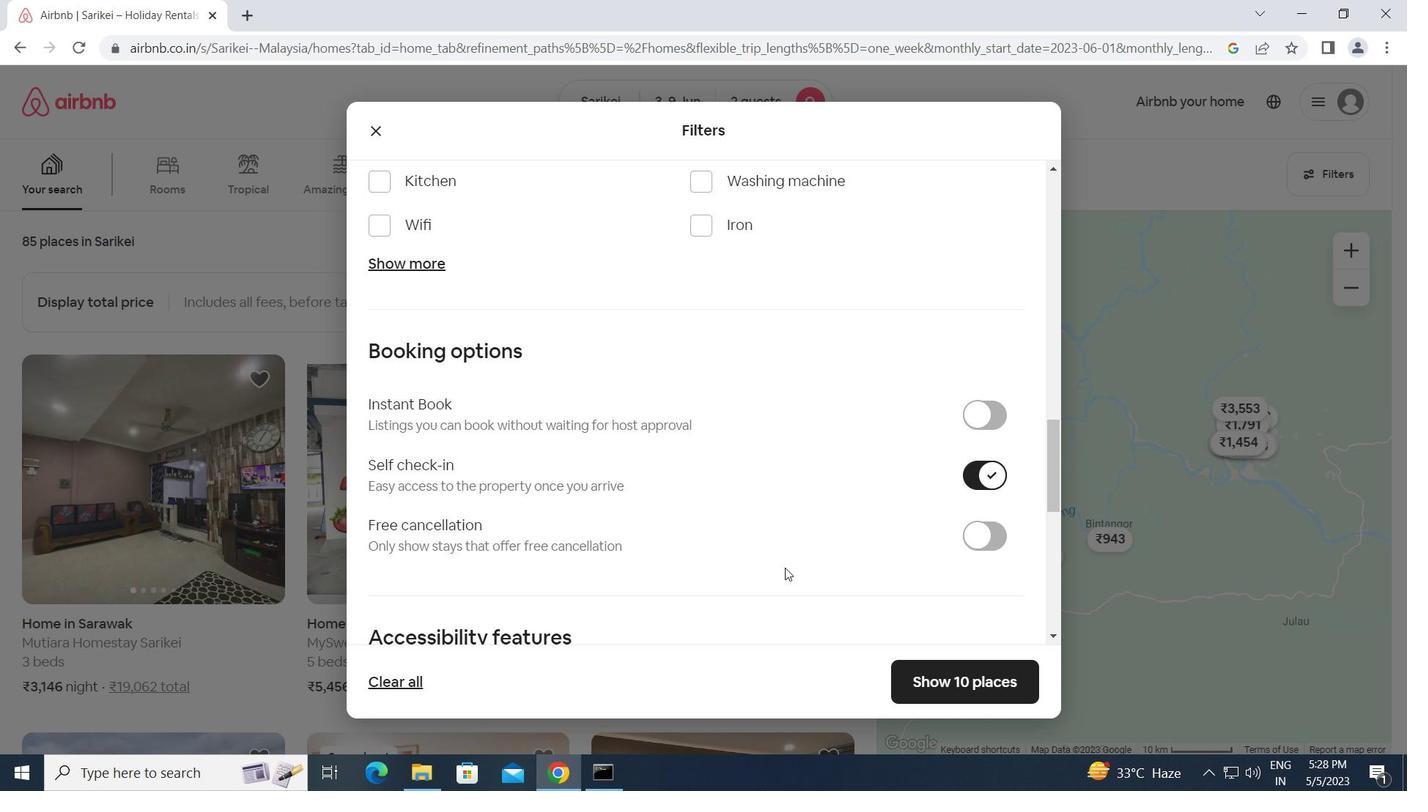 
Action: Mouse scrolled (785, 567) with delta (0, 0)
Screenshot: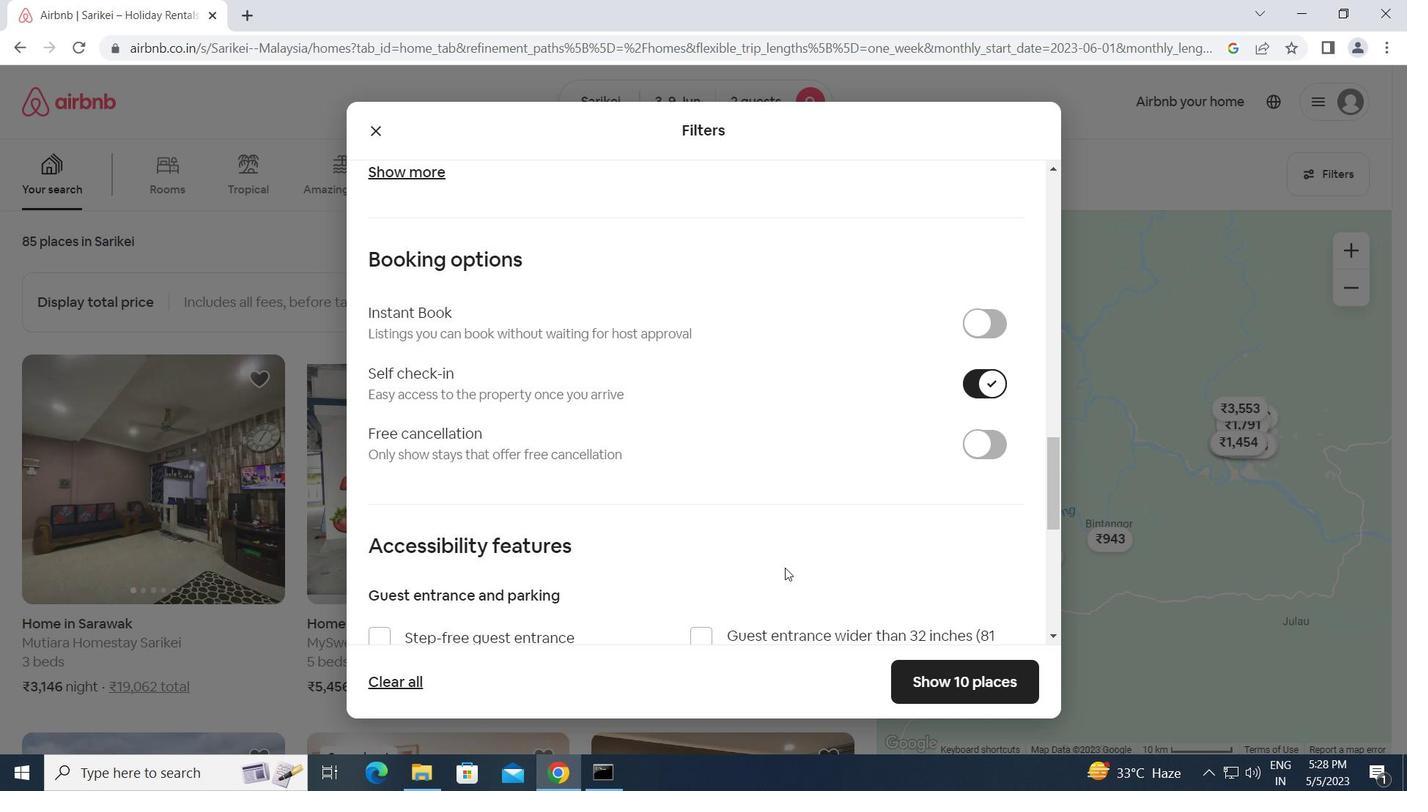 
Action: Mouse scrolled (785, 567) with delta (0, 0)
Screenshot: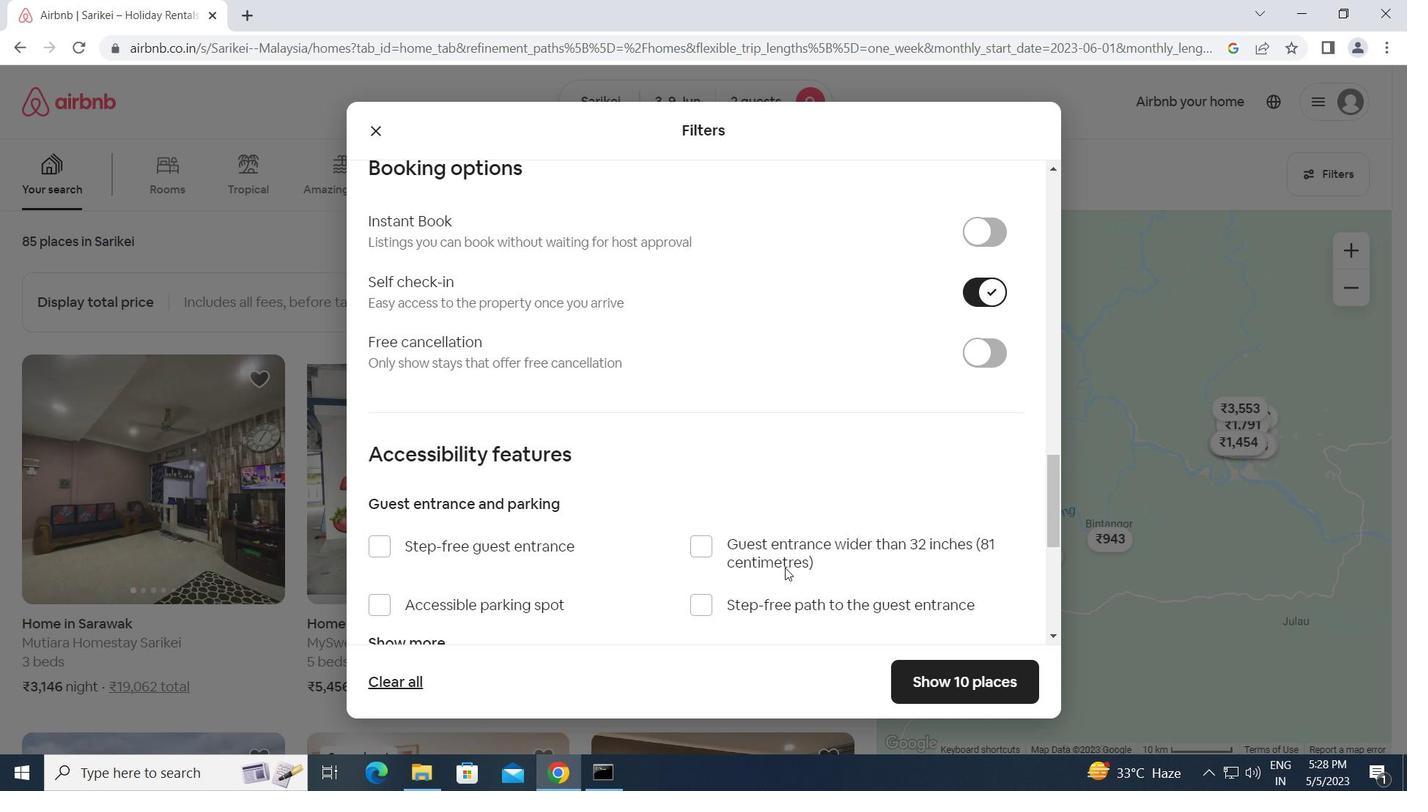 
Action: Mouse scrolled (785, 567) with delta (0, 0)
Screenshot: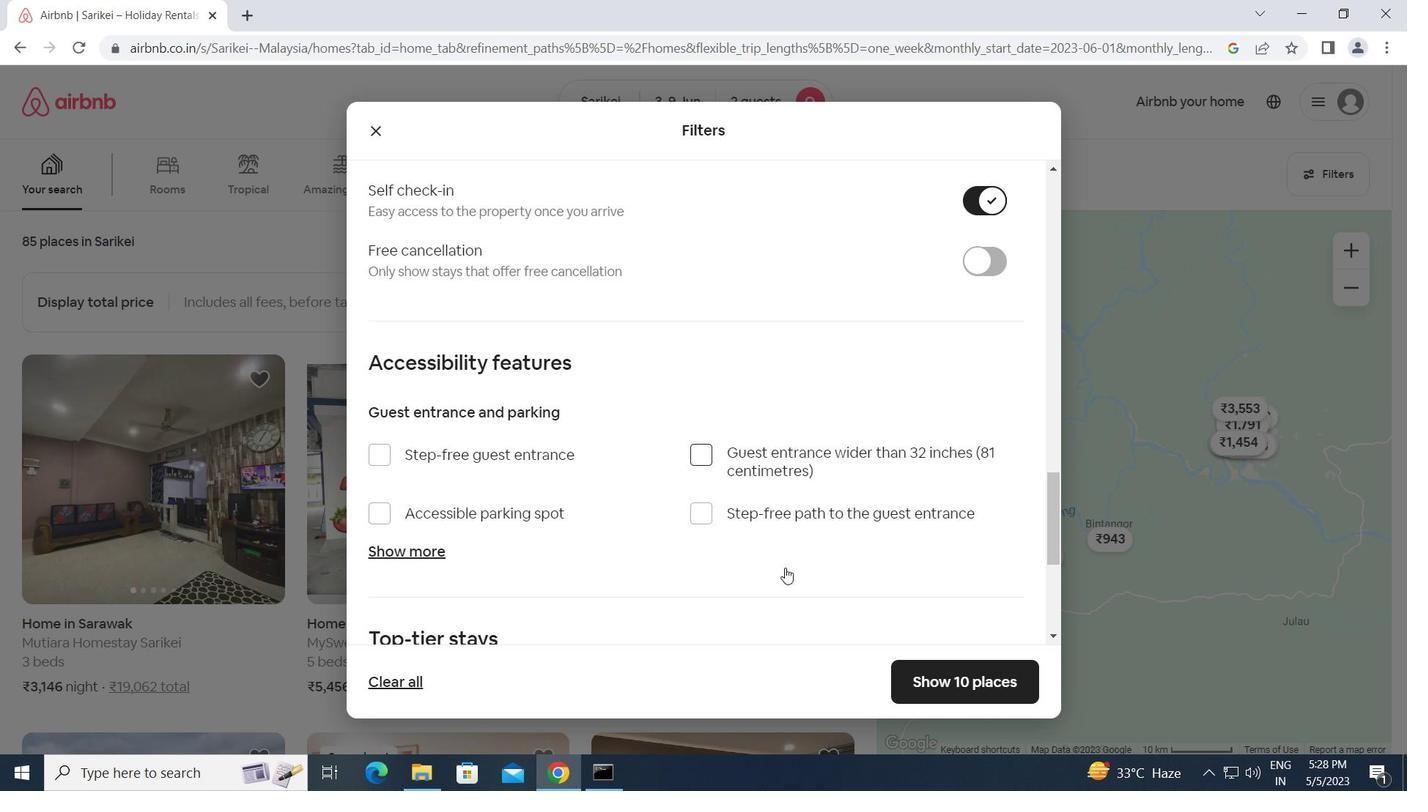 
Action: Mouse scrolled (785, 567) with delta (0, 0)
Screenshot: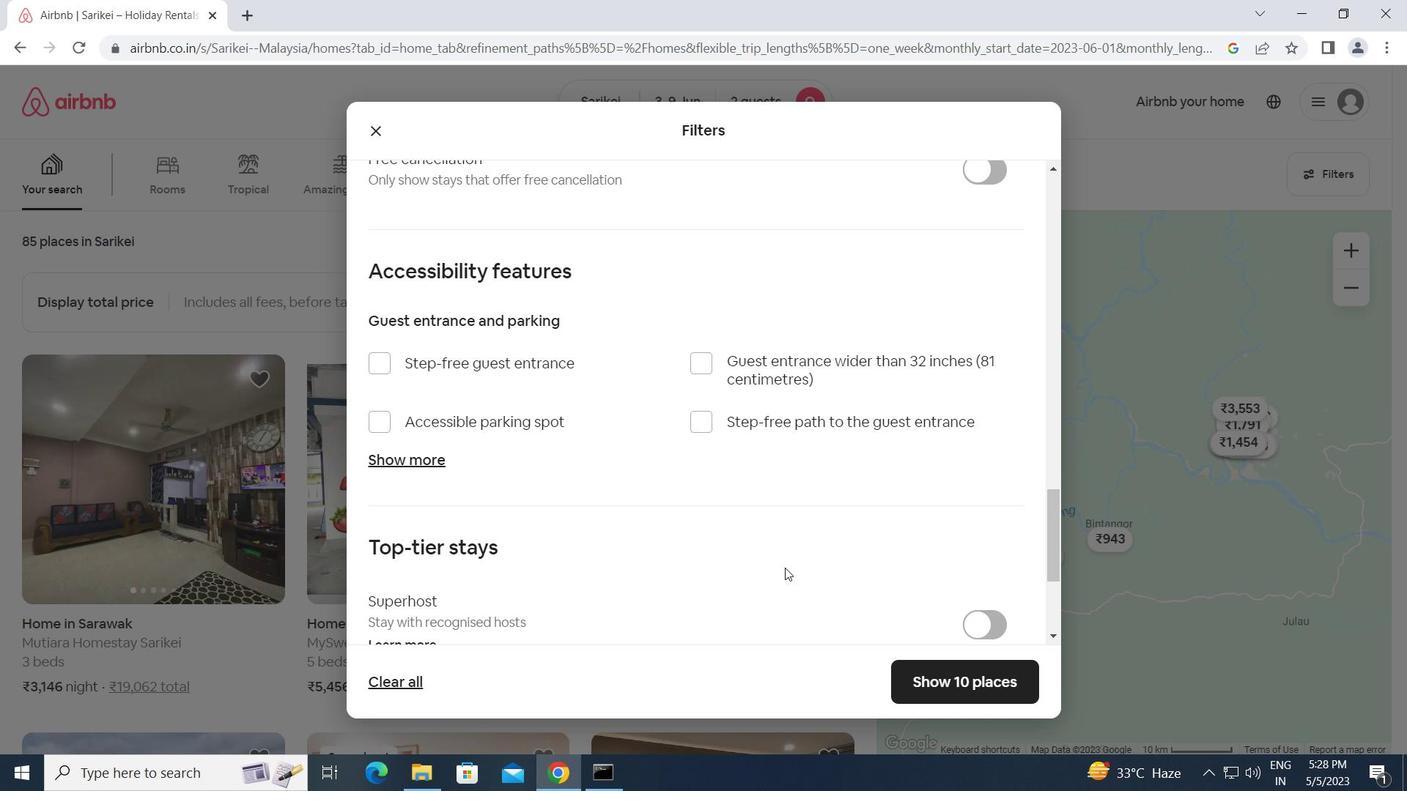 
Action: Mouse scrolled (785, 567) with delta (0, 0)
Screenshot: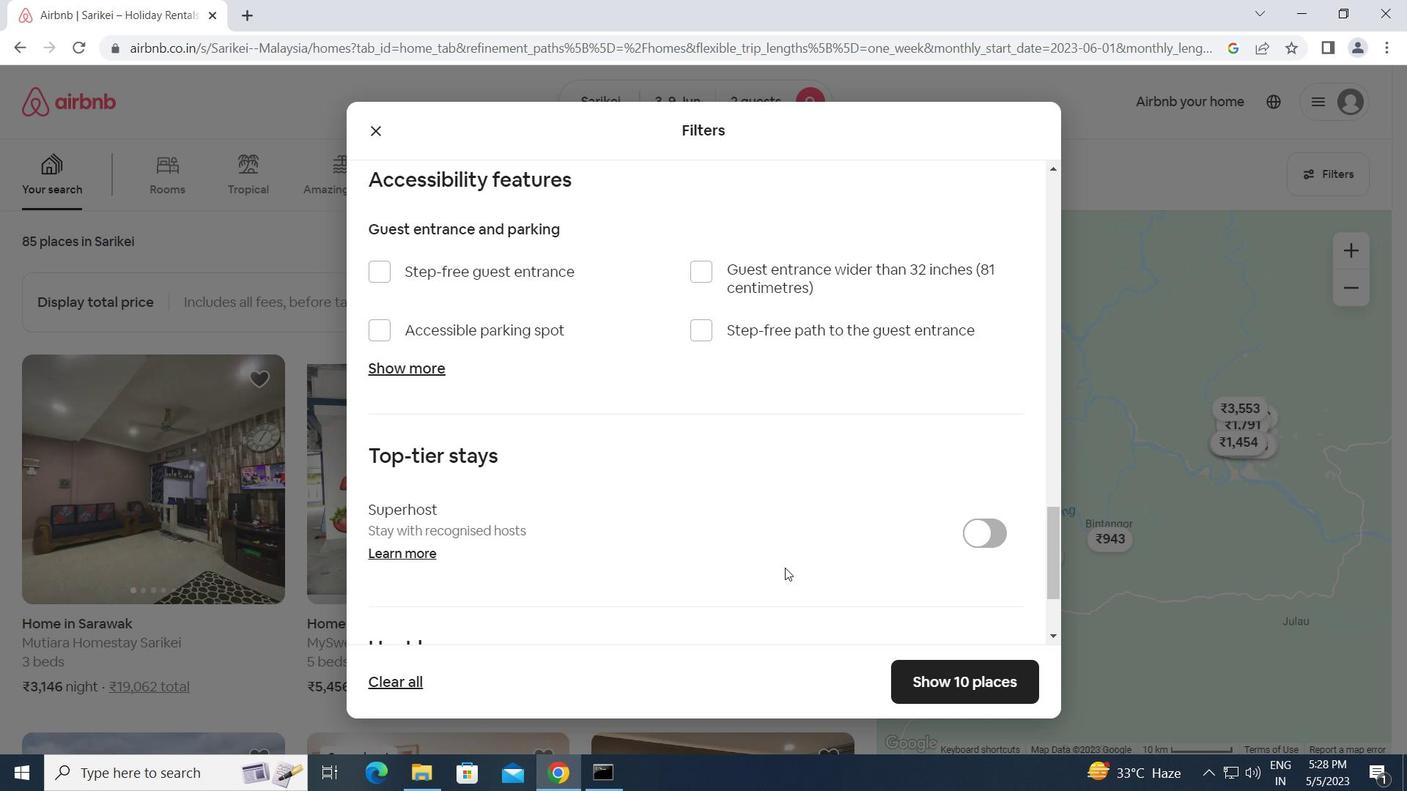 
Action: Mouse scrolled (785, 567) with delta (0, 0)
Screenshot: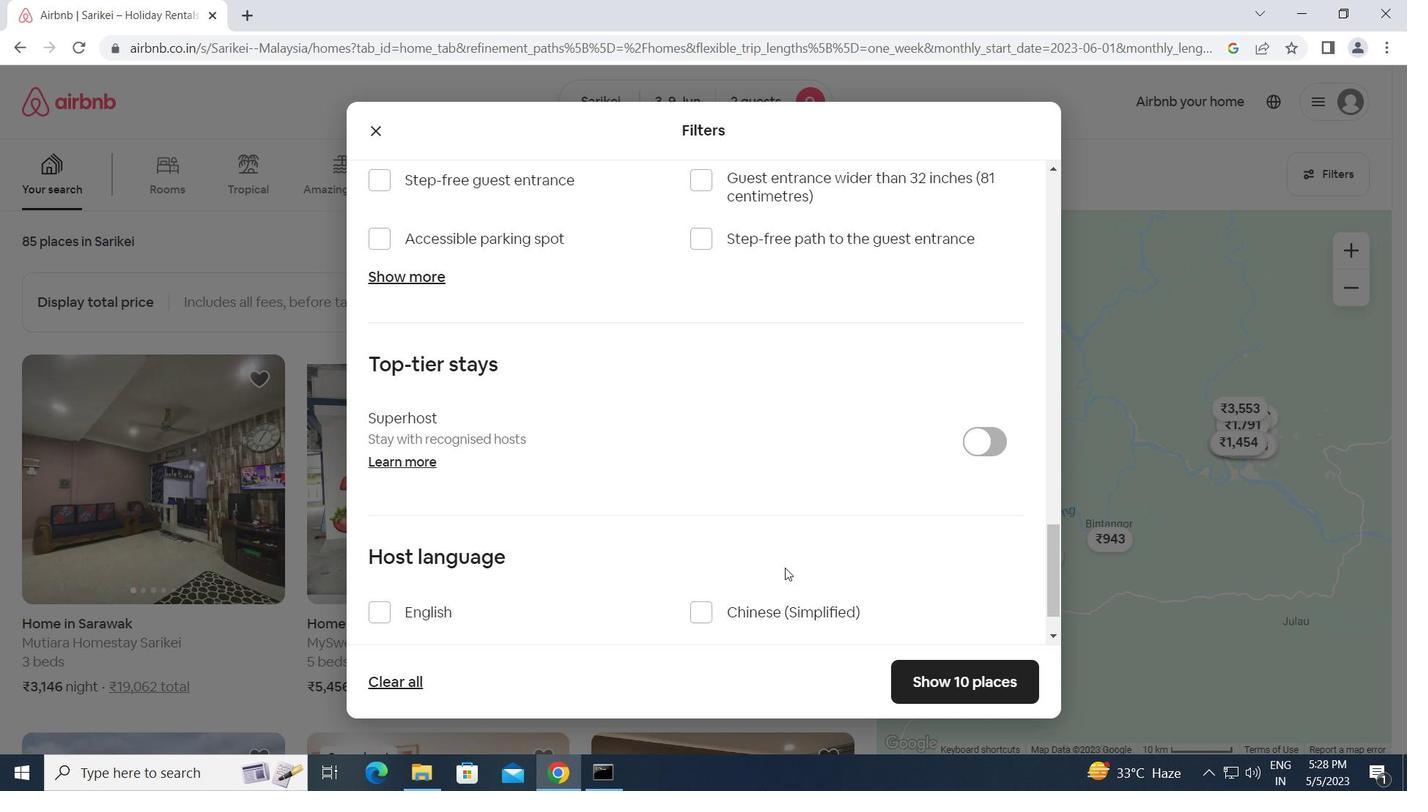 
Action: Mouse moved to (375, 538)
Screenshot: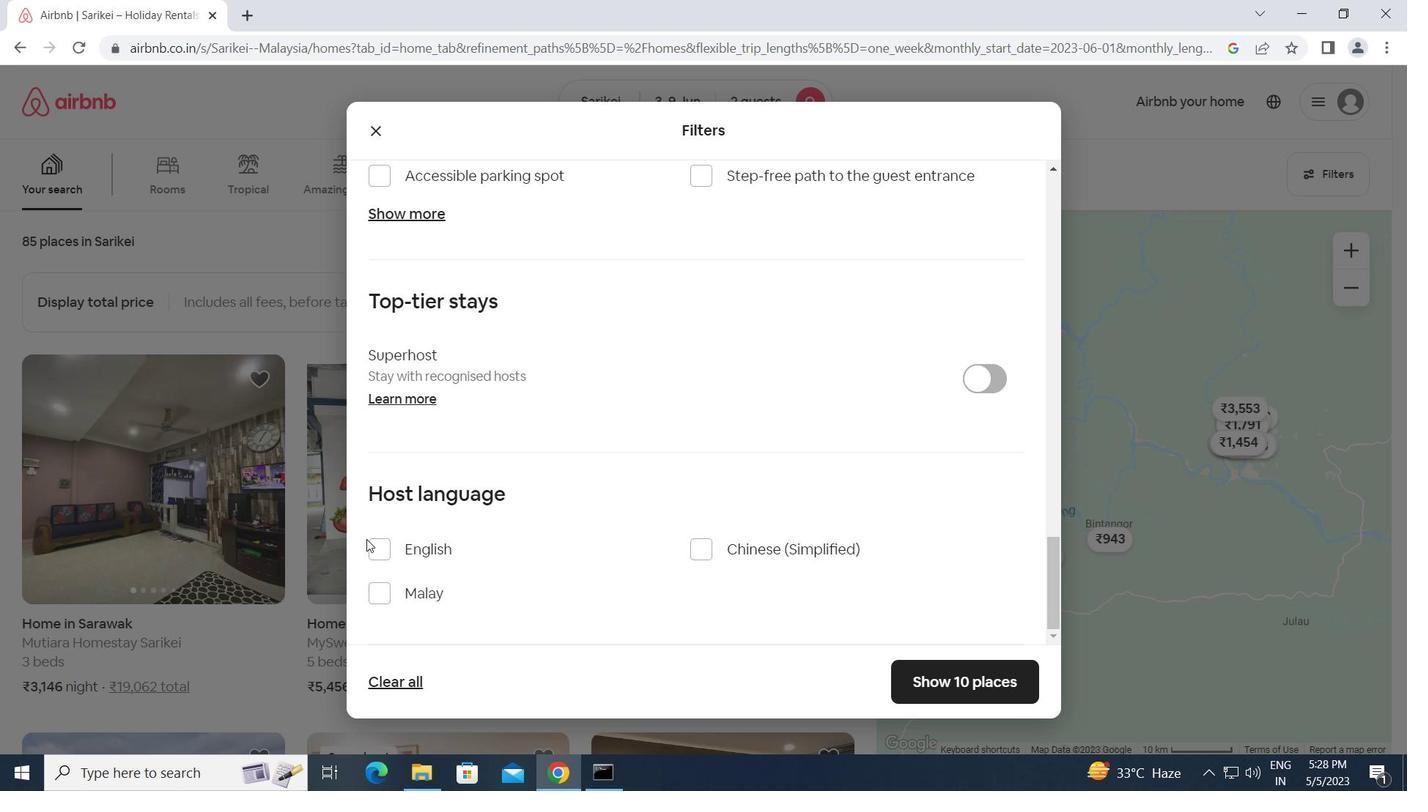 
Action: Mouse pressed left at (375, 538)
Screenshot: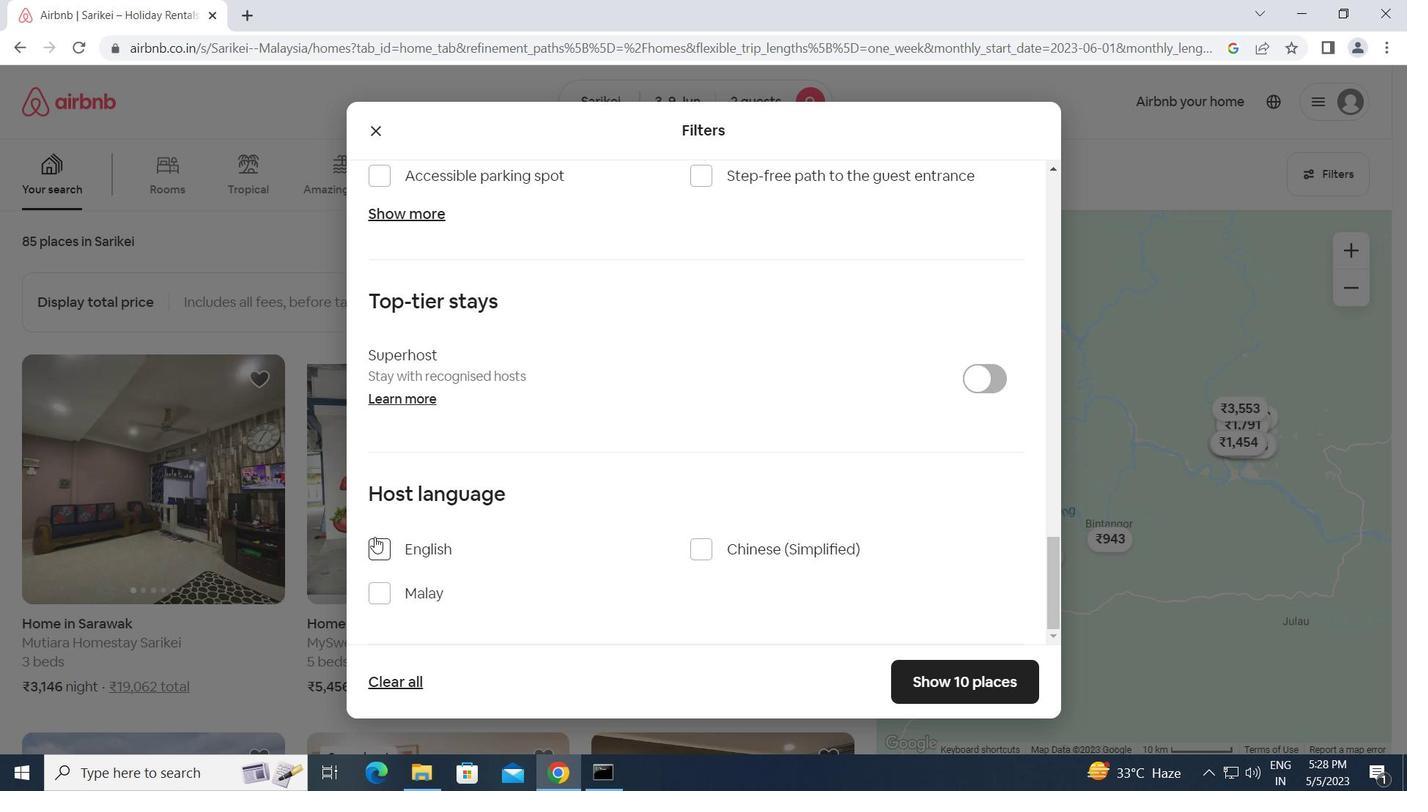 
Action: Mouse moved to (935, 669)
Screenshot: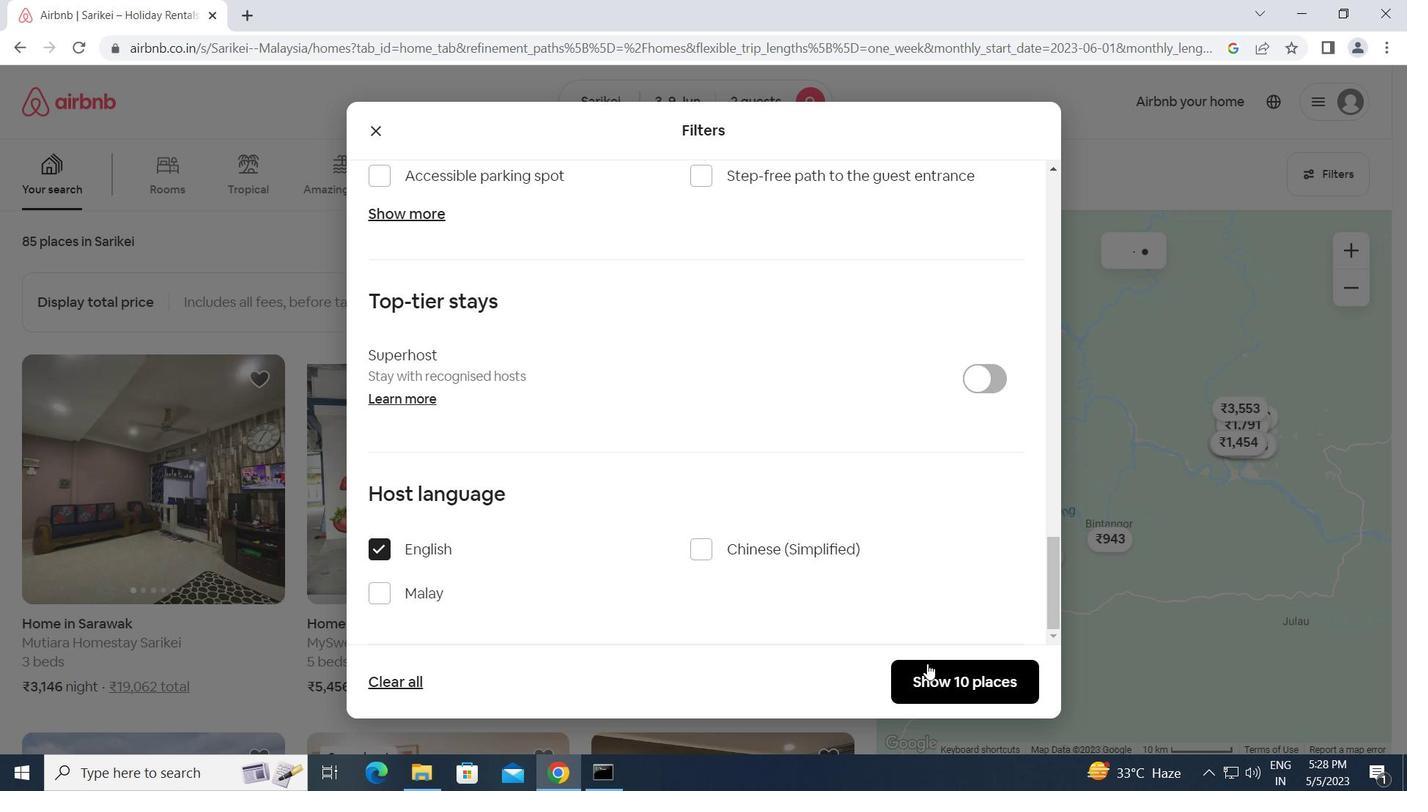 
Action: Mouse pressed left at (935, 669)
Screenshot: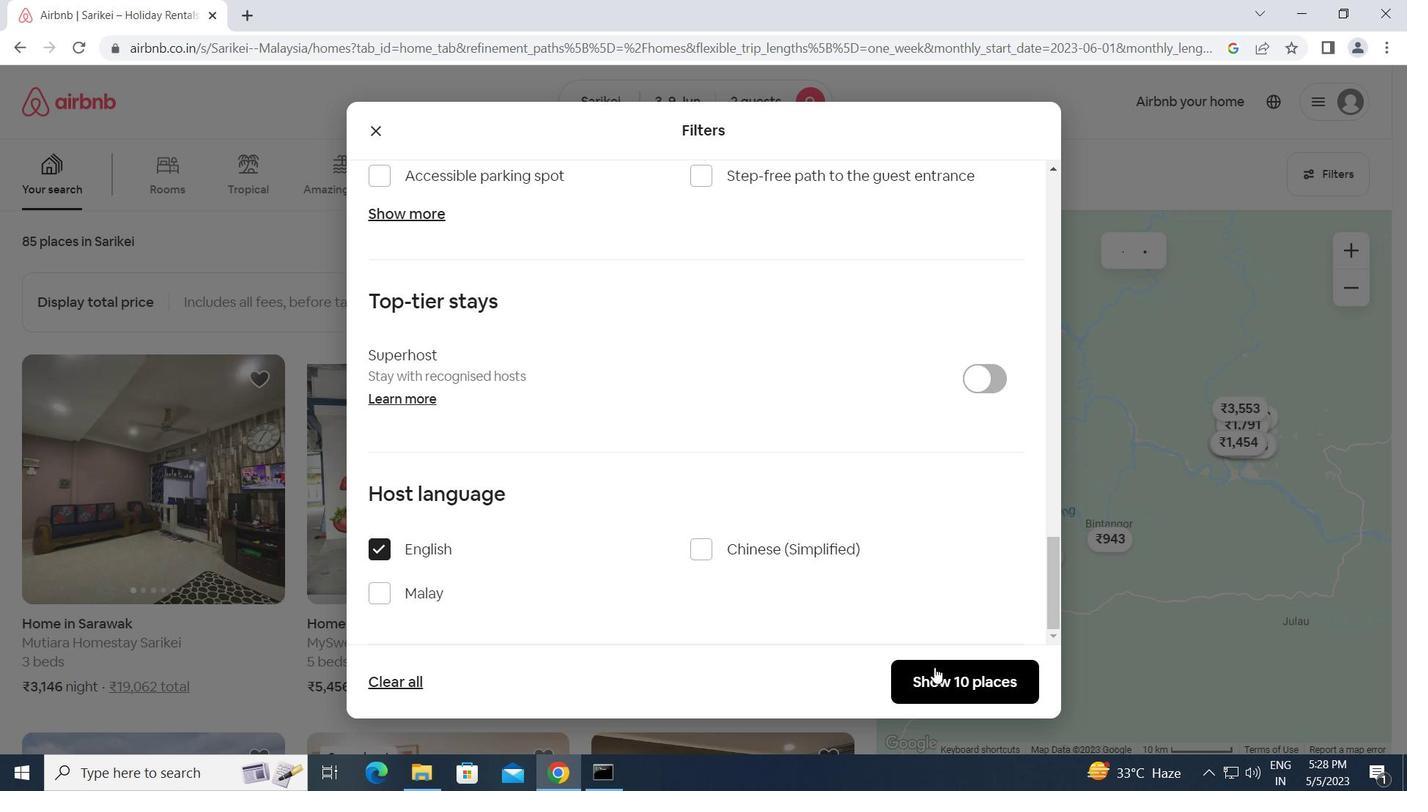 
